 Task: Add a timeline in the project Celerity for the epic 'Disaster Recovery Planning' from 2024/04/06 to 2024/08/07. Add a timeline in the project Celerity for the epic 'IT Service Management' from 2023/04/13 to 2024/10/16. Add a timeline in the project Celerity for the epic 'Artificial Intelligence Integration' from 2024/05/11 to 2024/12/14
Action: Mouse moved to (172, 55)
Screenshot: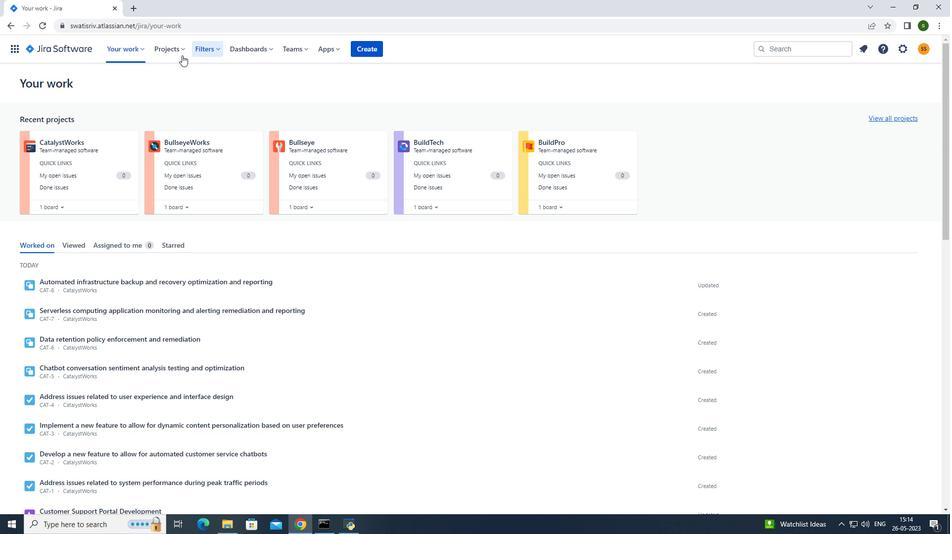 
Action: Mouse pressed left at (172, 55)
Screenshot: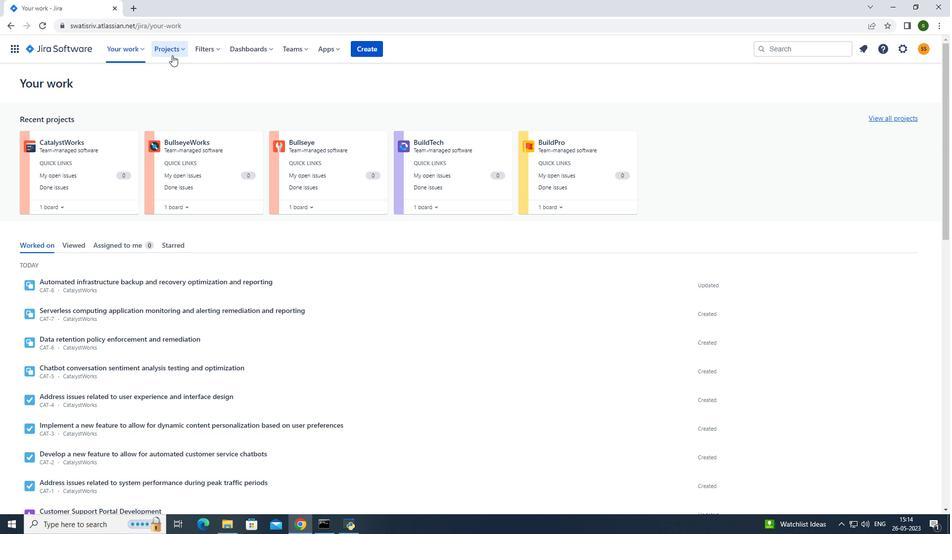 
Action: Mouse moved to (198, 92)
Screenshot: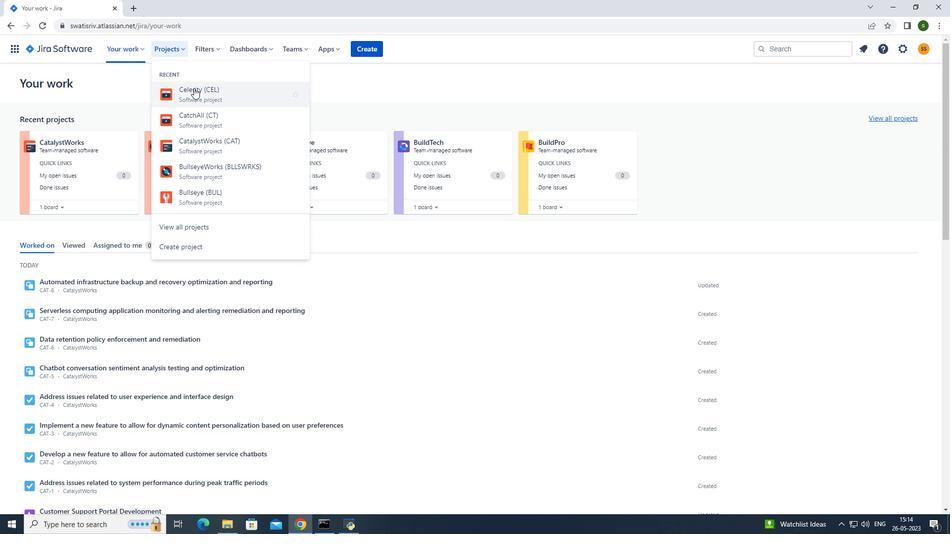 
Action: Mouse pressed left at (198, 92)
Screenshot: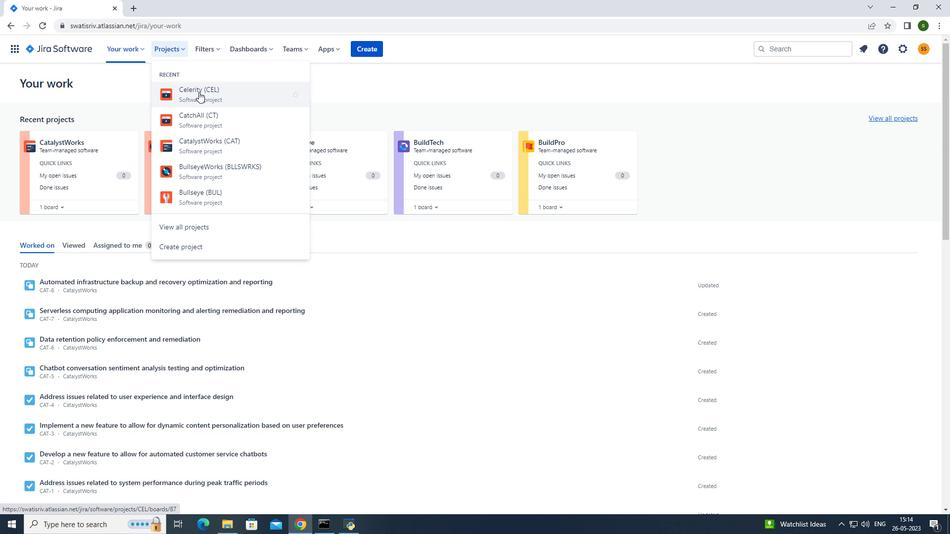 
Action: Mouse moved to (63, 147)
Screenshot: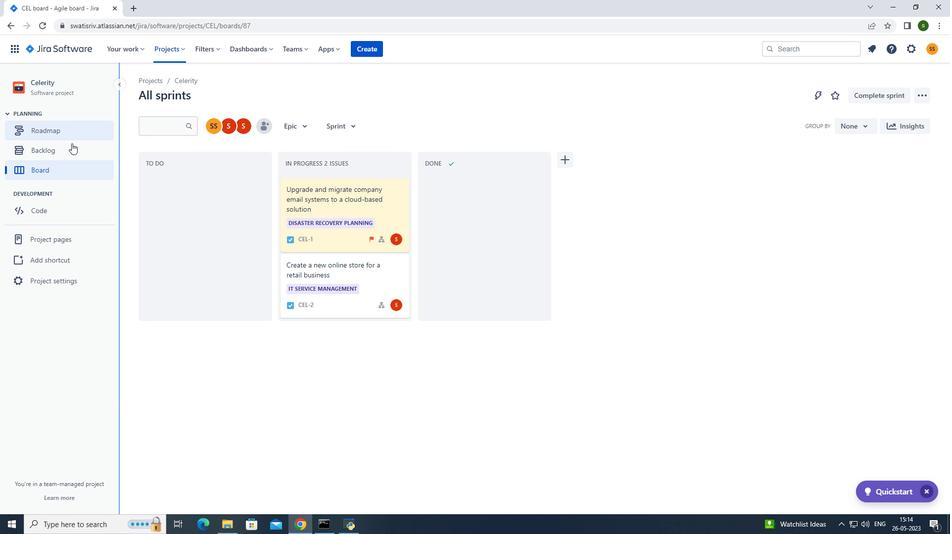 
Action: Mouse pressed left at (63, 147)
Screenshot: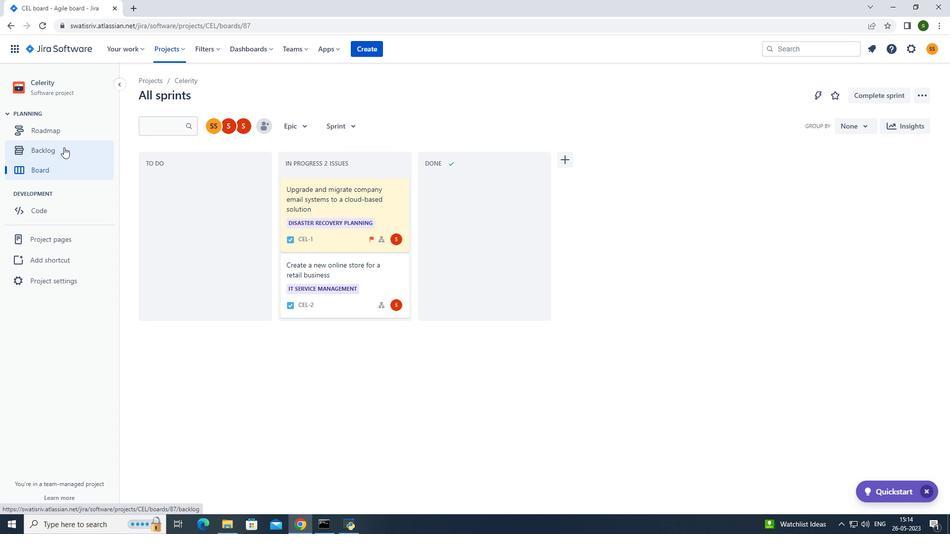 
Action: Mouse moved to (149, 199)
Screenshot: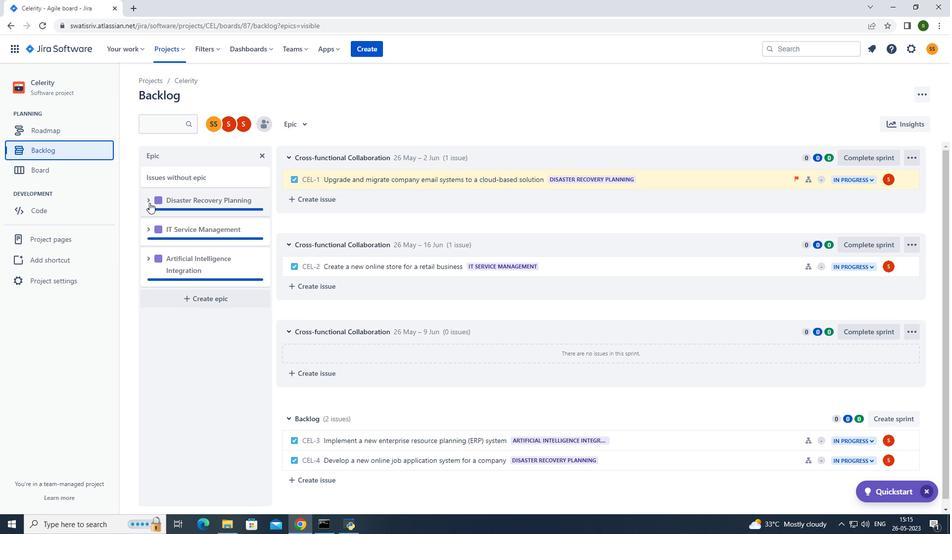 
Action: Mouse pressed left at (149, 199)
Screenshot: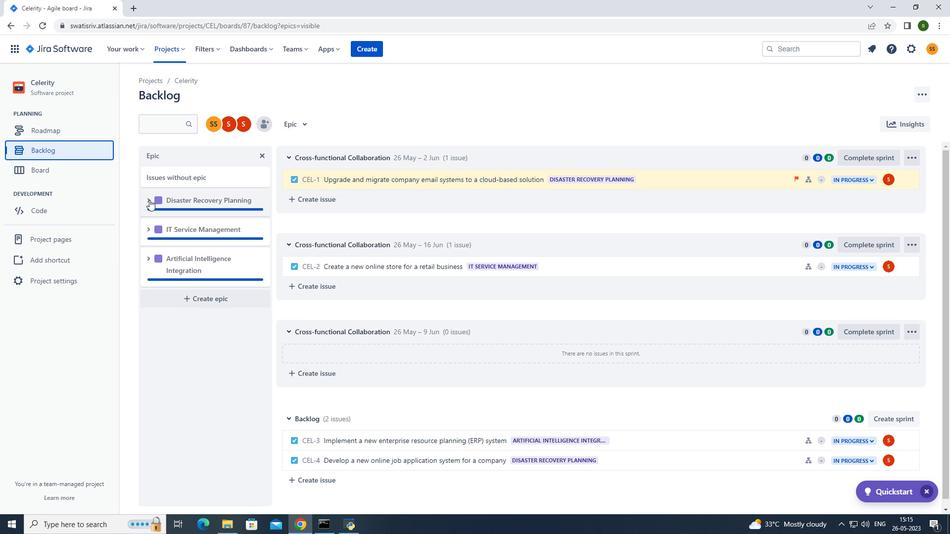 
Action: Mouse moved to (198, 268)
Screenshot: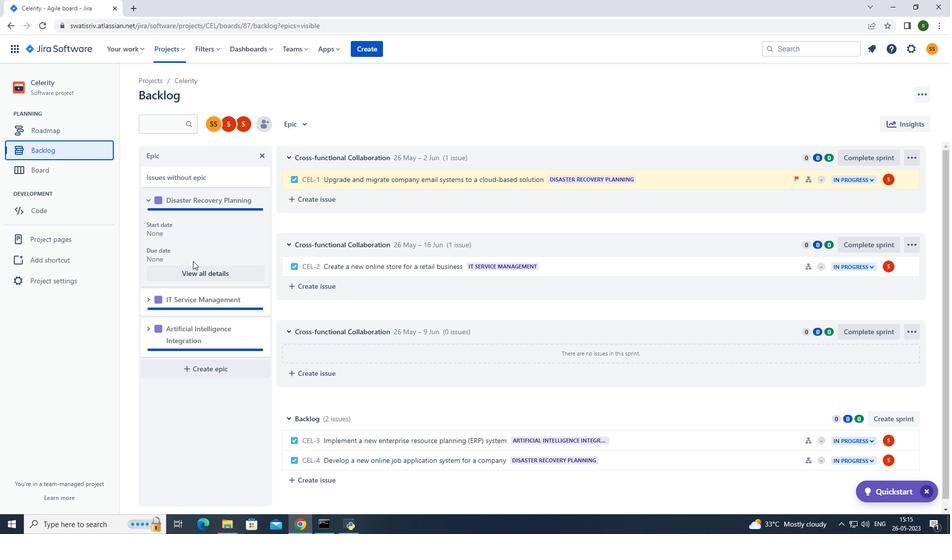 
Action: Mouse pressed left at (198, 268)
Screenshot: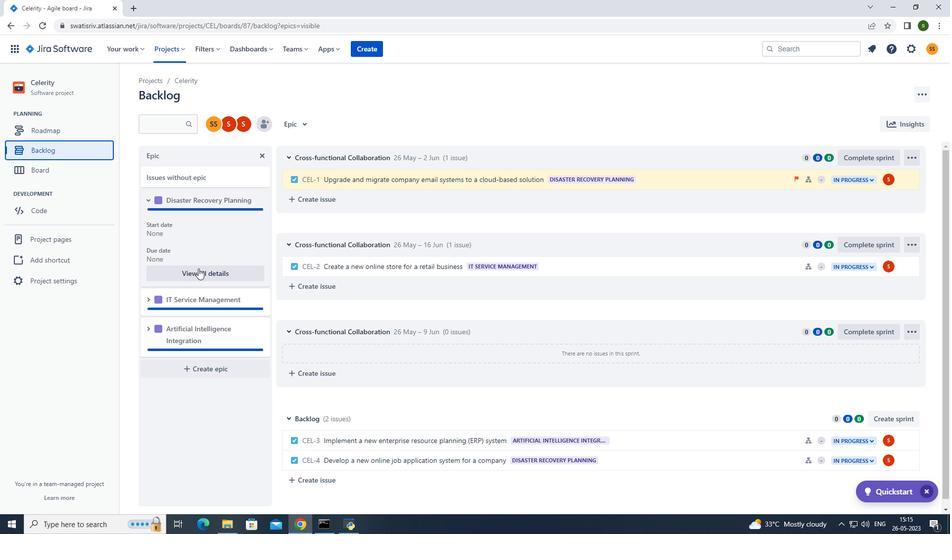
Action: Mouse moved to (822, 346)
Screenshot: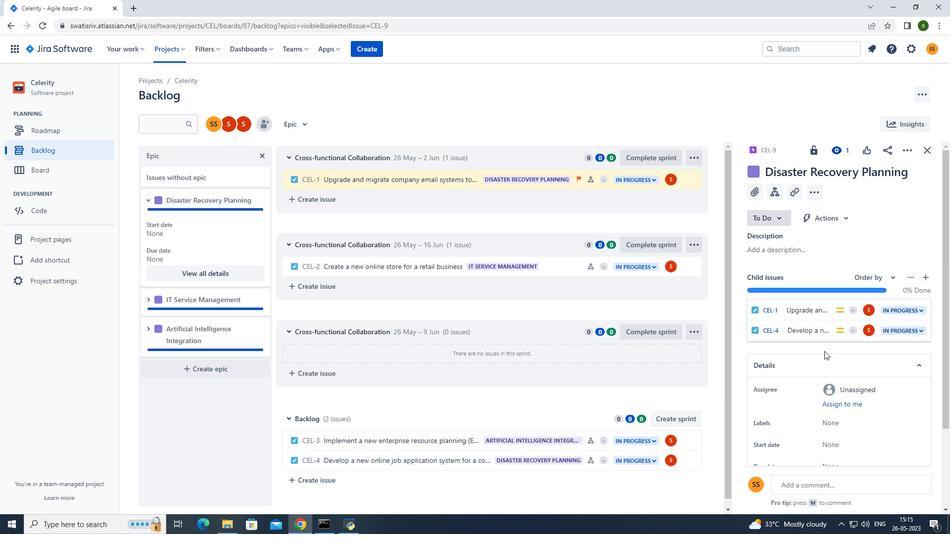 
Action: Mouse scrolled (822, 345) with delta (0, 0)
Screenshot: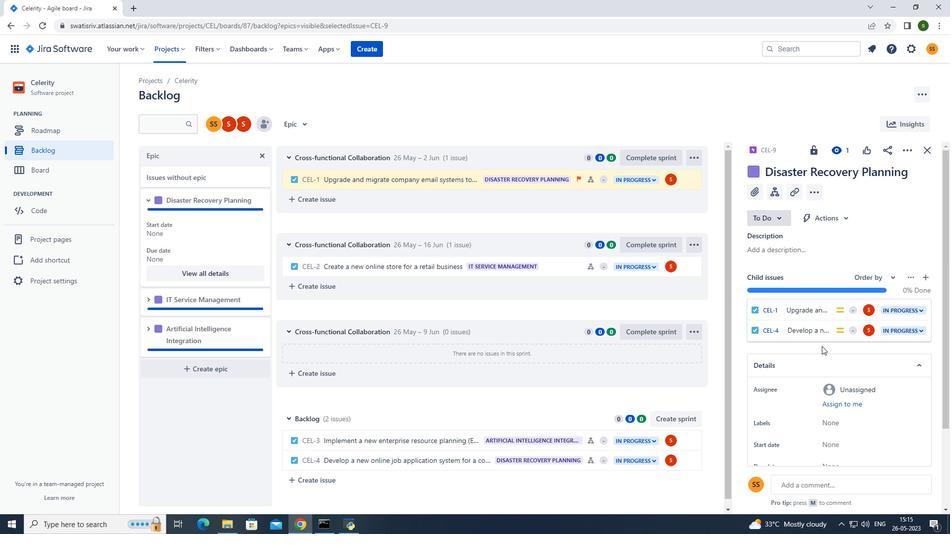 
Action: Mouse scrolled (822, 345) with delta (0, 0)
Screenshot: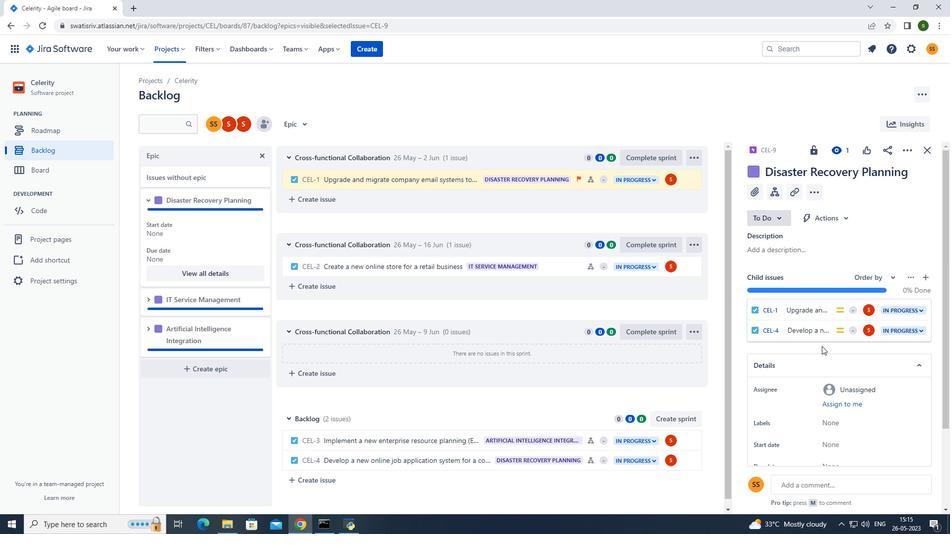 
Action: Mouse moved to (840, 345)
Screenshot: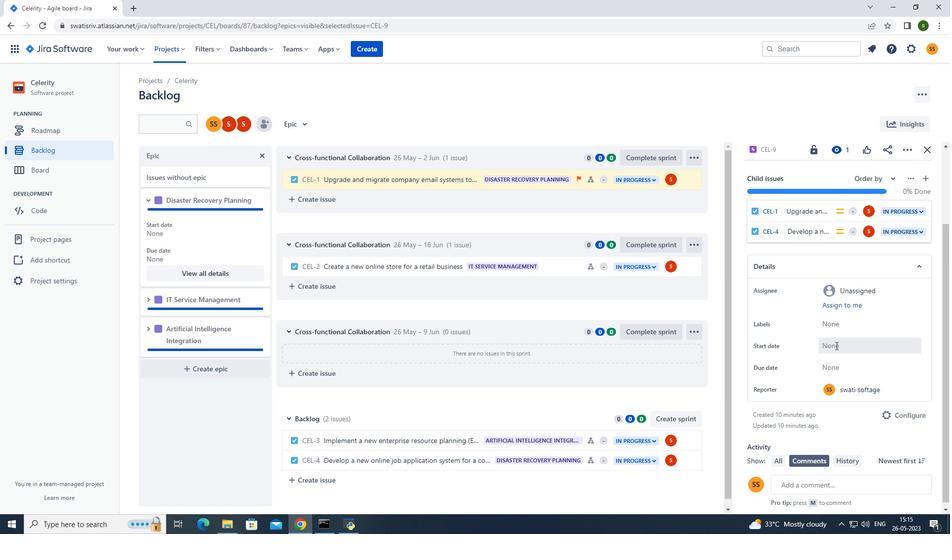 
Action: Mouse pressed left at (840, 345)
Screenshot: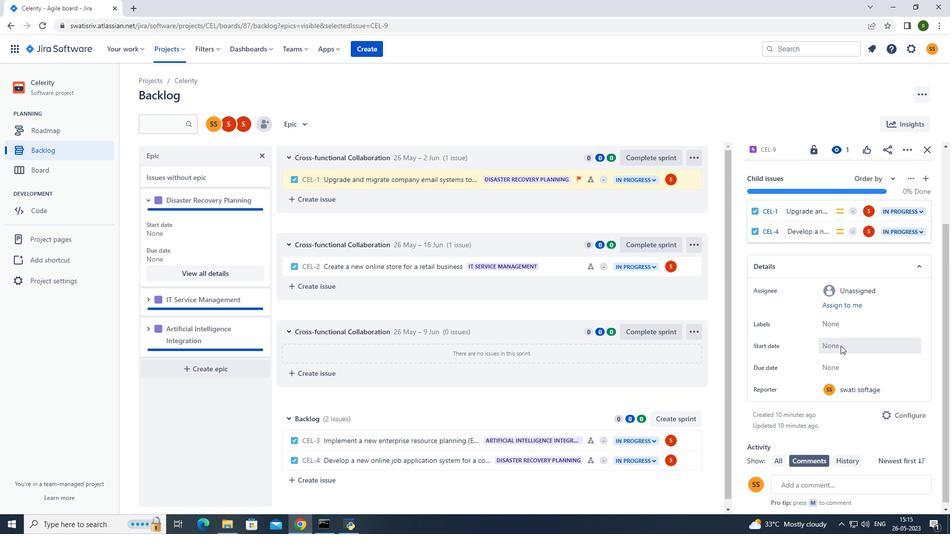 
Action: Mouse moved to (929, 375)
Screenshot: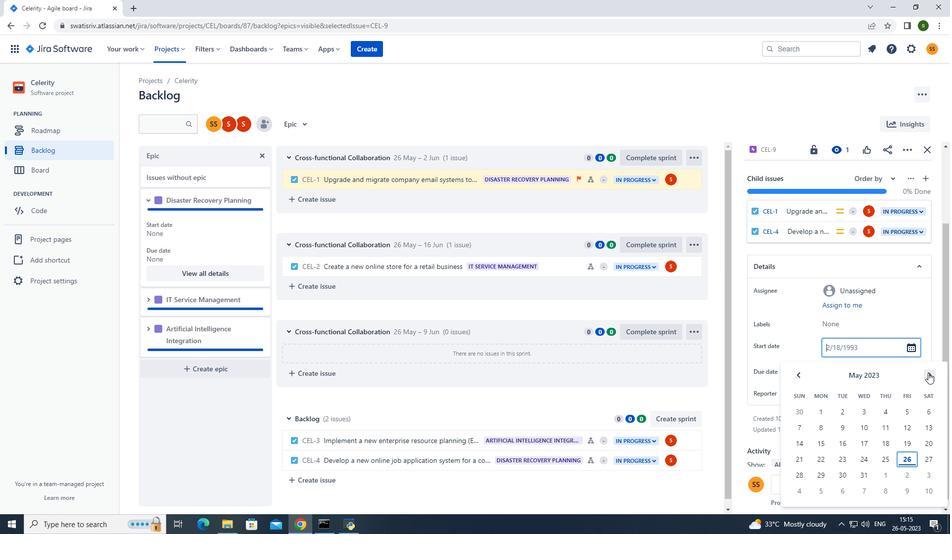 
Action: Mouse pressed left at (929, 375)
Screenshot: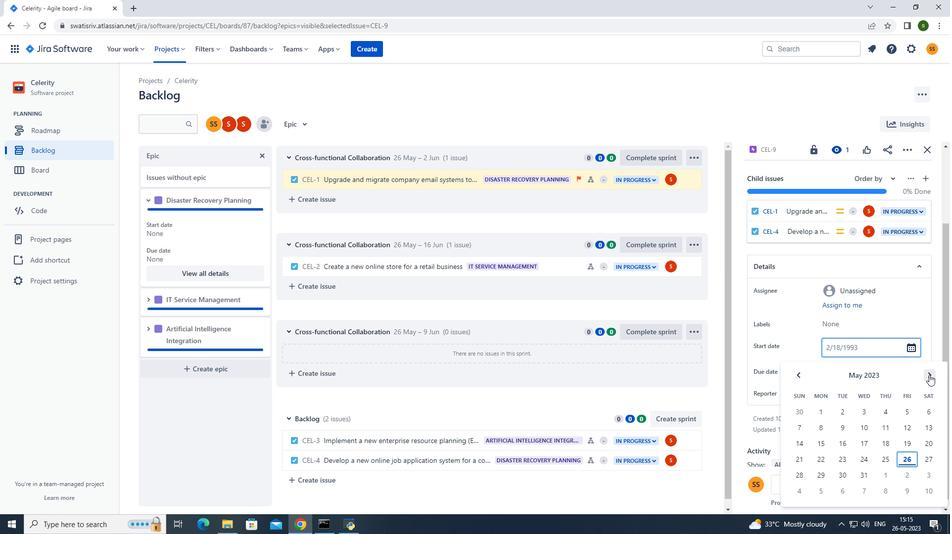 
Action: Mouse pressed left at (929, 375)
Screenshot: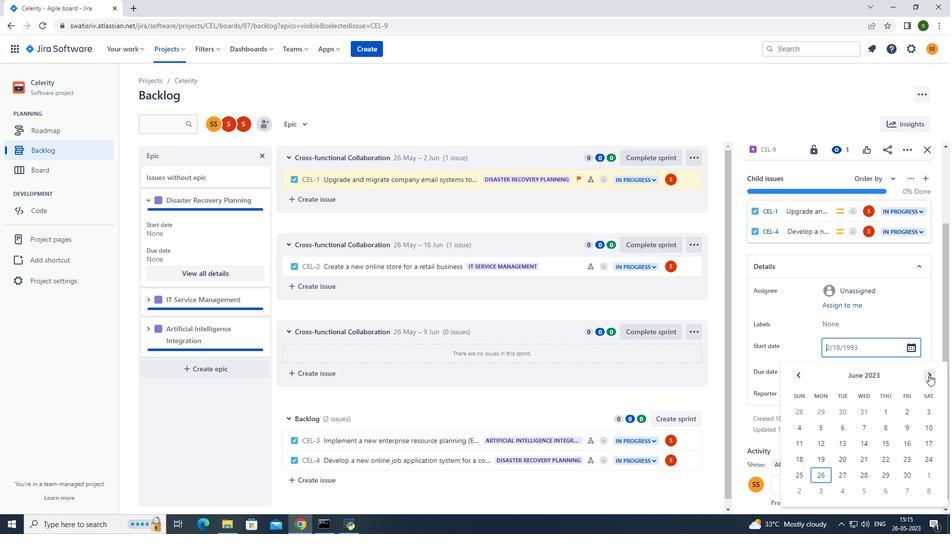 
Action: Mouse pressed left at (929, 375)
Screenshot: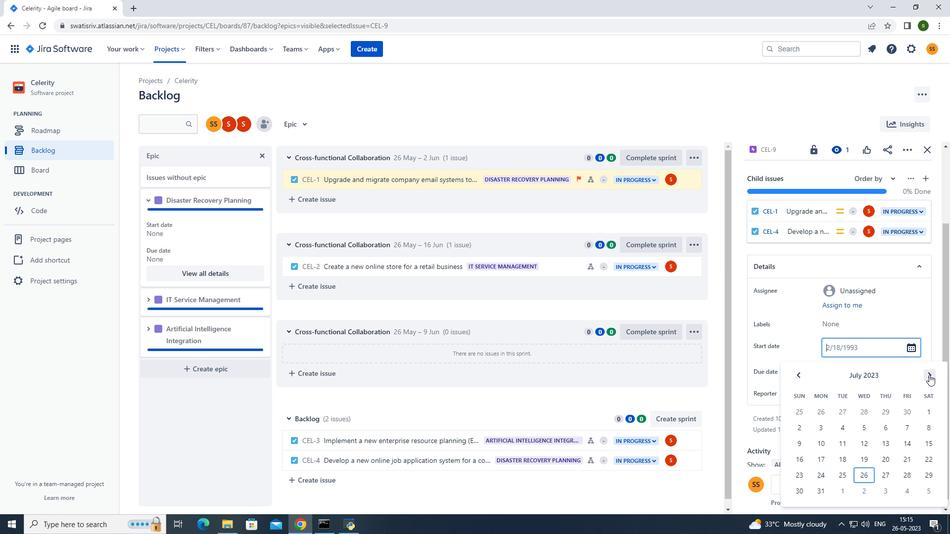 
Action: Mouse pressed left at (929, 375)
Screenshot: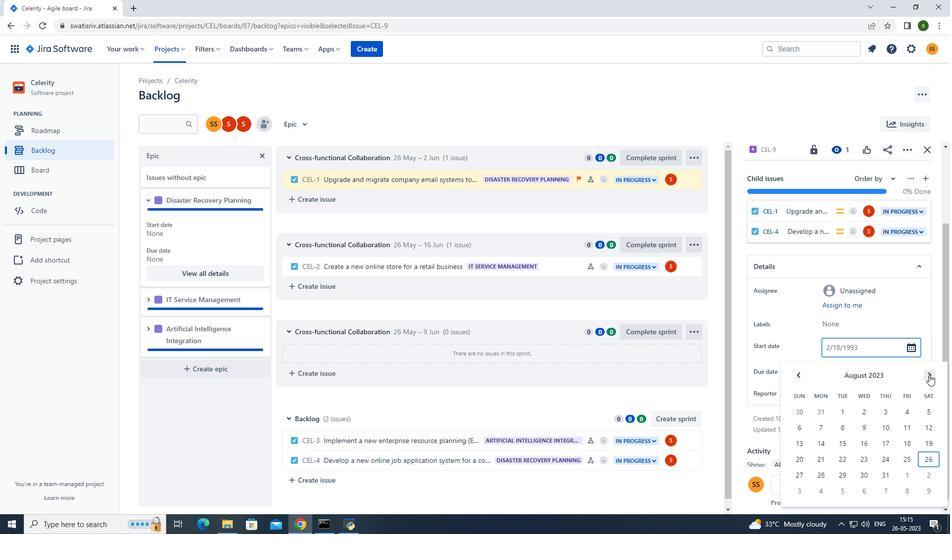 
Action: Mouse pressed left at (929, 375)
Screenshot: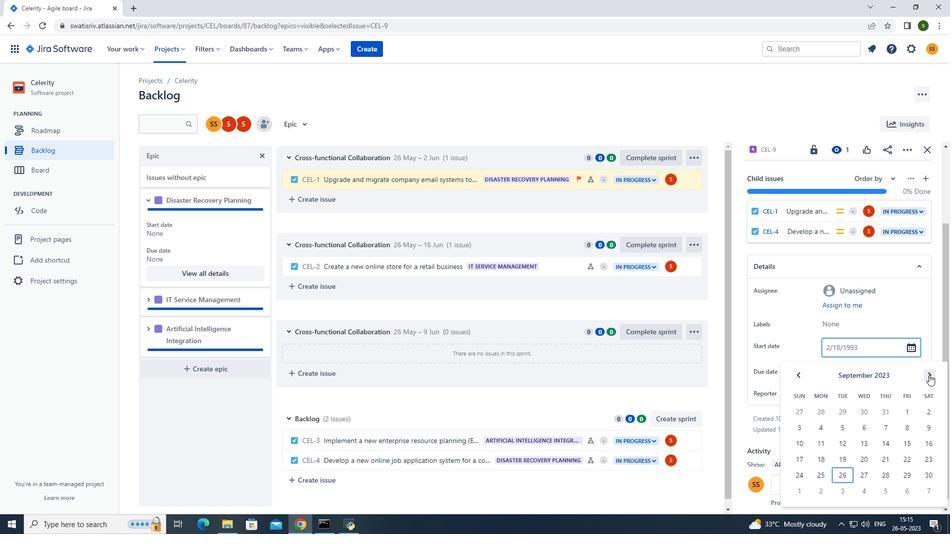 
Action: Mouse moved to (929, 375)
Screenshot: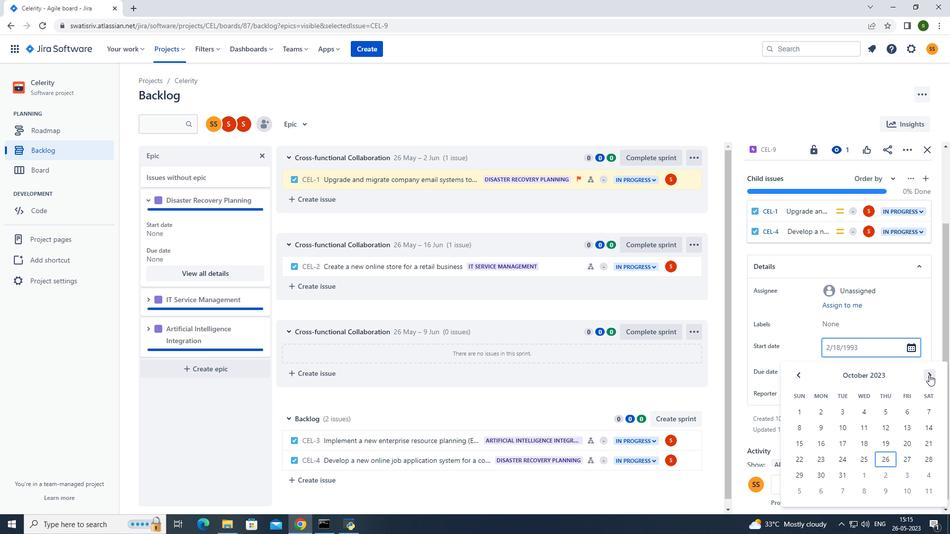 
Action: Mouse pressed left at (929, 375)
Screenshot: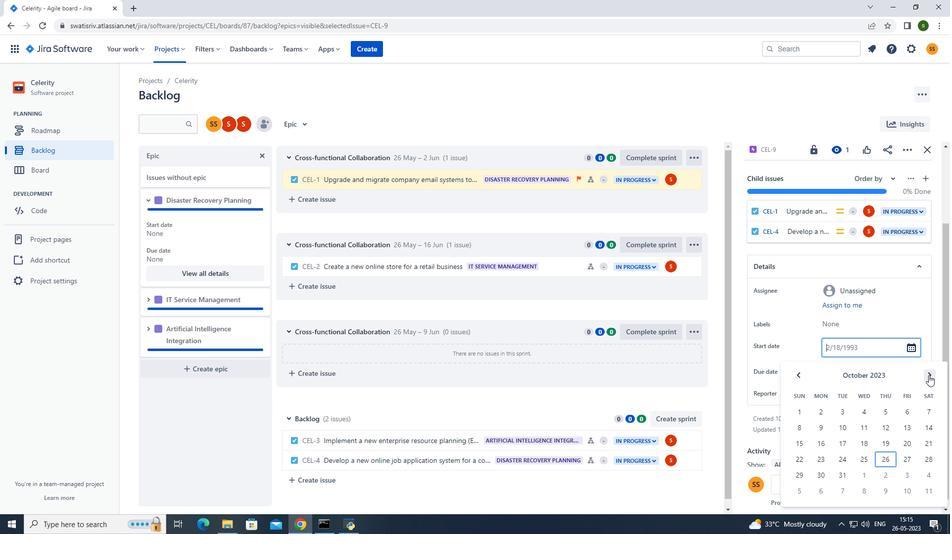 
Action: Mouse pressed left at (929, 375)
Screenshot: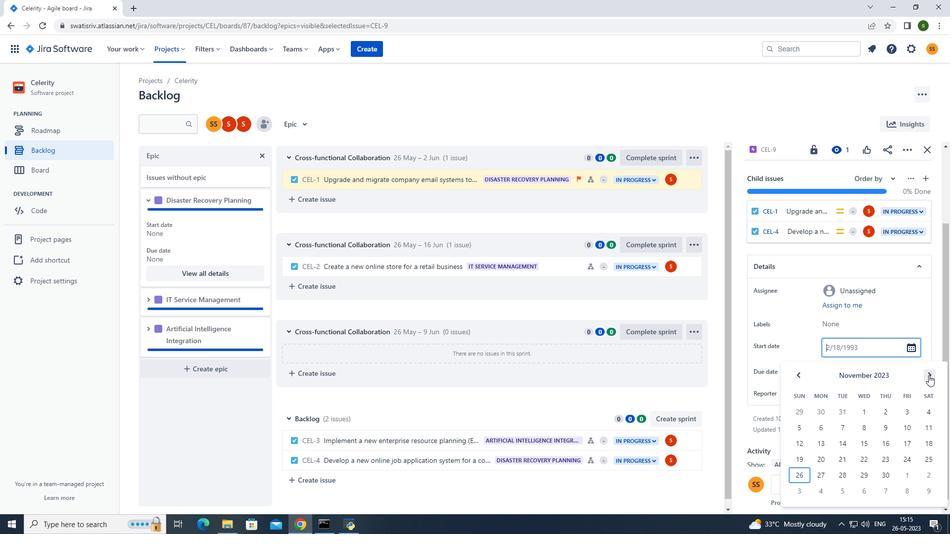 
Action: Mouse pressed left at (929, 375)
Screenshot: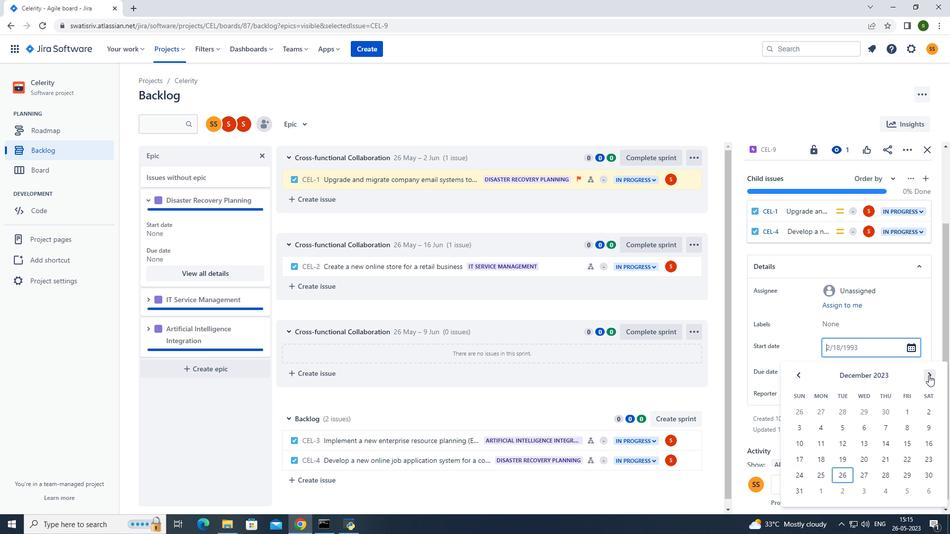 
Action: Mouse pressed left at (929, 375)
Screenshot: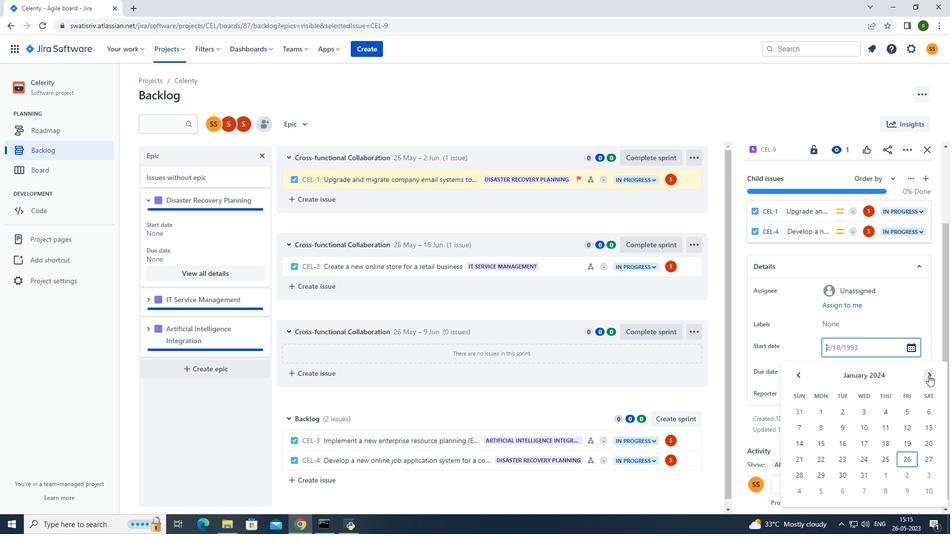
Action: Mouse pressed left at (929, 375)
Screenshot: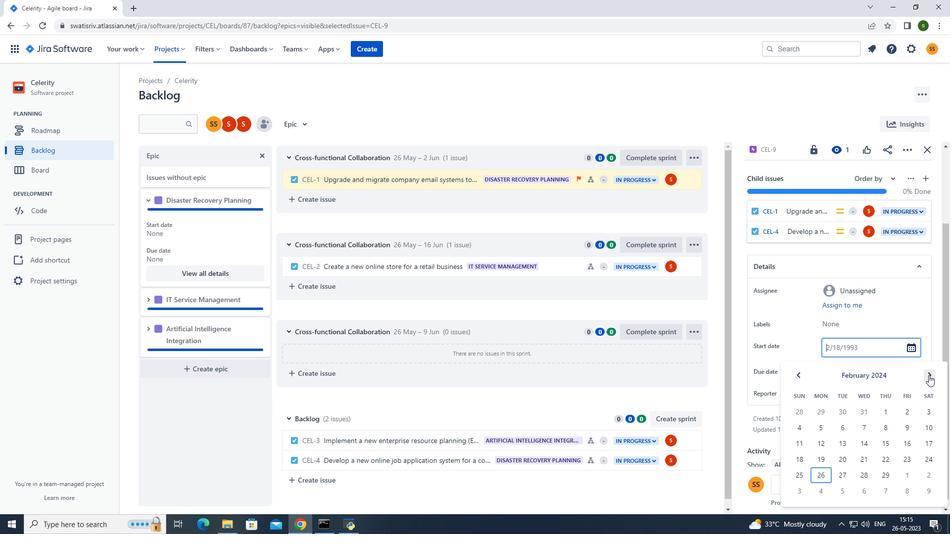 
Action: Mouse moved to (927, 376)
Screenshot: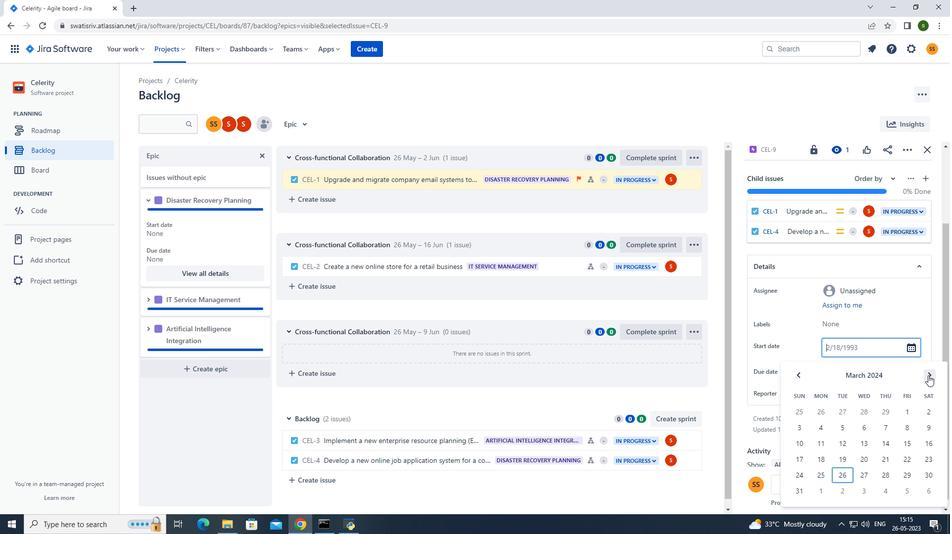 
Action: Mouse pressed left at (927, 376)
Screenshot: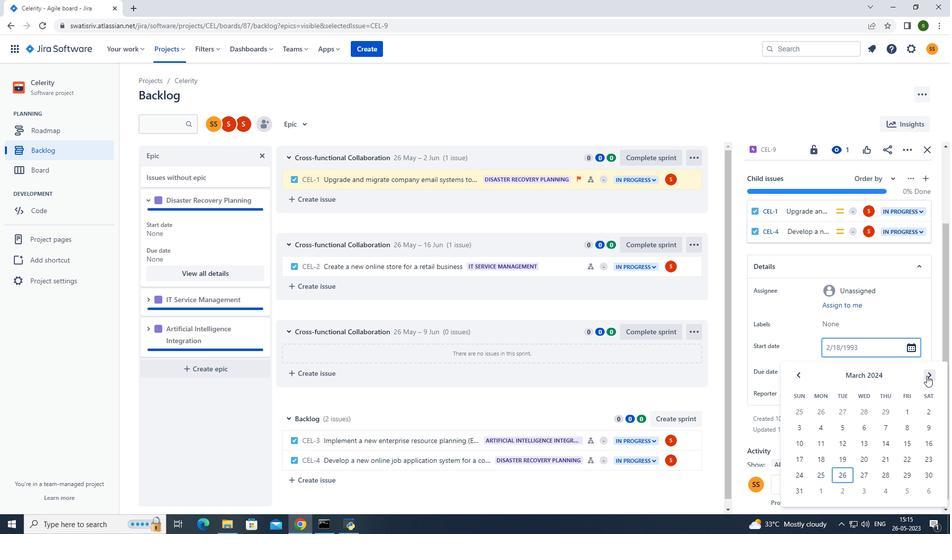 
Action: Mouse moved to (925, 407)
Screenshot: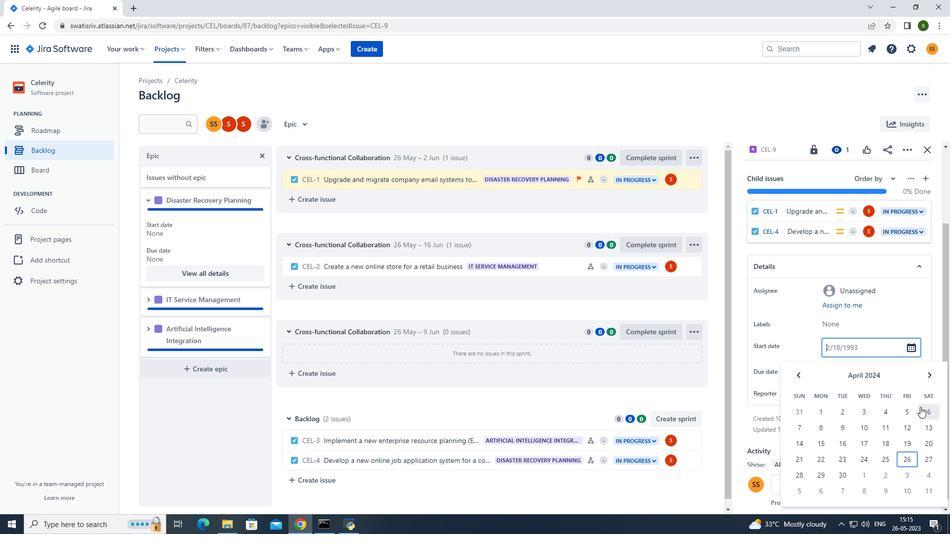 
Action: Mouse pressed left at (925, 407)
Screenshot: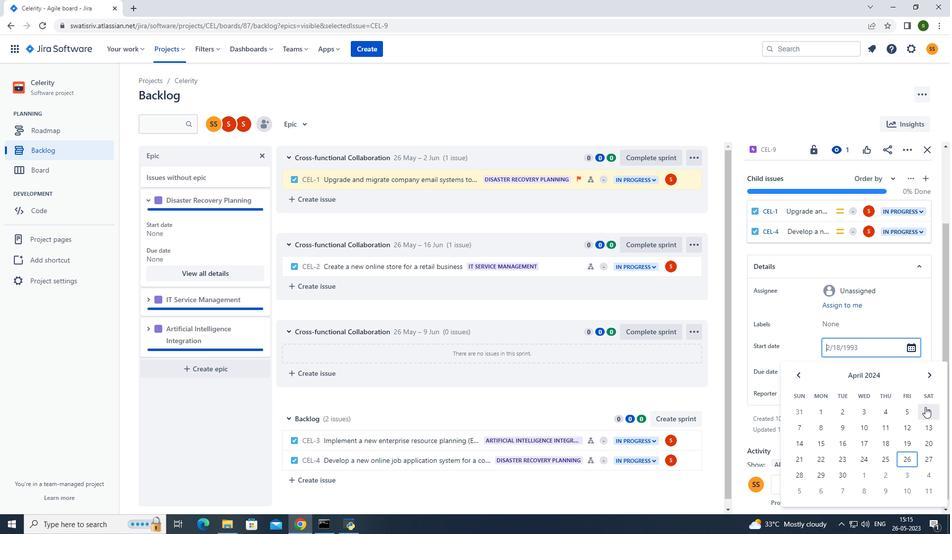 
Action: Mouse moved to (834, 373)
Screenshot: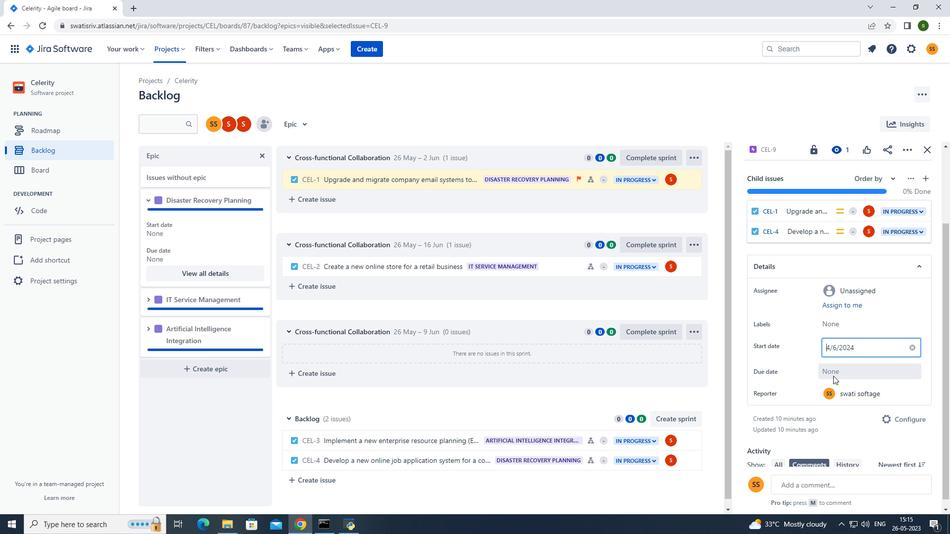 
Action: Mouse pressed left at (834, 373)
Screenshot: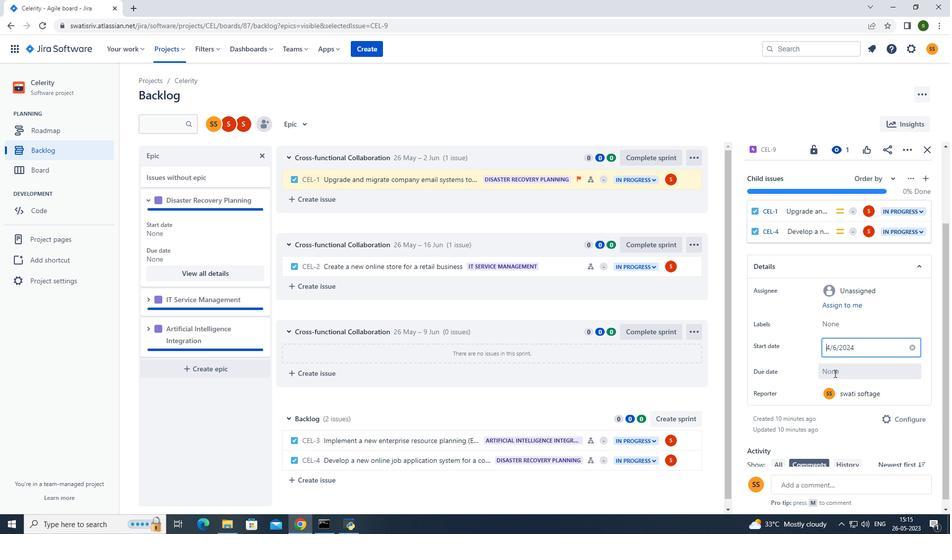 
Action: Mouse moved to (924, 225)
Screenshot: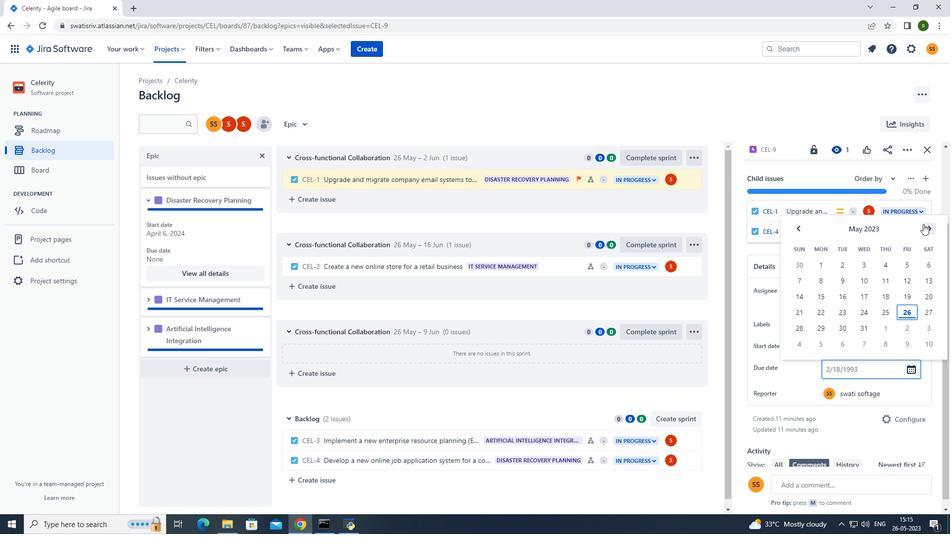 
Action: Mouse pressed left at (924, 225)
Screenshot: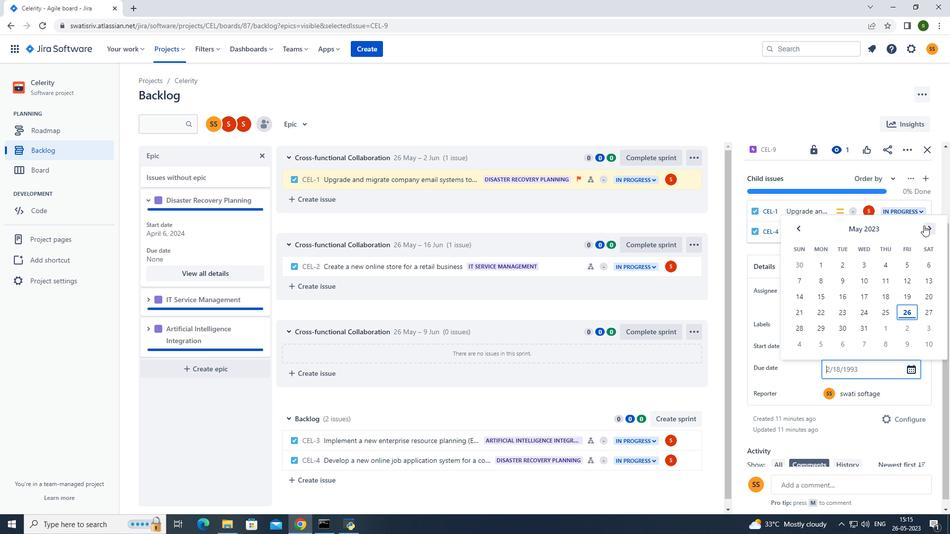 
Action: Mouse pressed left at (924, 225)
Screenshot: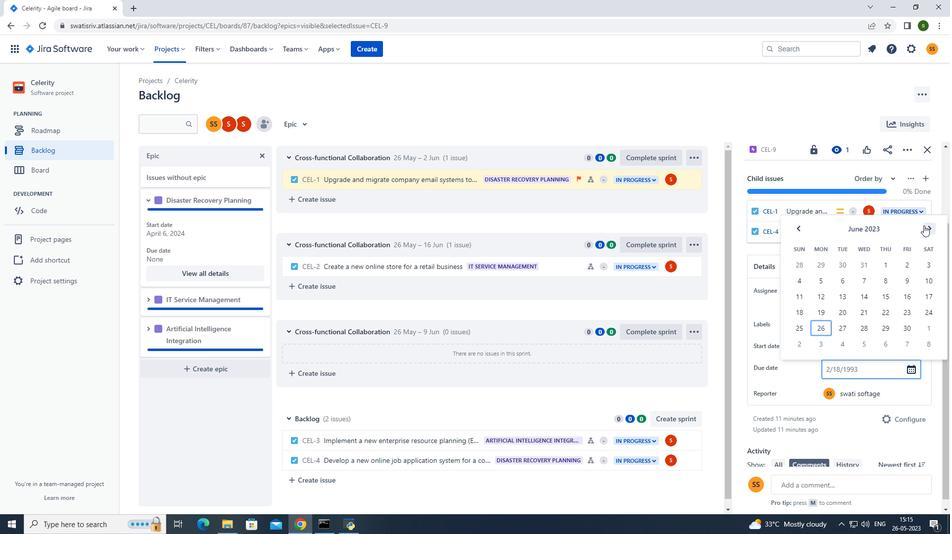 
Action: Mouse moved to (930, 227)
Screenshot: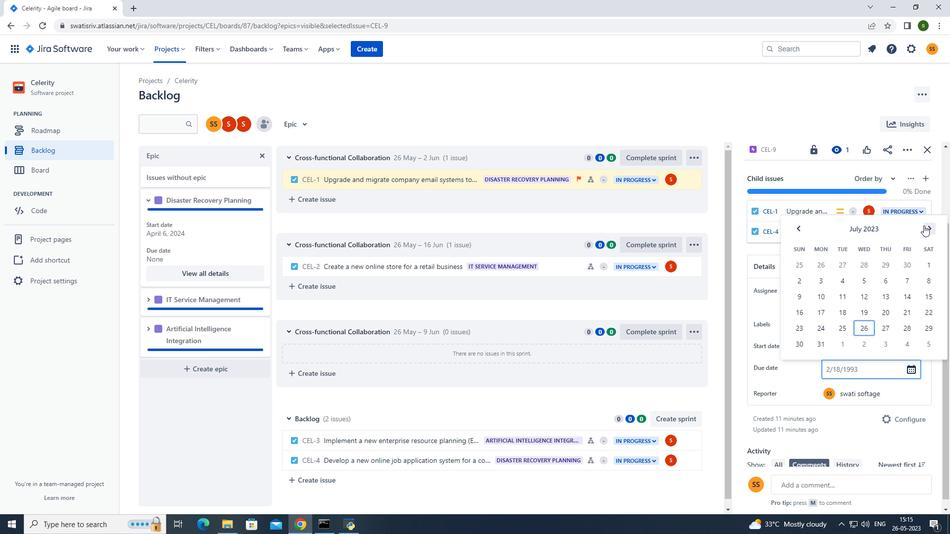 
Action: Mouse pressed left at (930, 227)
Screenshot: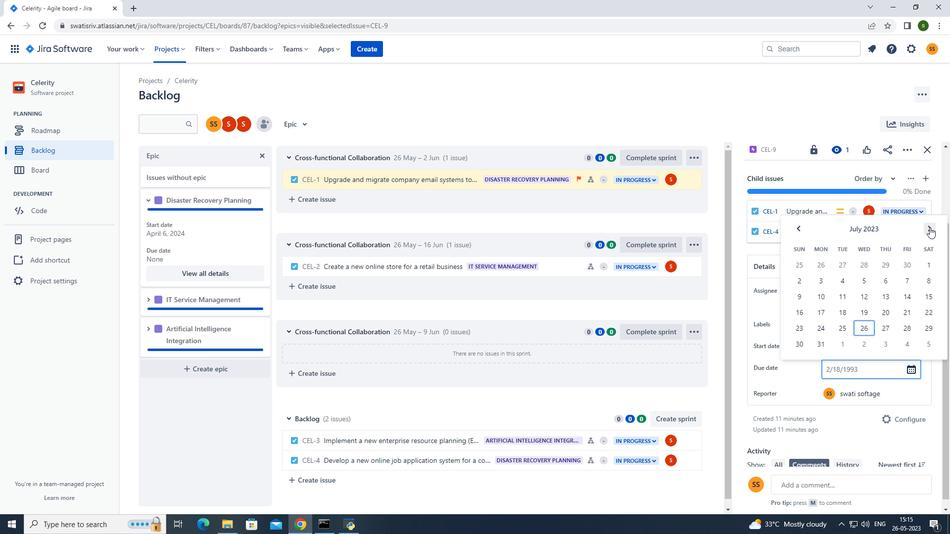 
Action: Mouse pressed left at (930, 227)
Screenshot: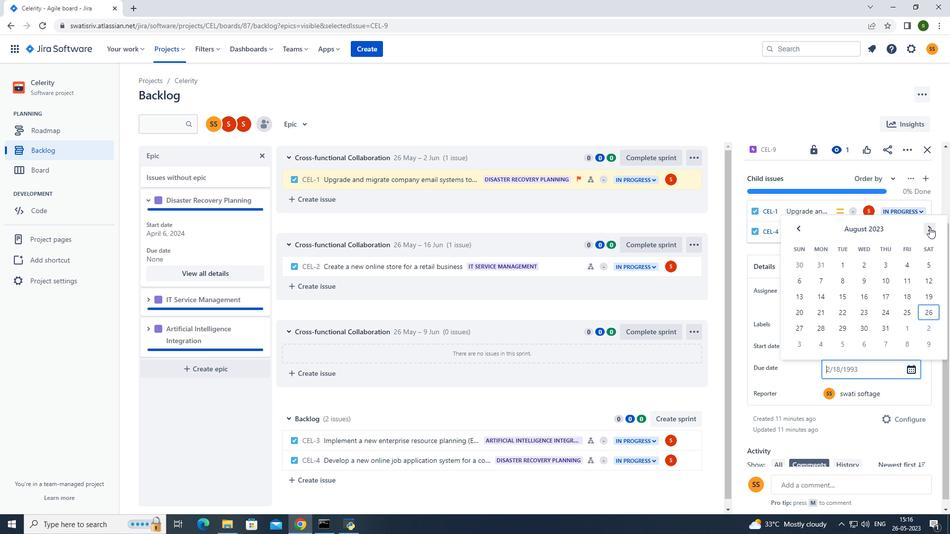 
Action: Mouse pressed left at (930, 227)
Screenshot: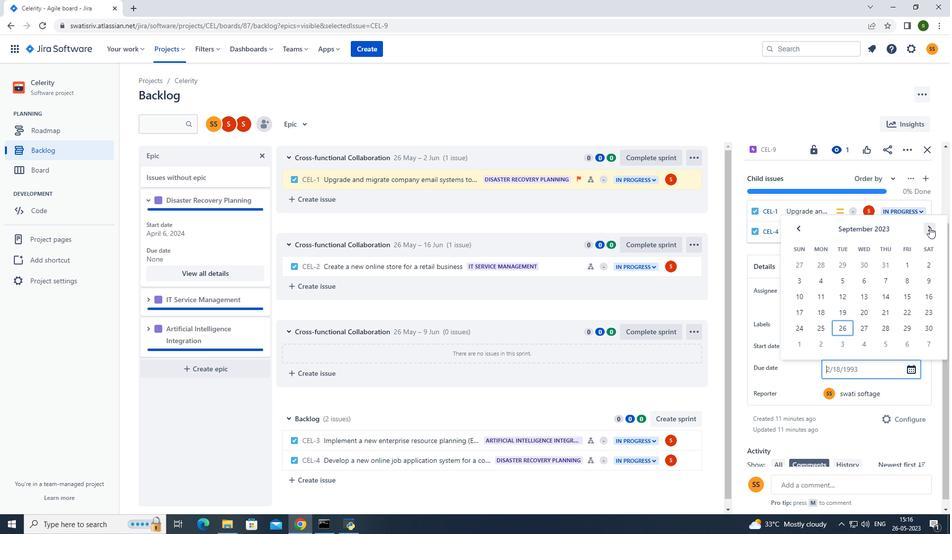 
Action: Mouse pressed left at (930, 227)
Screenshot: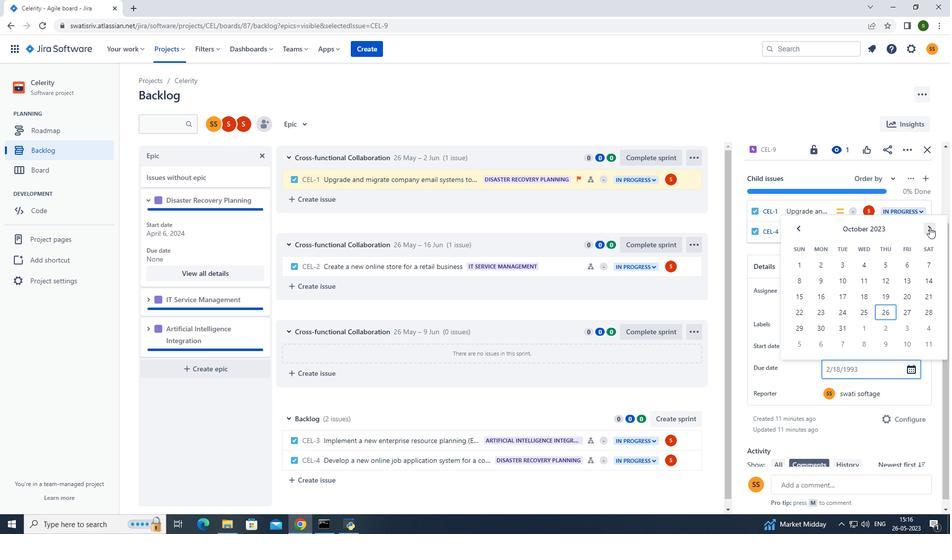 
Action: Mouse pressed left at (930, 227)
Screenshot: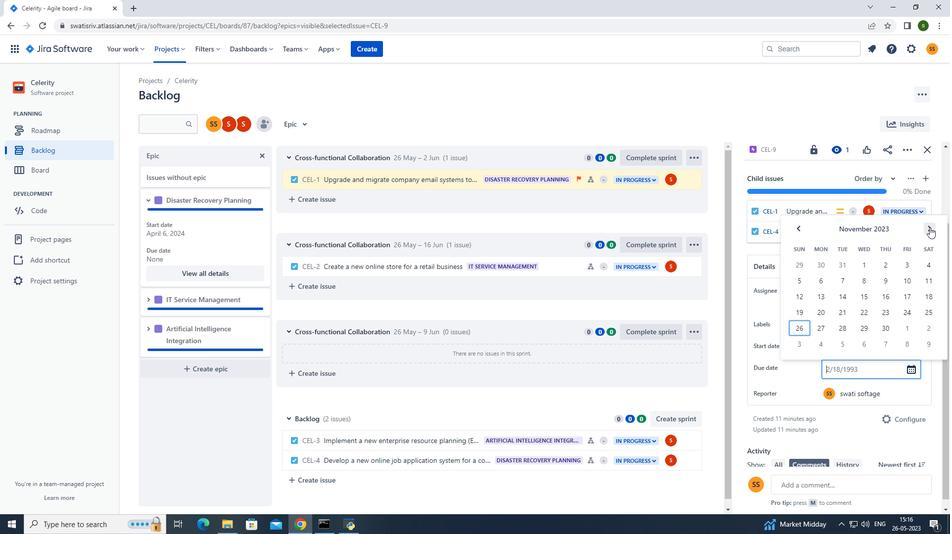
Action: Mouse pressed left at (930, 227)
Screenshot: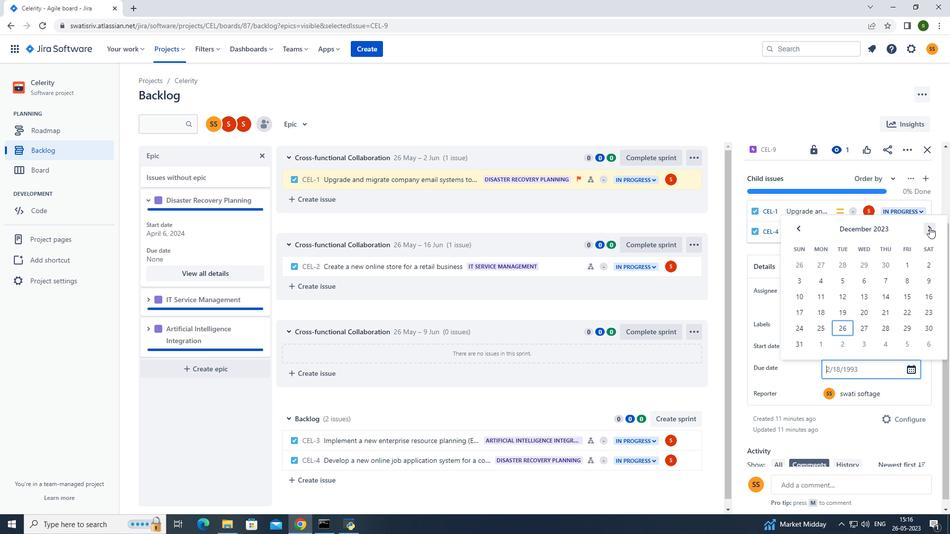 
Action: Mouse pressed left at (930, 227)
Screenshot: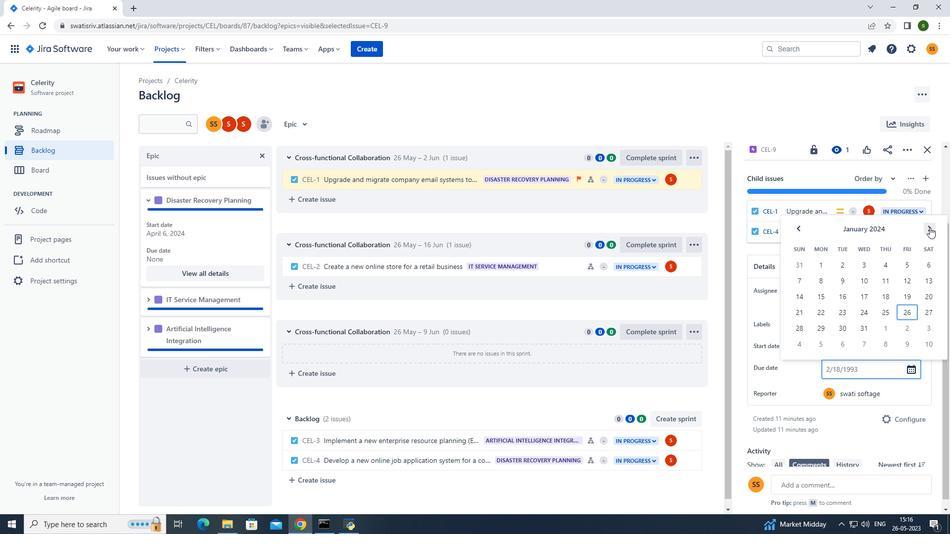 
Action: Mouse pressed left at (930, 227)
Screenshot: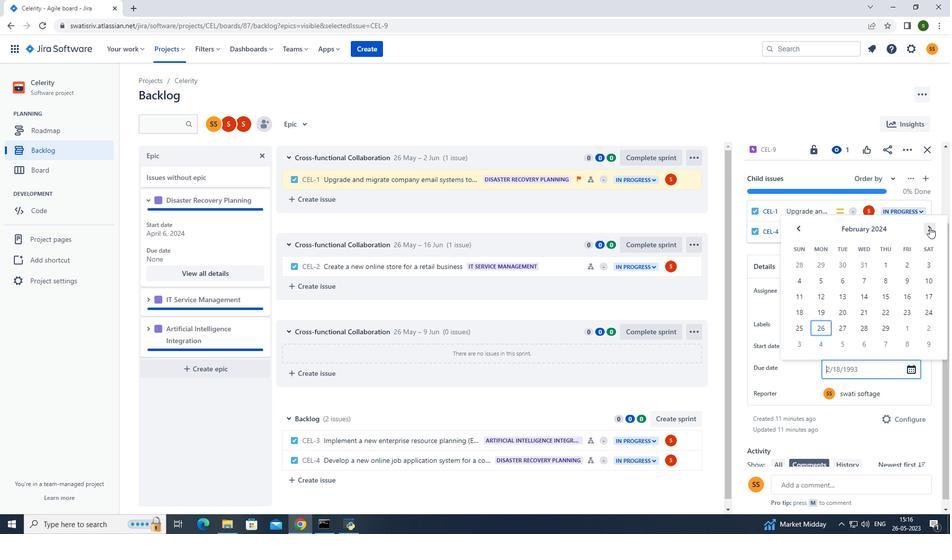 
Action: Mouse pressed left at (930, 227)
Screenshot: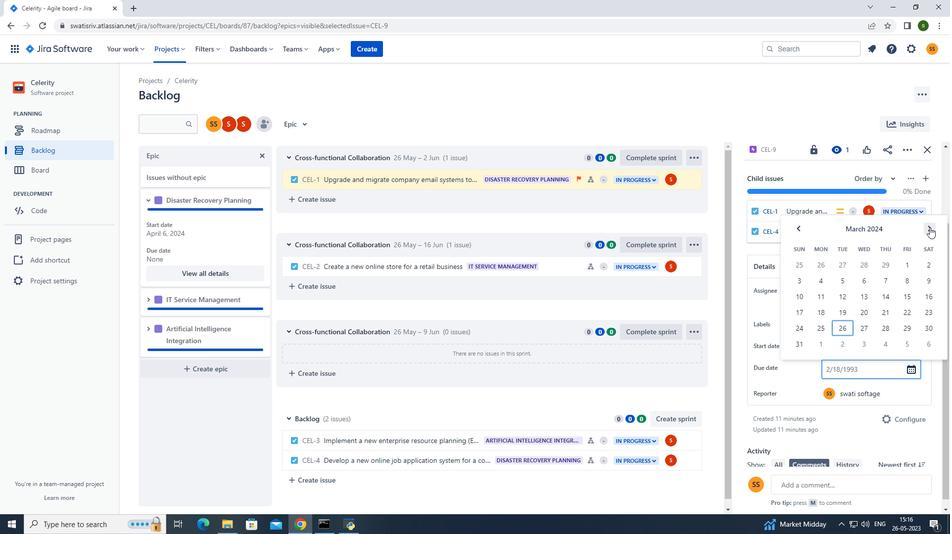 
Action: Mouse pressed left at (930, 227)
Screenshot: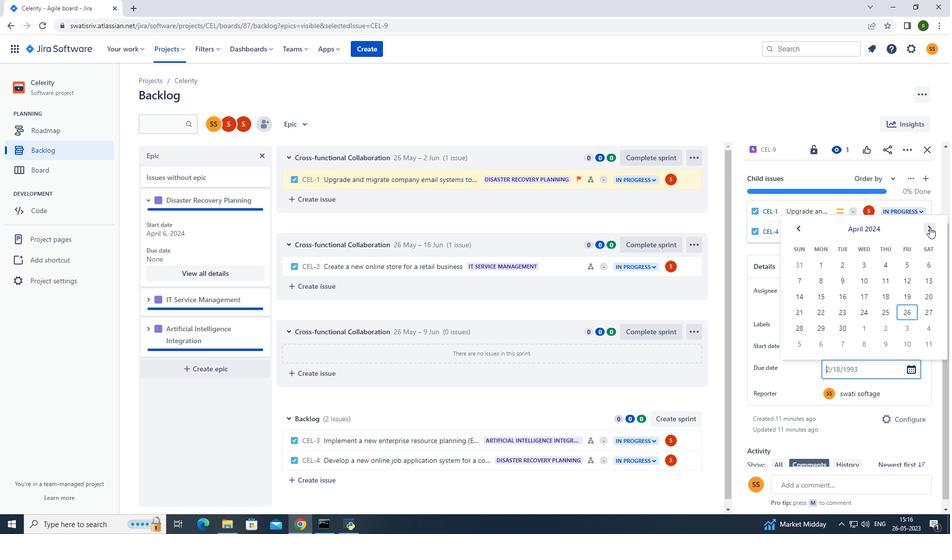 
Action: Mouse pressed left at (930, 227)
Screenshot: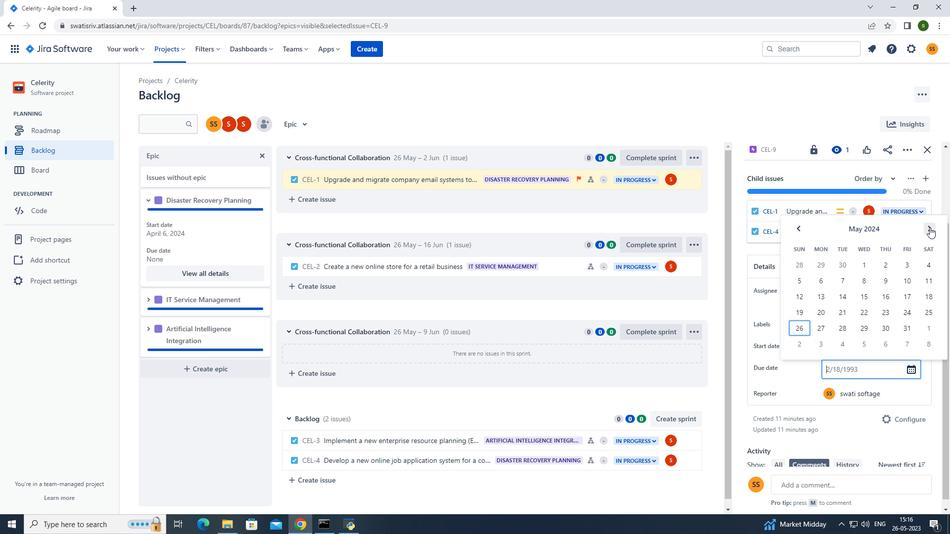 
Action: Mouse pressed left at (930, 227)
Screenshot: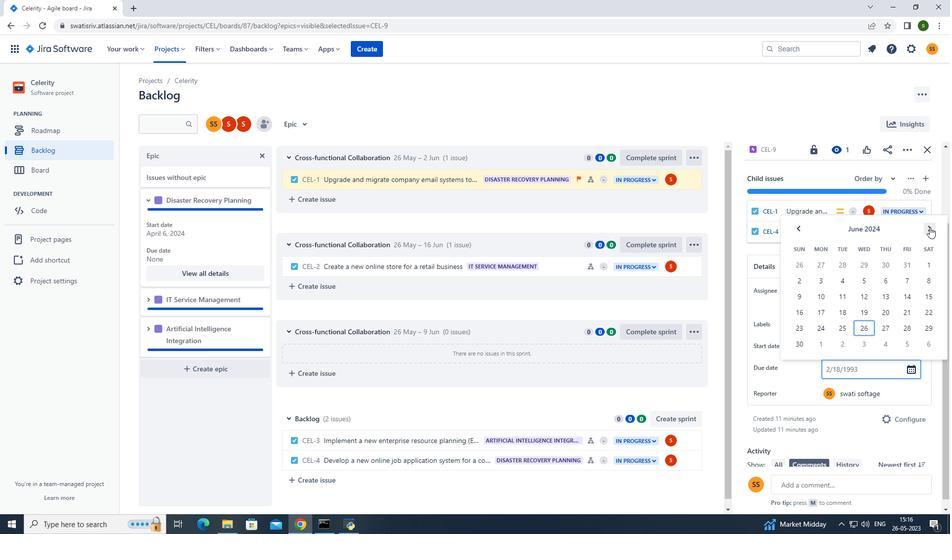 
Action: Mouse pressed left at (930, 227)
Screenshot: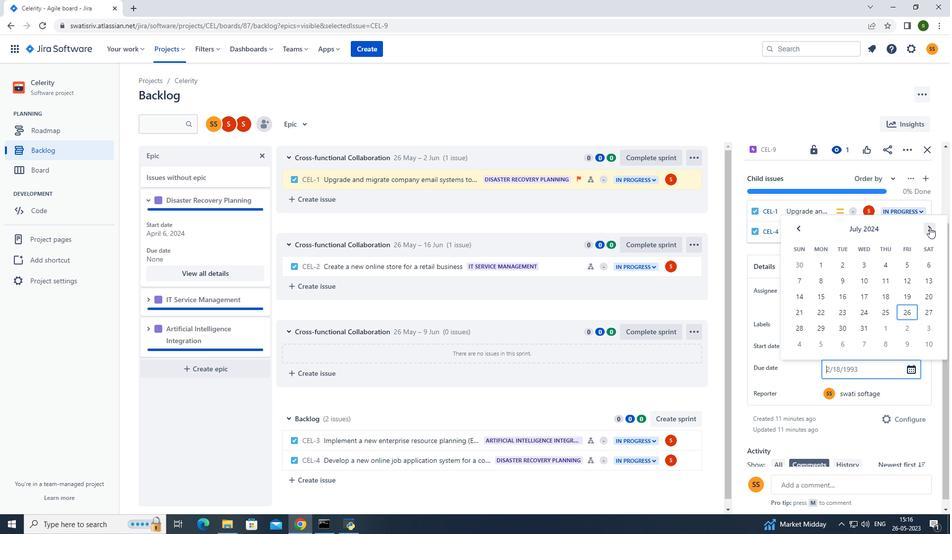 
Action: Mouse moved to (865, 280)
Screenshot: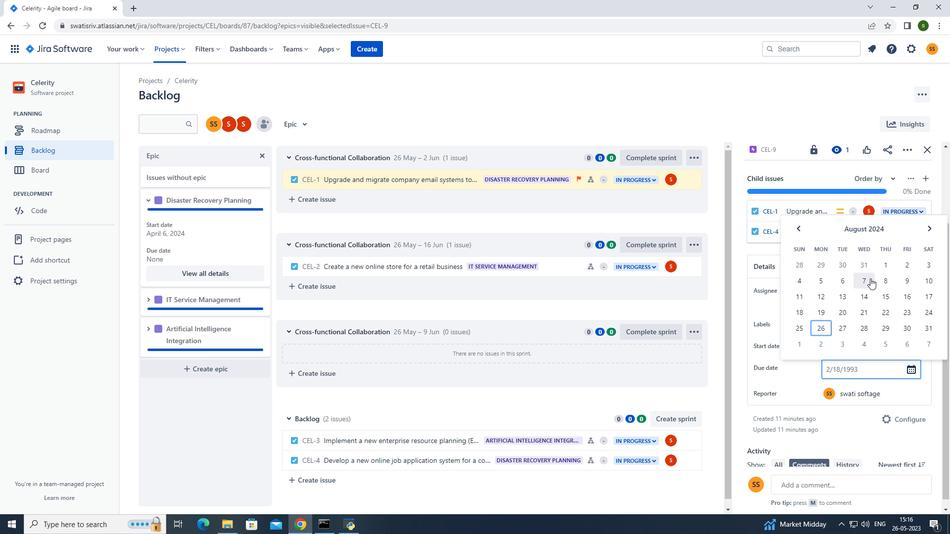 
Action: Mouse pressed left at (865, 280)
Screenshot: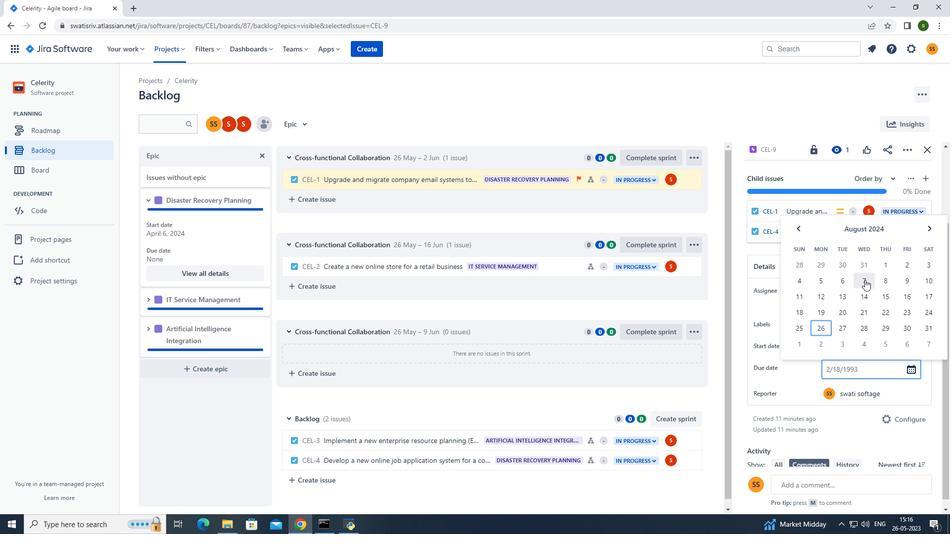 
Action: Mouse moved to (465, 93)
Screenshot: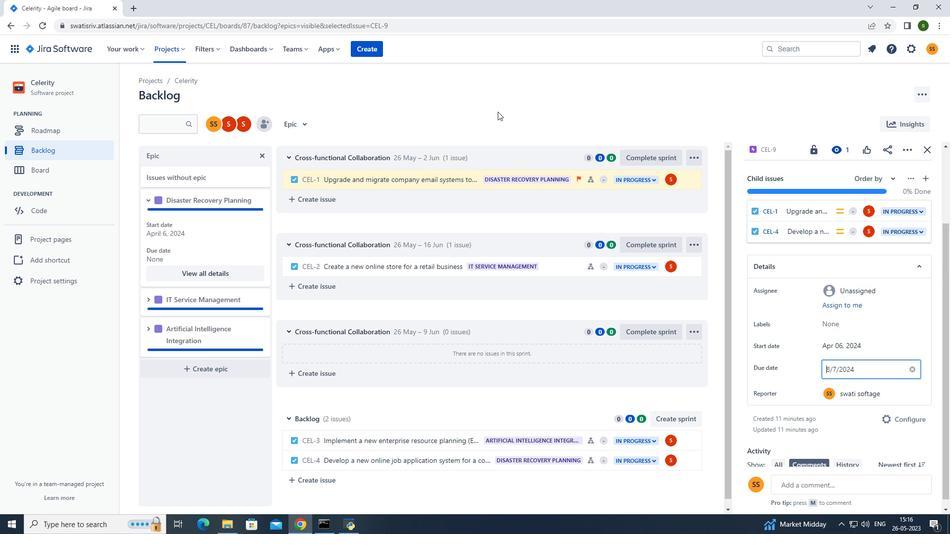 
Action: Mouse pressed left at (465, 93)
Screenshot: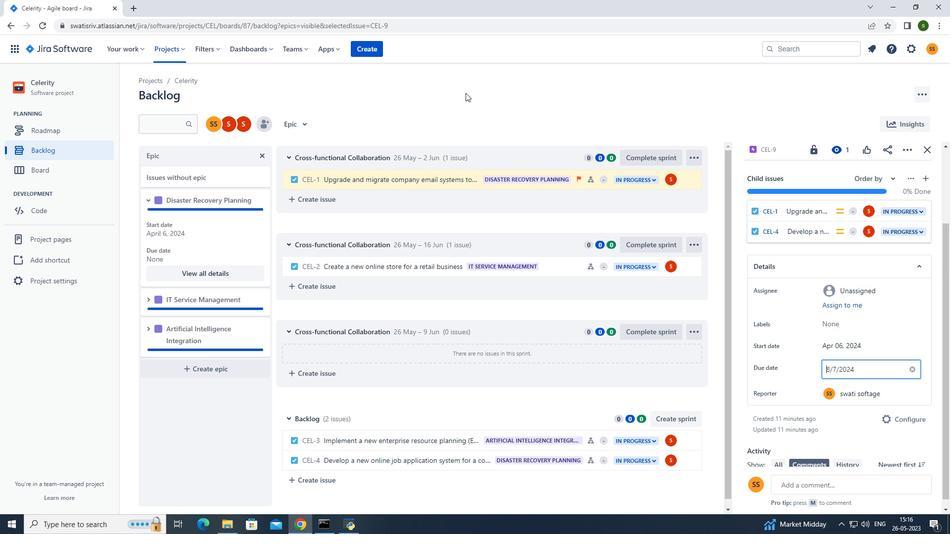 
Action: Mouse moved to (177, 52)
Screenshot: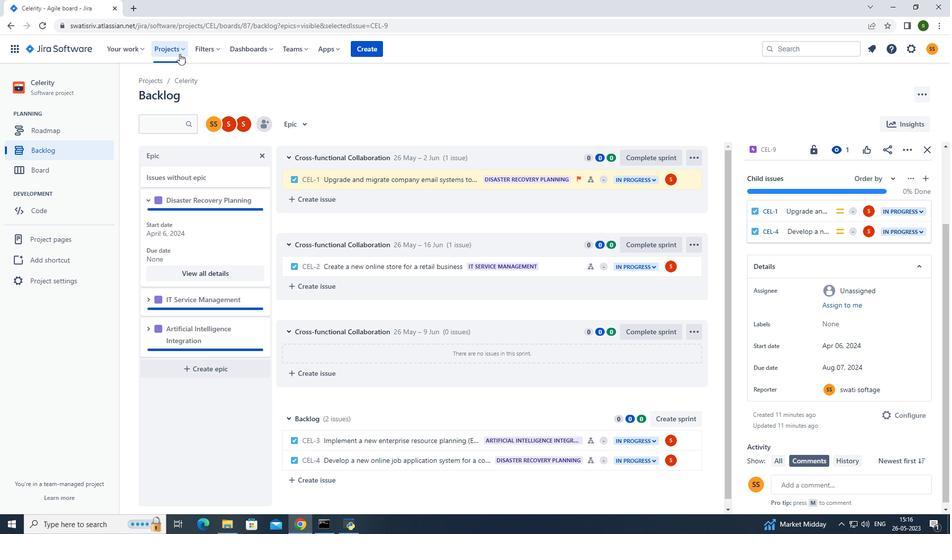 
Action: Mouse pressed left at (177, 52)
Screenshot: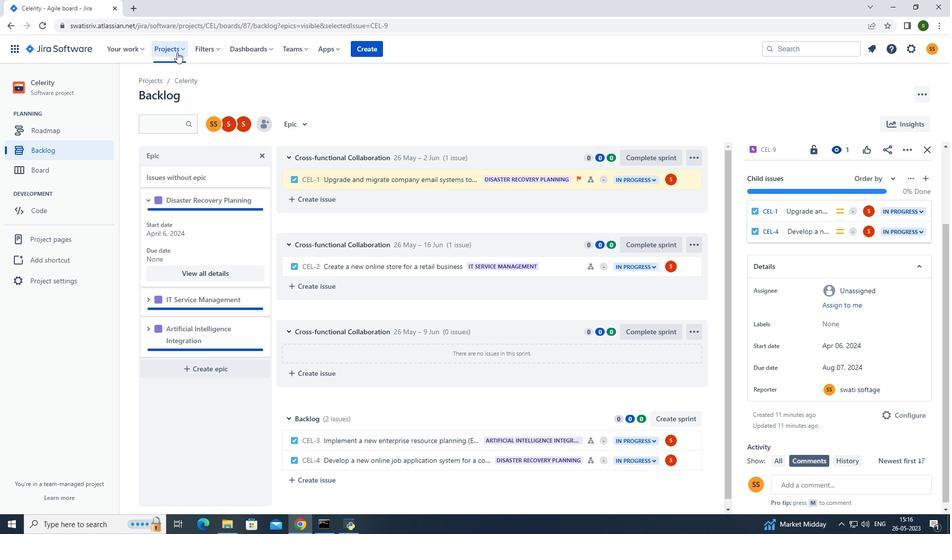 
Action: Mouse moved to (199, 93)
Screenshot: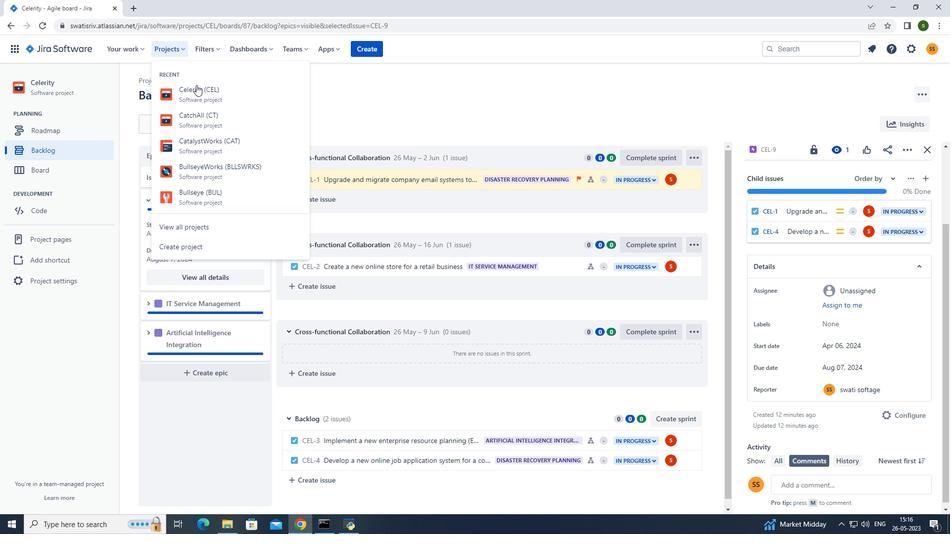
Action: Mouse pressed left at (199, 93)
Screenshot: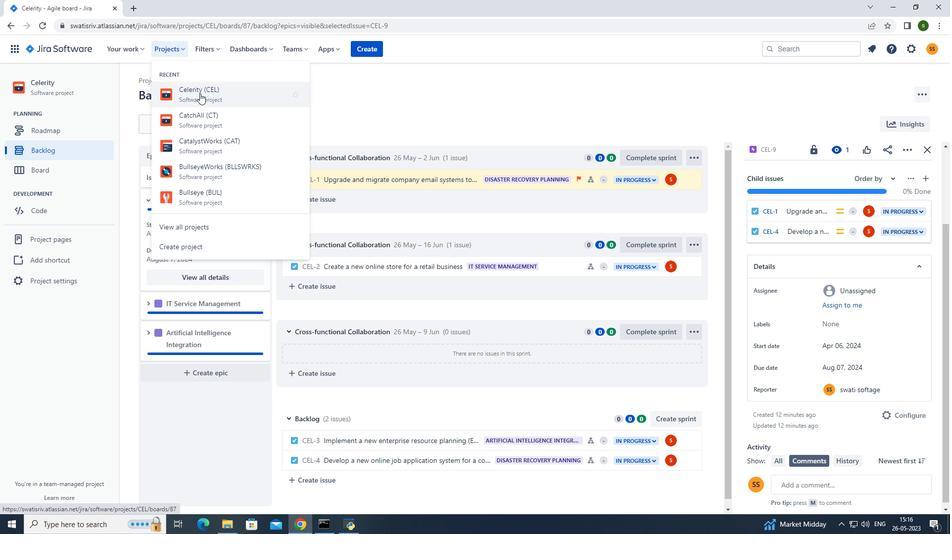
Action: Mouse moved to (87, 145)
Screenshot: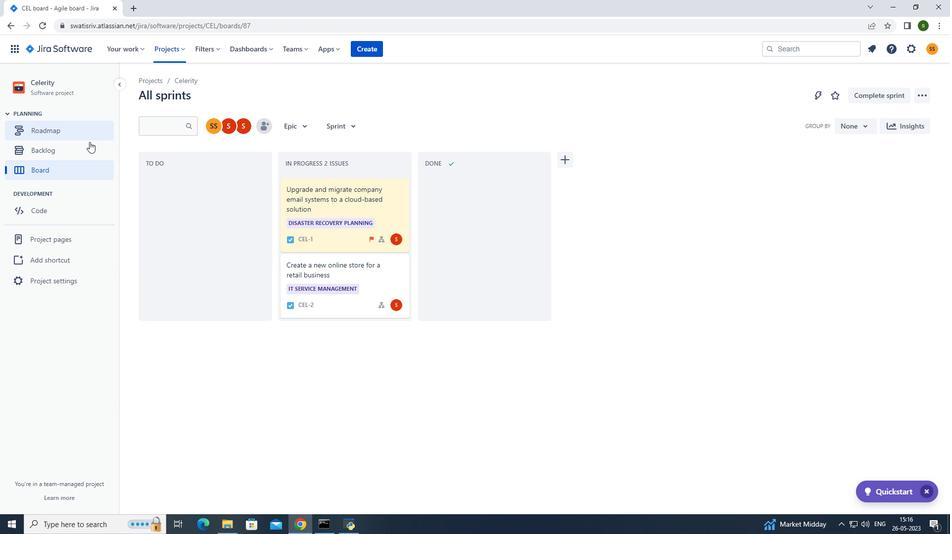 
Action: Mouse pressed left at (87, 145)
Screenshot: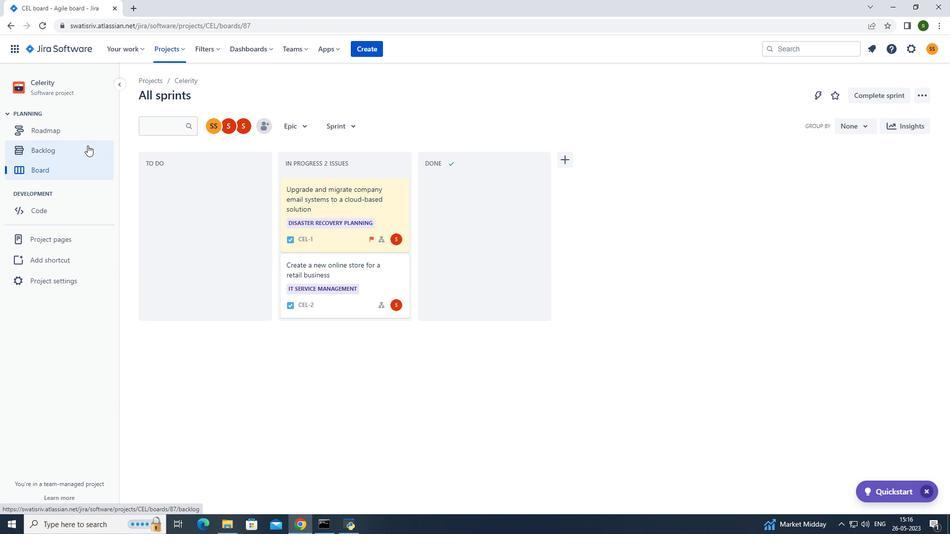 
Action: Mouse moved to (148, 229)
Screenshot: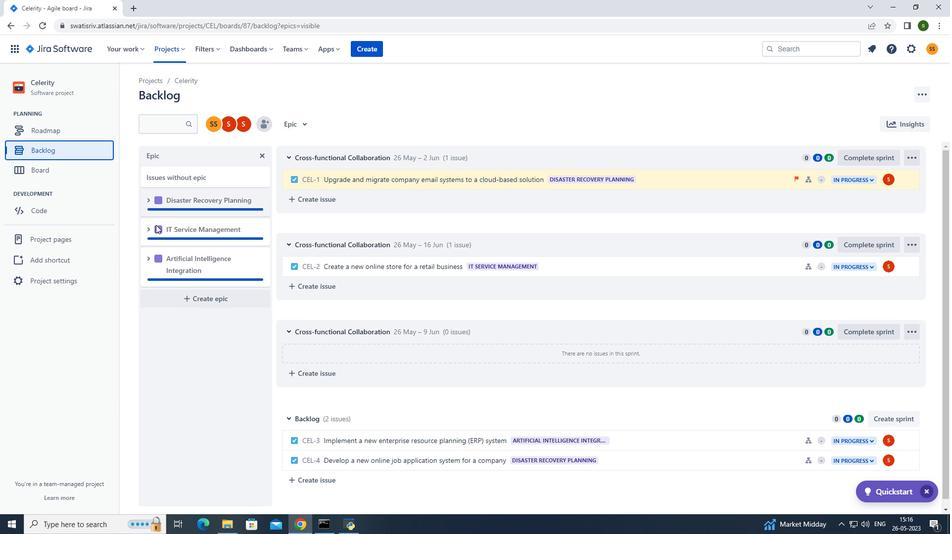 
Action: Mouse pressed left at (148, 229)
Screenshot: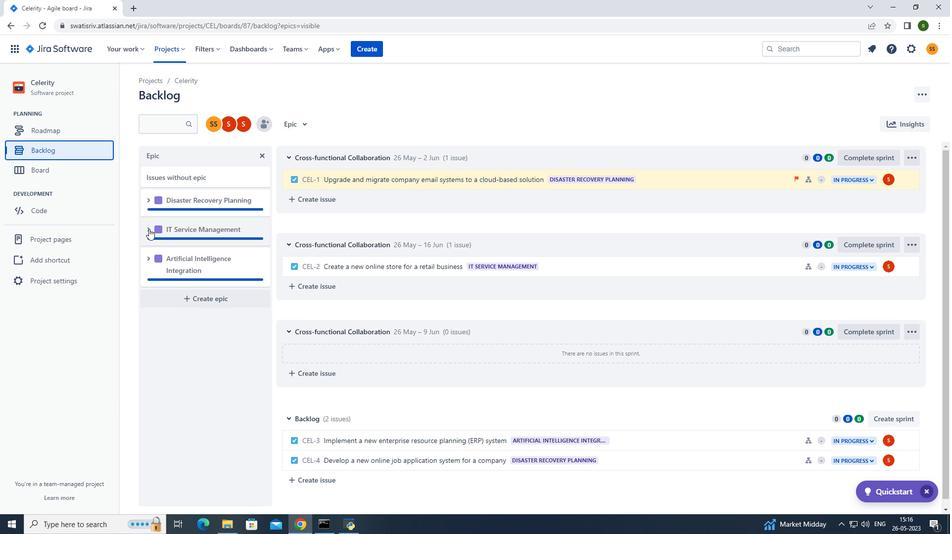 
Action: Mouse moved to (200, 303)
Screenshot: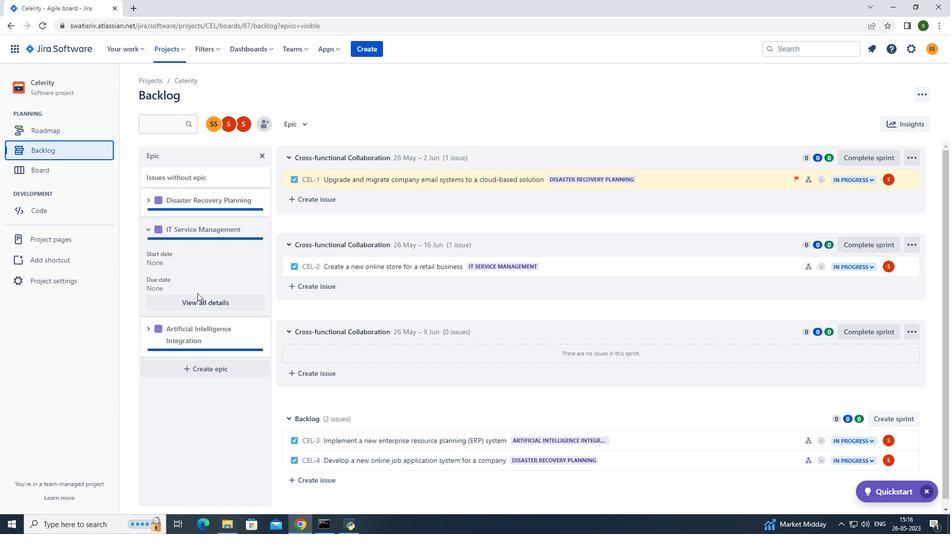 
Action: Mouse pressed left at (200, 303)
Screenshot: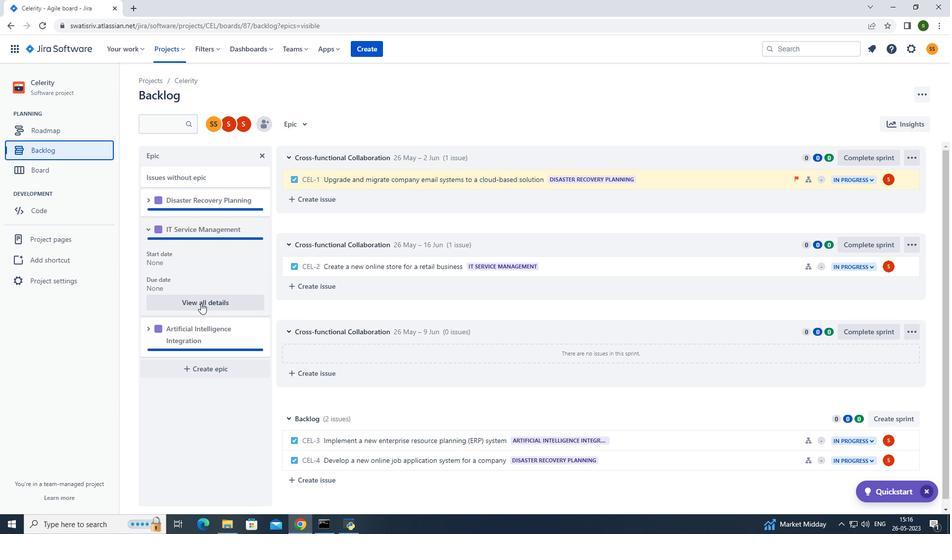 
Action: Mouse moved to (844, 415)
Screenshot: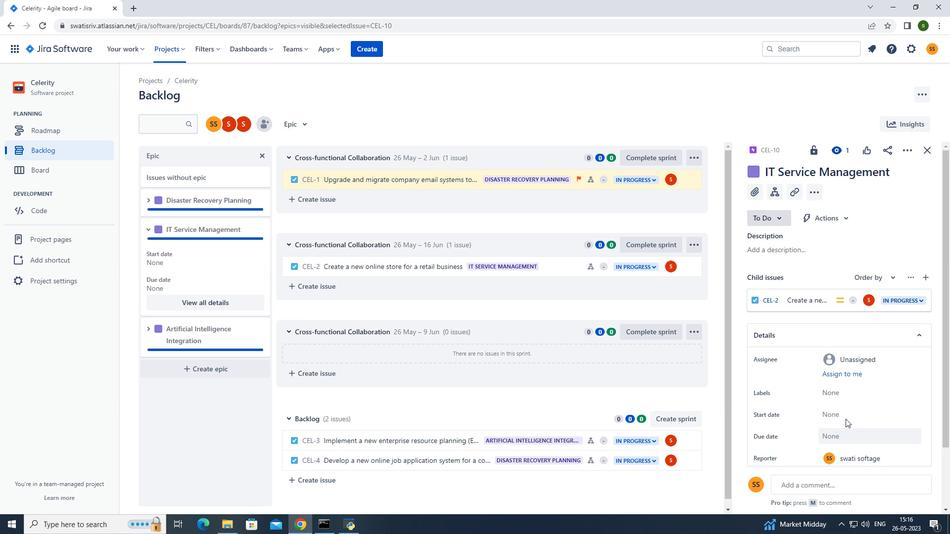 
Action: Mouse pressed left at (844, 415)
Screenshot: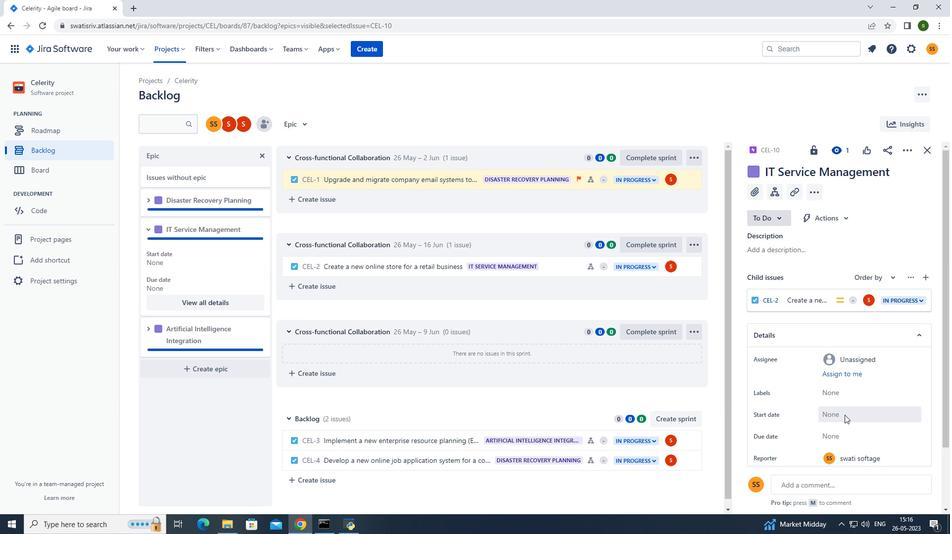 
Action: Mouse moved to (795, 269)
Screenshot: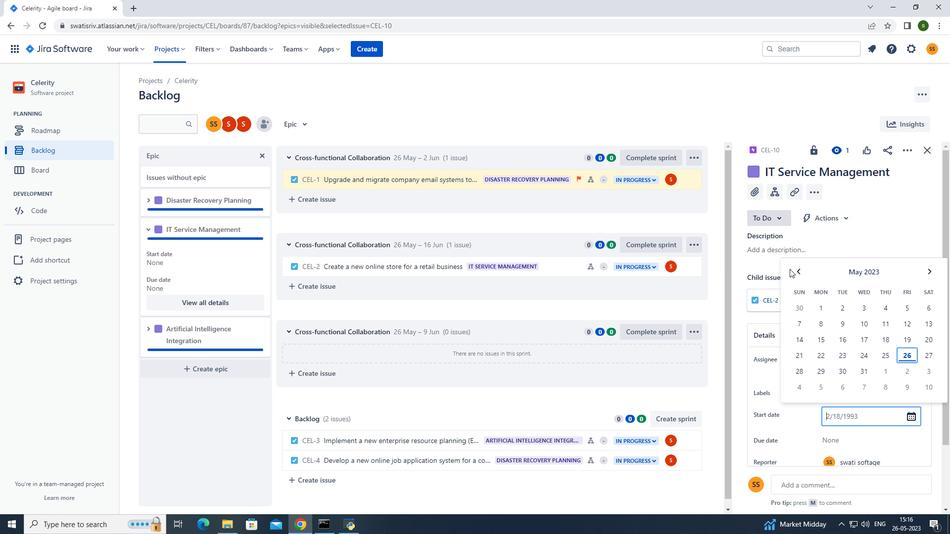
Action: Mouse pressed left at (795, 269)
Screenshot: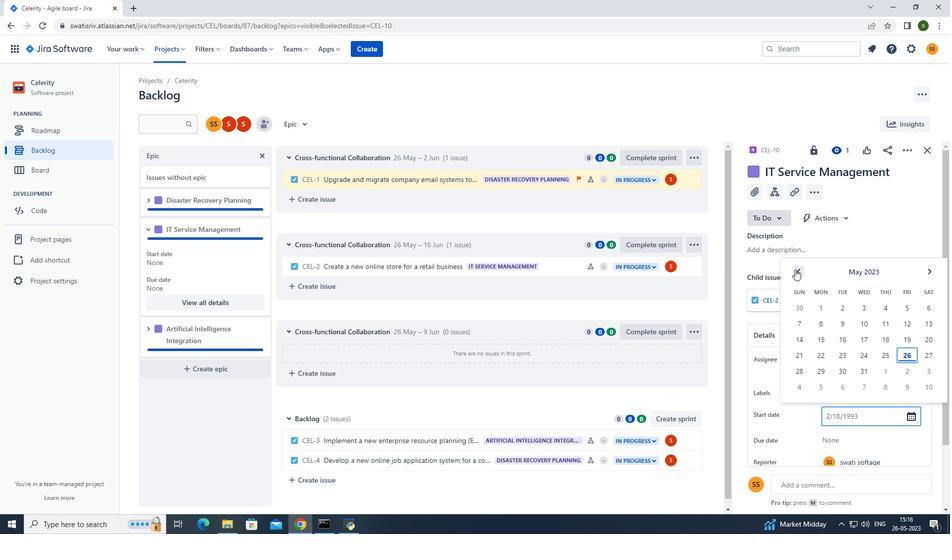 
Action: Mouse moved to (881, 336)
Screenshot: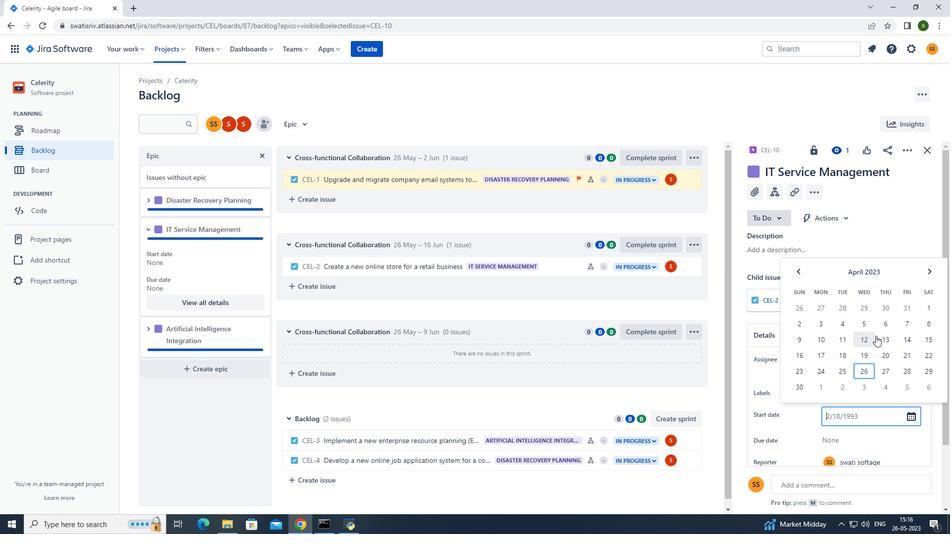 
Action: Mouse pressed left at (881, 336)
Screenshot: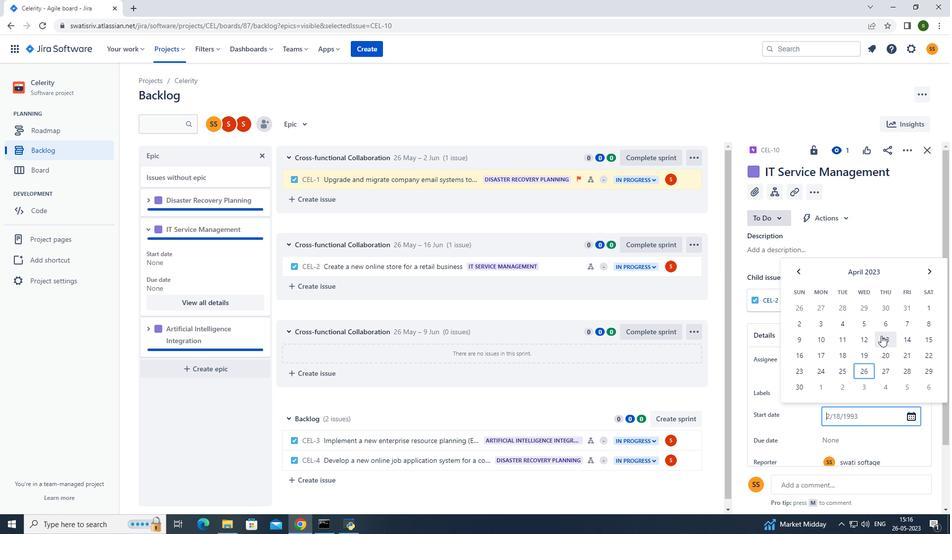 
Action: Mouse moved to (848, 439)
Screenshot: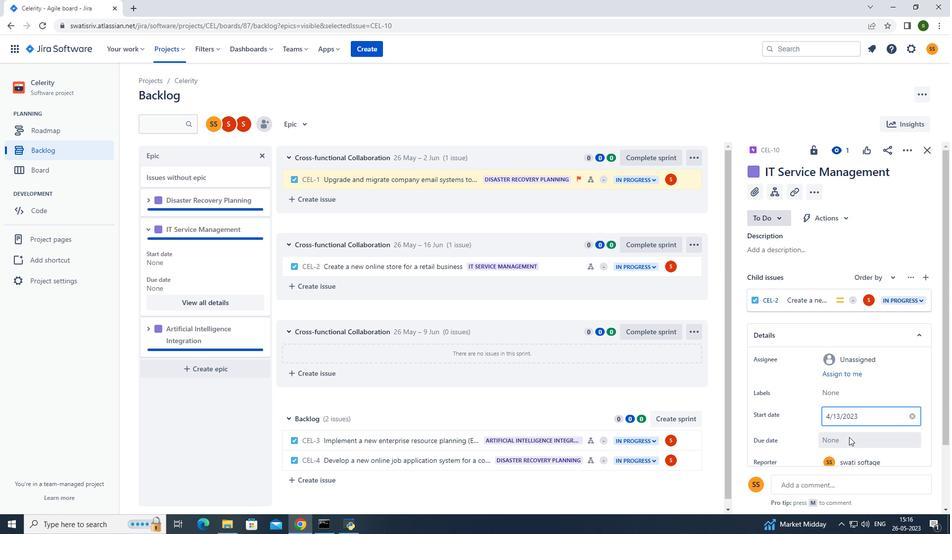 
Action: Mouse pressed left at (848, 439)
Screenshot: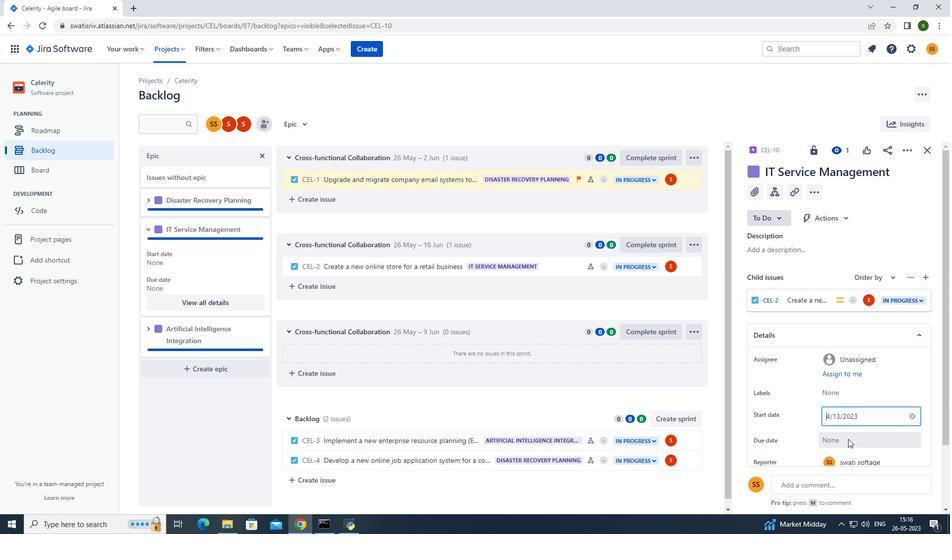 
Action: Mouse moved to (926, 298)
Screenshot: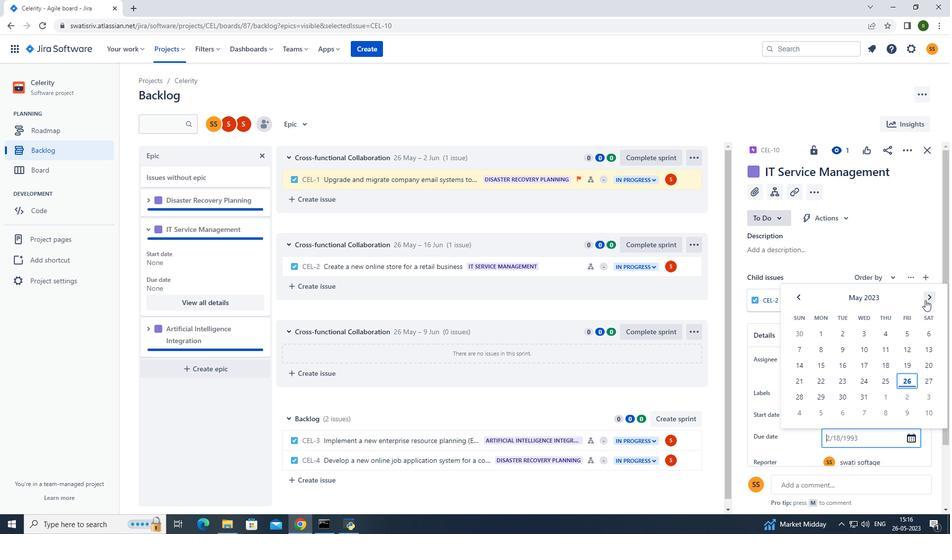 
Action: Mouse pressed left at (926, 298)
Screenshot: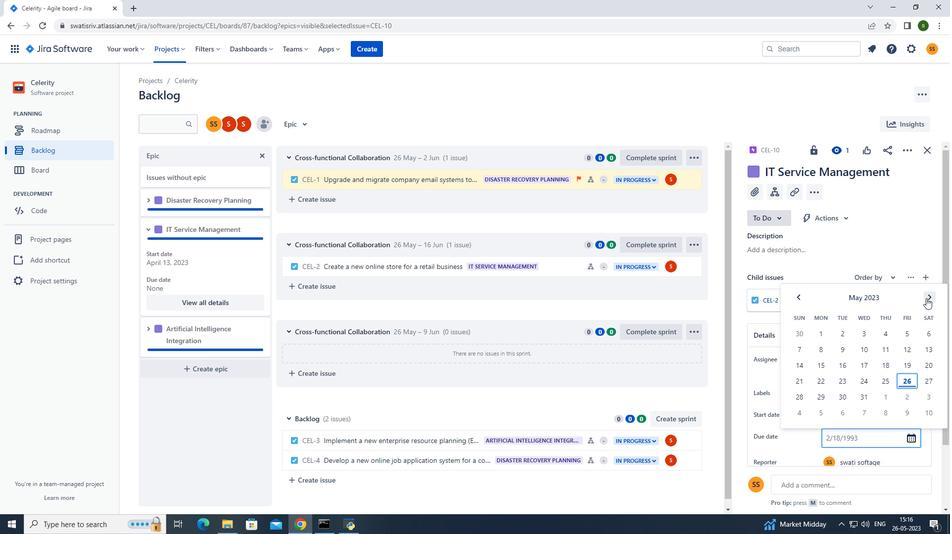 
Action: Mouse pressed left at (926, 298)
Screenshot: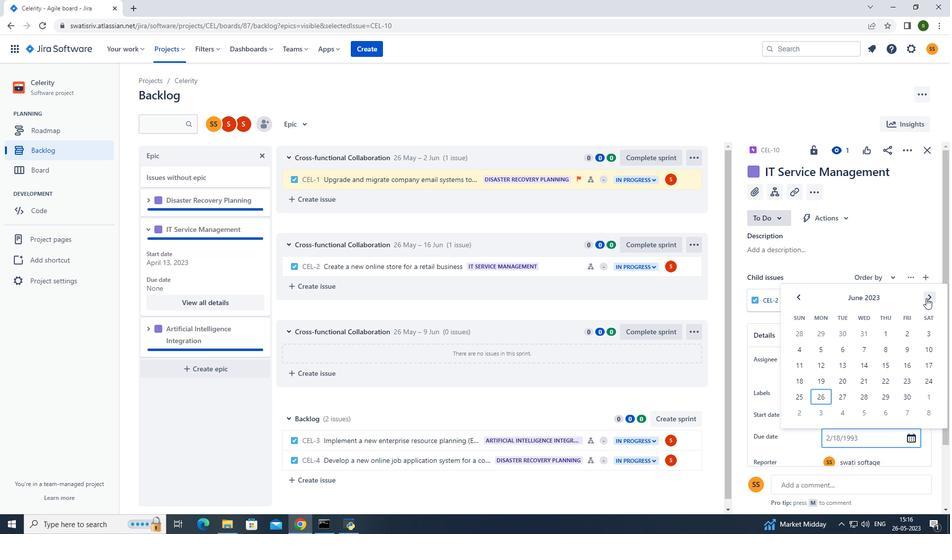 
Action: Mouse pressed left at (926, 298)
Screenshot: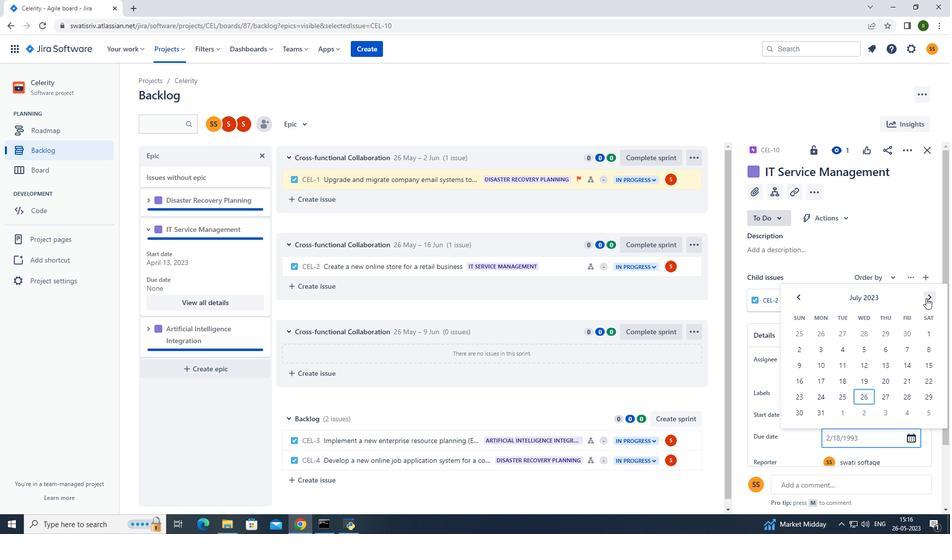 
Action: Mouse pressed left at (926, 298)
Screenshot: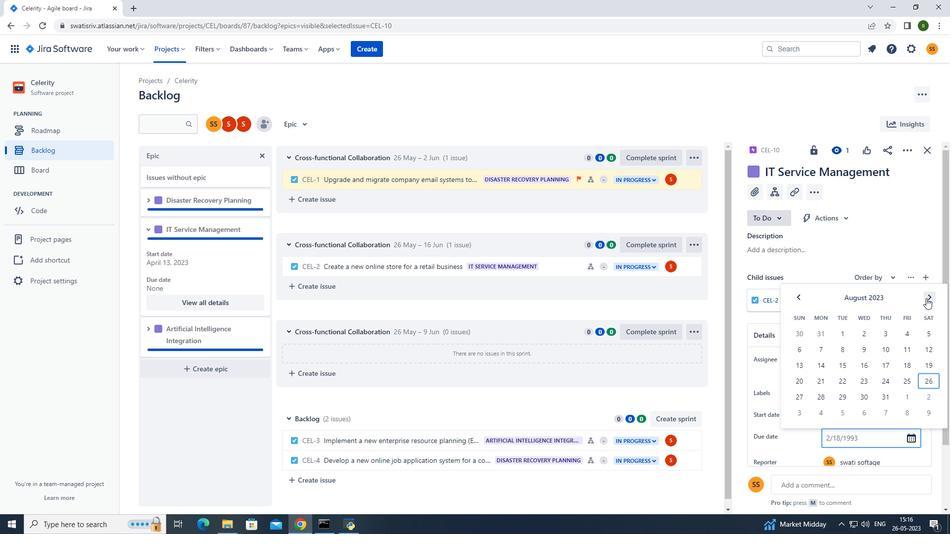 
Action: Mouse pressed left at (926, 298)
Screenshot: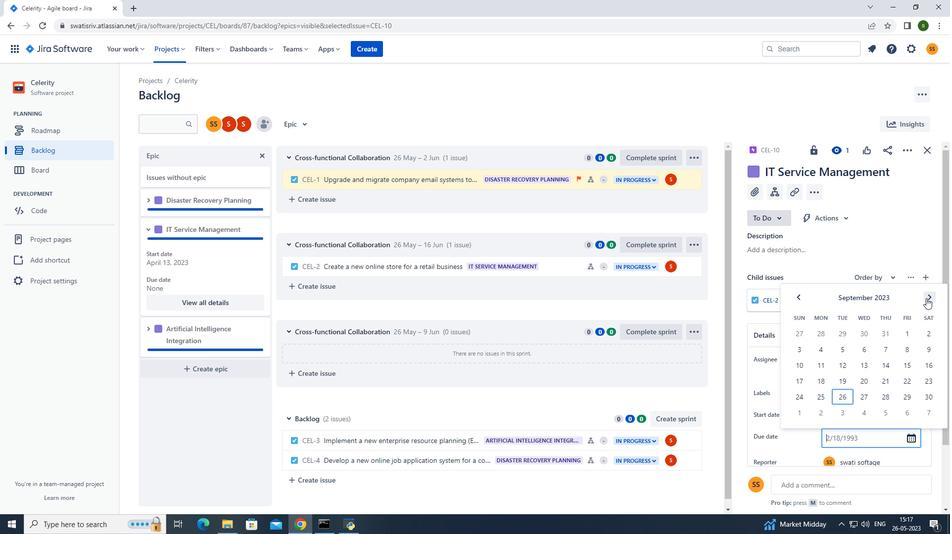 
Action: Mouse pressed left at (926, 298)
Screenshot: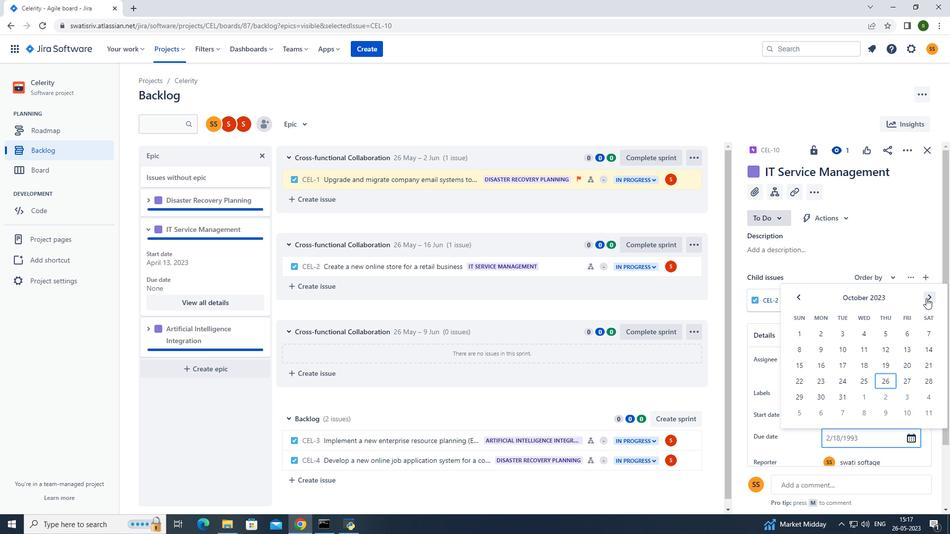 
Action: Mouse pressed left at (926, 298)
Screenshot: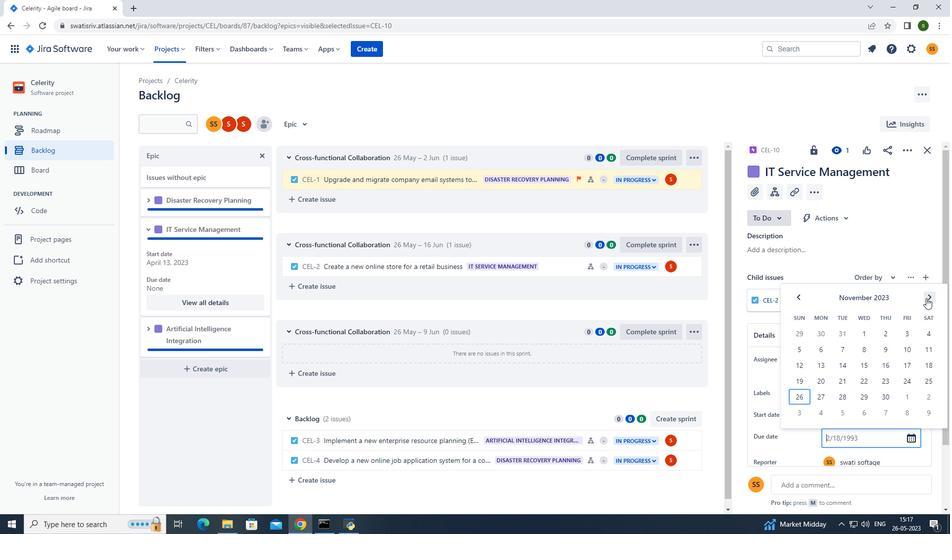 
Action: Mouse pressed left at (926, 298)
Screenshot: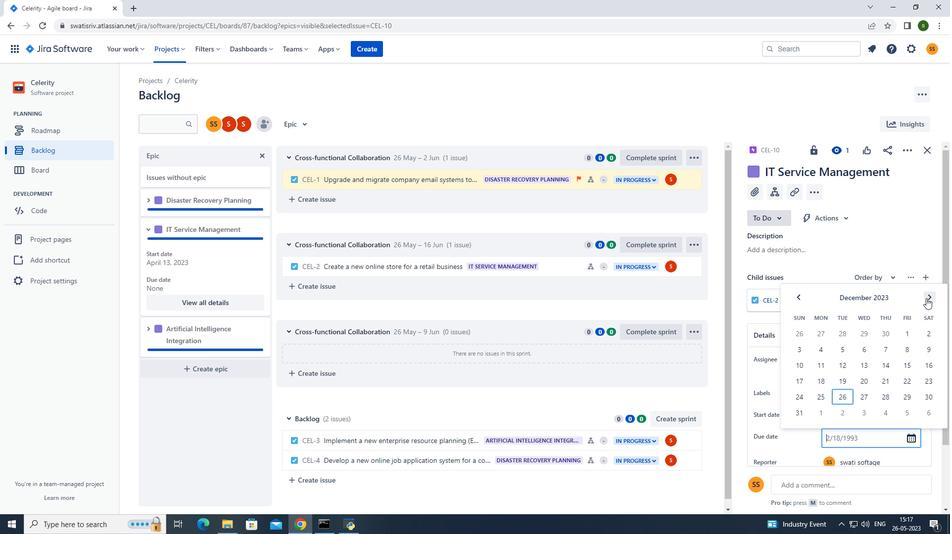
Action: Mouse pressed left at (926, 298)
Screenshot: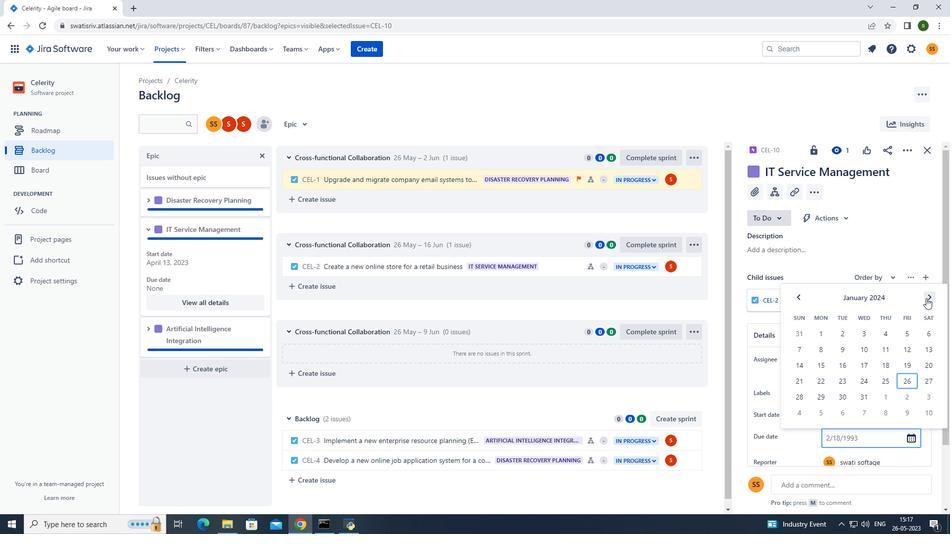 
Action: Mouse pressed left at (926, 298)
Screenshot: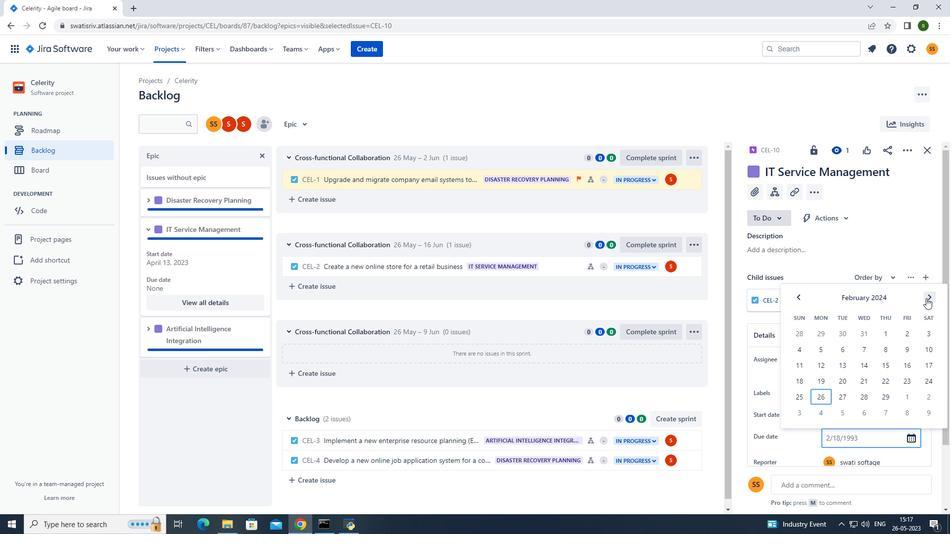 
Action: Mouse pressed left at (926, 298)
Screenshot: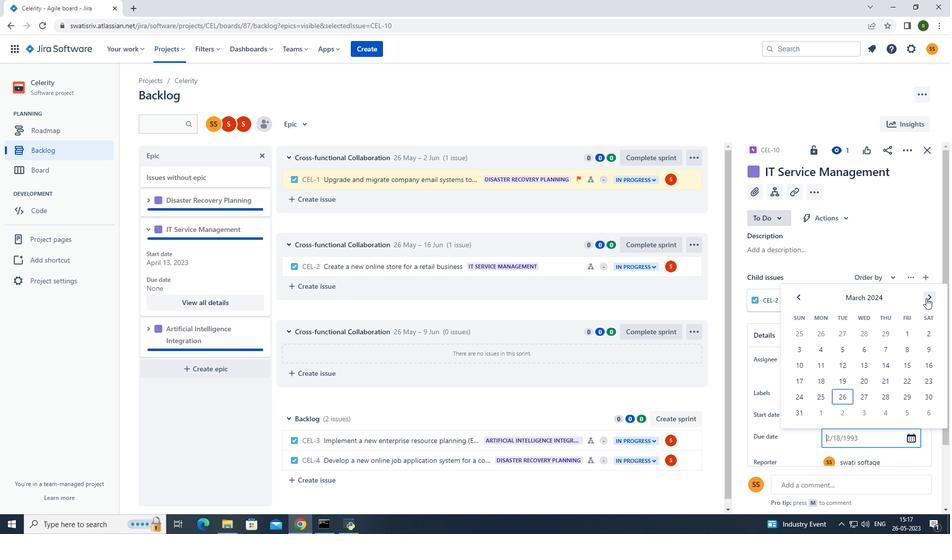 
Action: Mouse pressed left at (926, 298)
Screenshot: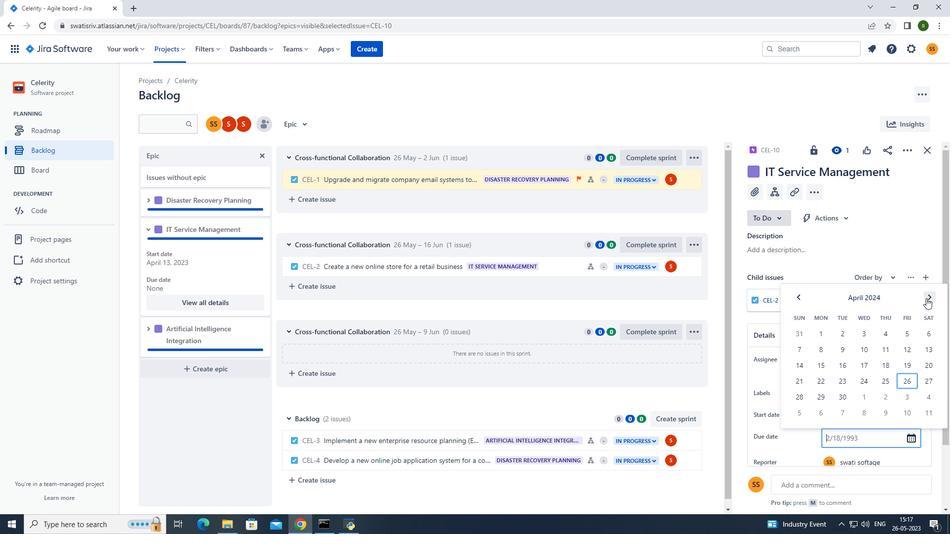 
Action: Mouse pressed left at (926, 298)
Screenshot: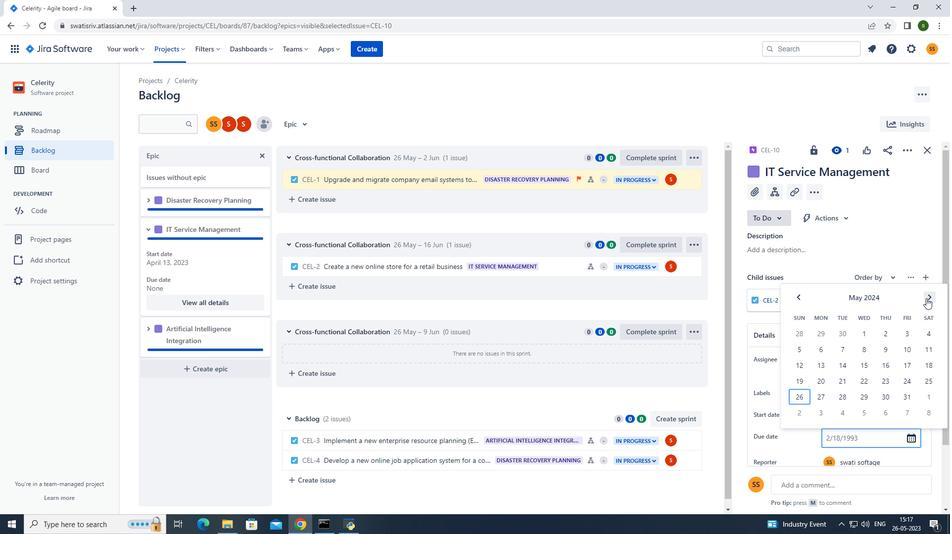 
Action: Mouse pressed left at (926, 298)
Screenshot: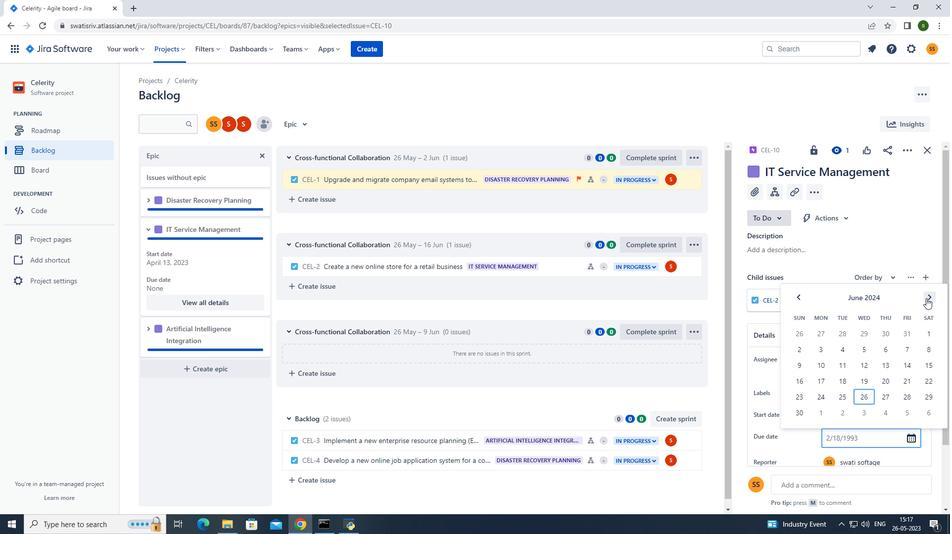 
Action: Mouse pressed left at (926, 298)
Screenshot: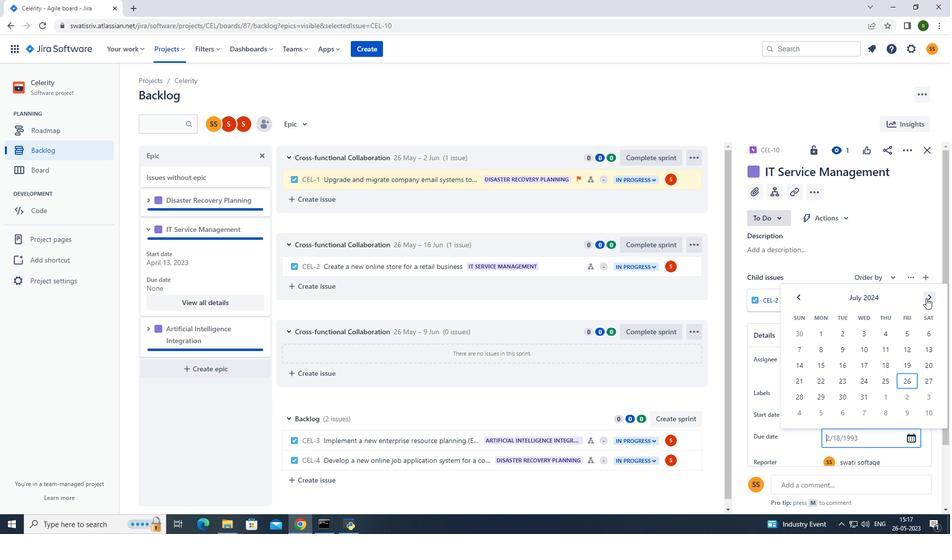 
Action: Mouse pressed left at (926, 298)
Screenshot: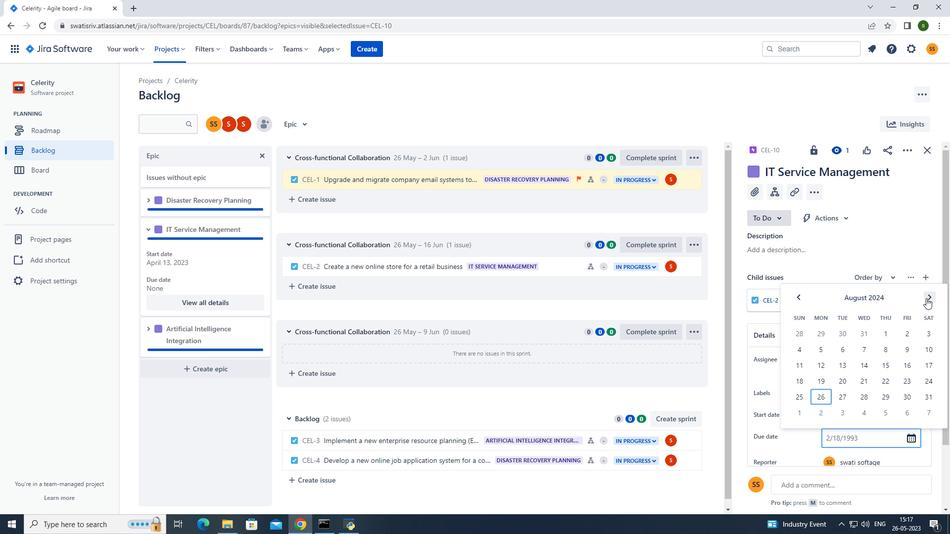 
Action: Mouse pressed left at (926, 298)
Screenshot: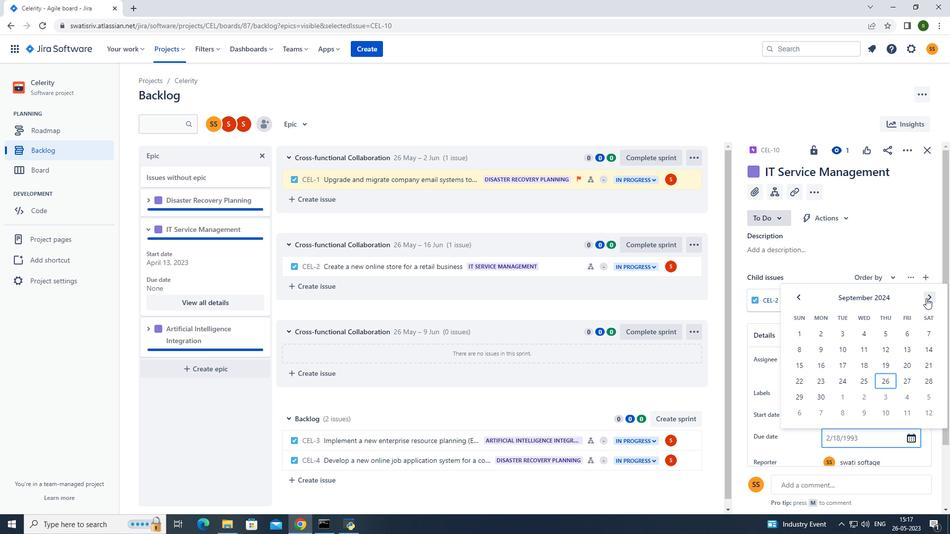 
Action: Mouse moved to (866, 363)
Screenshot: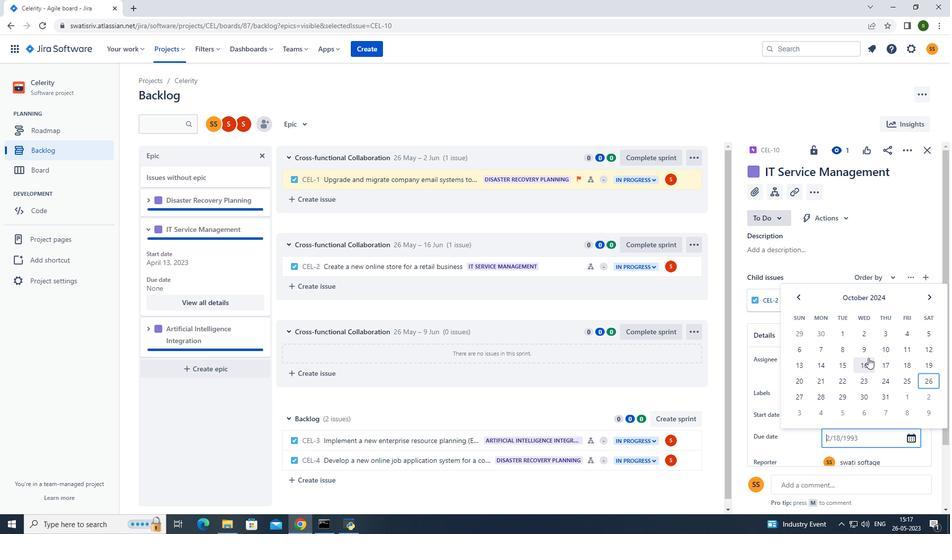 
Action: Mouse pressed left at (866, 363)
Screenshot: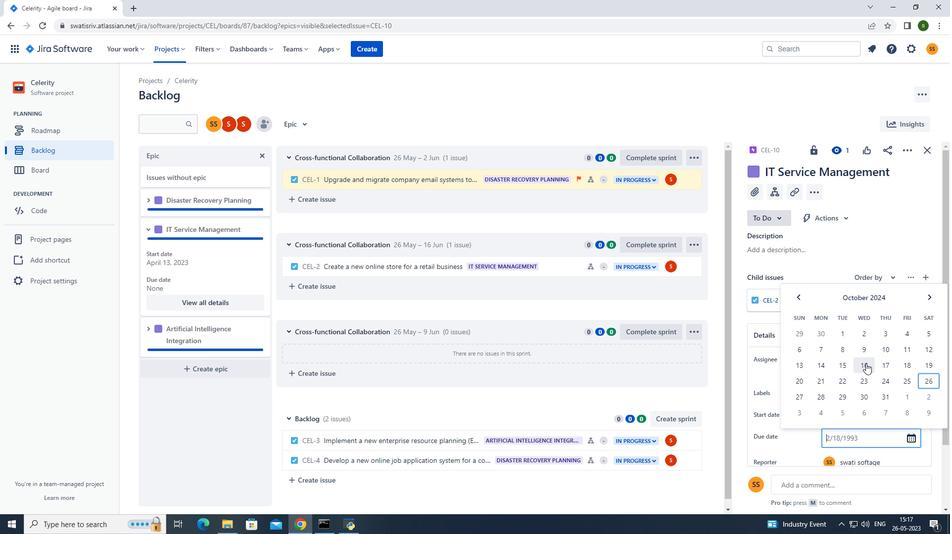
Action: Mouse moved to (558, 104)
Screenshot: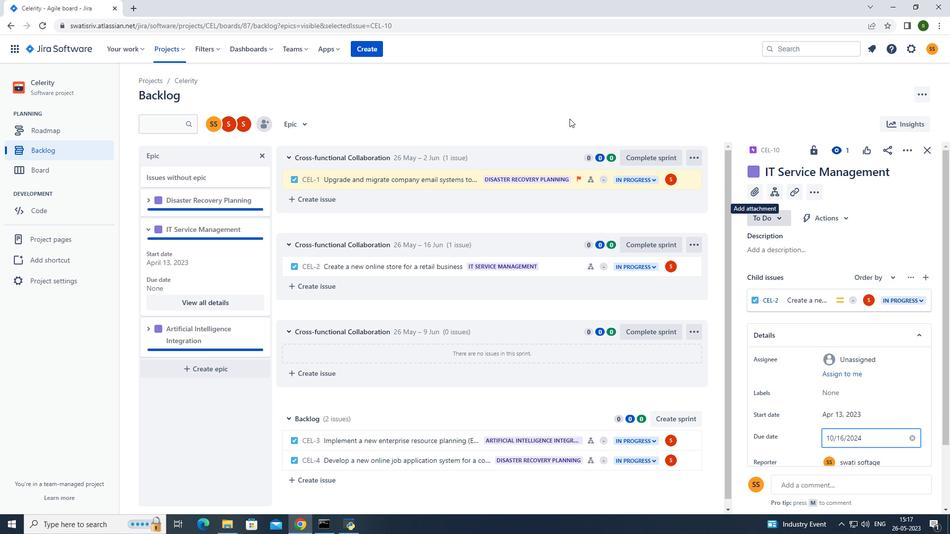 
Action: Mouse pressed left at (558, 104)
Screenshot: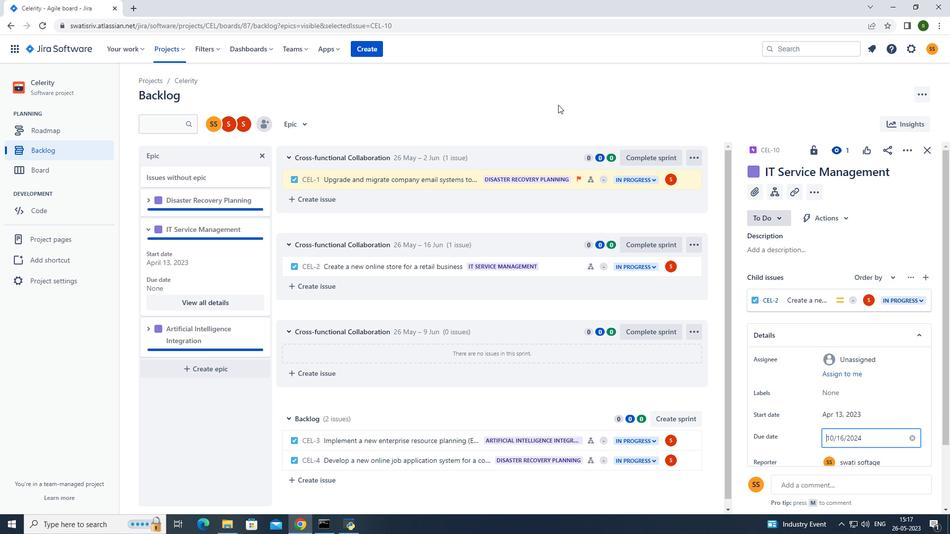 
Action: Mouse moved to (176, 52)
Screenshot: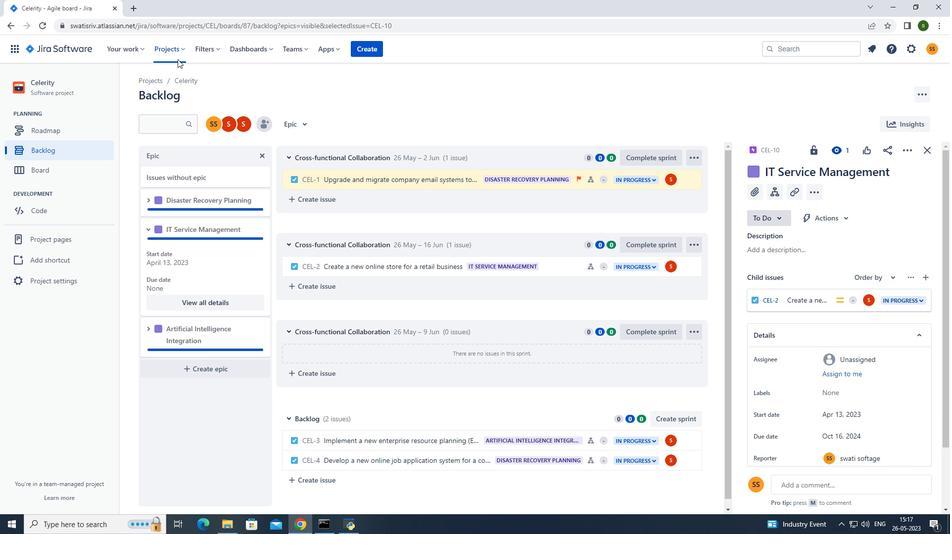
Action: Mouse pressed left at (176, 52)
Screenshot: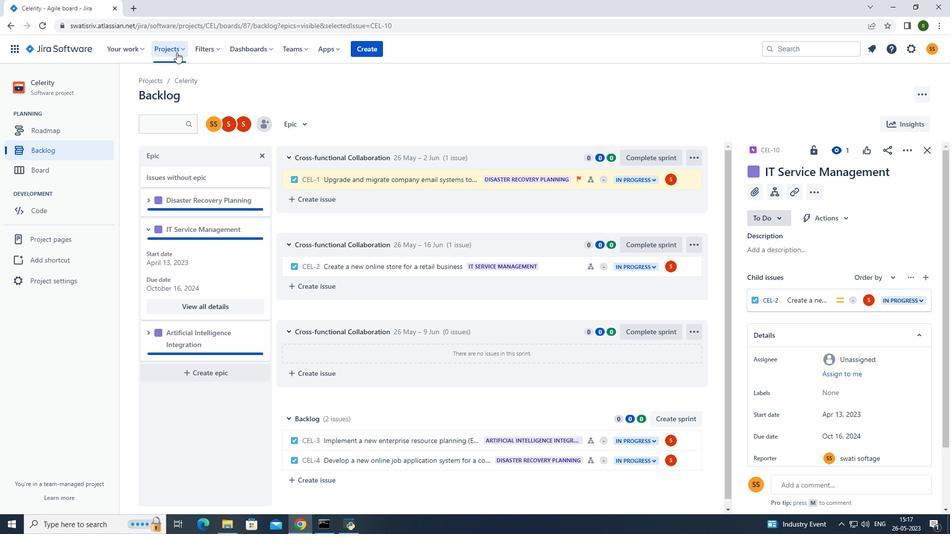 
Action: Mouse moved to (186, 89)
Screenshot: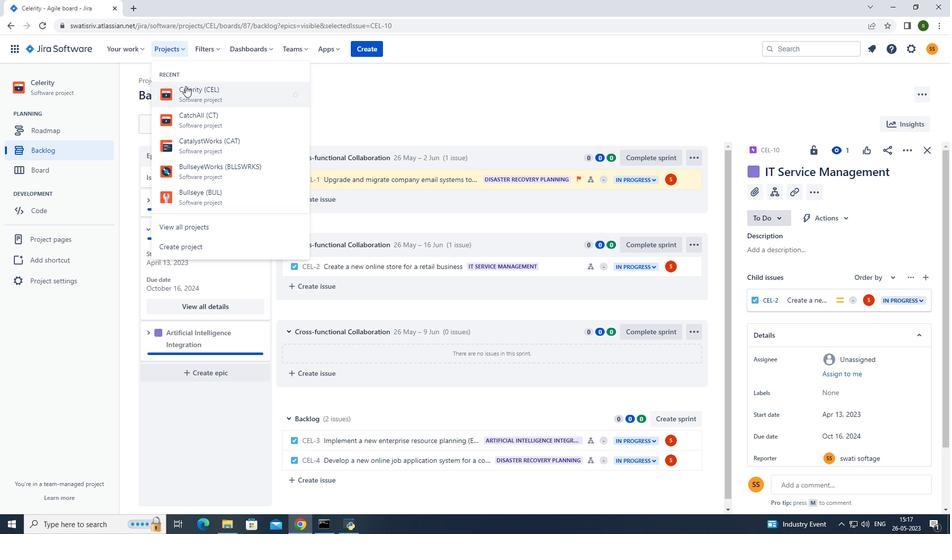 
Action: Mouse pressed left at (186, 89)
Screenshot: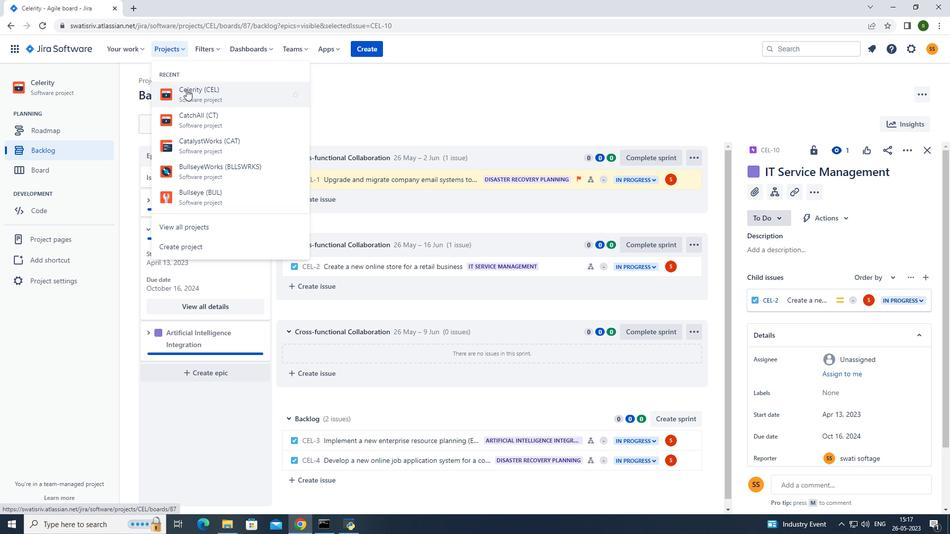 
Action: Mouse moved to (89, 149)
Screenshot: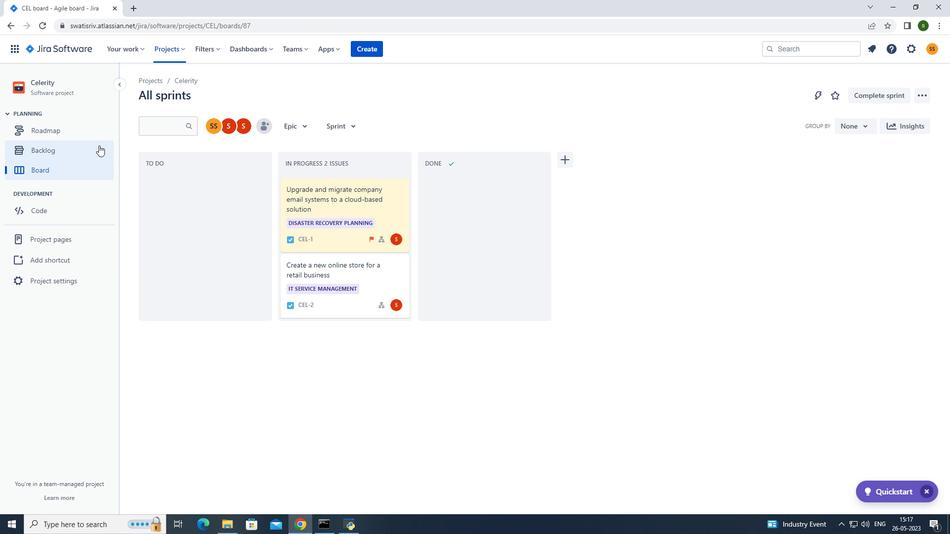 
Action: Mouse pressed left at (89, 149)
Screenshot: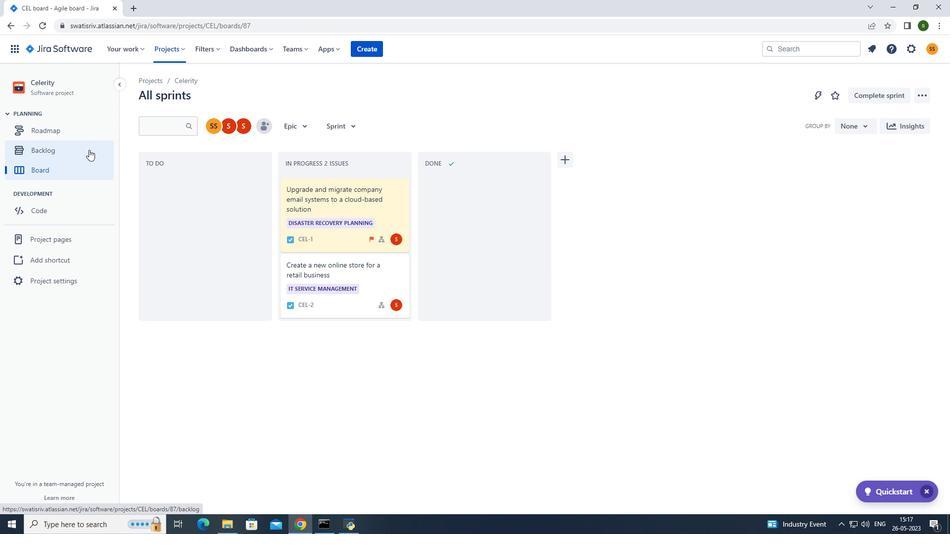 
Action: Mouse moved to (148, 257)
Screenshot: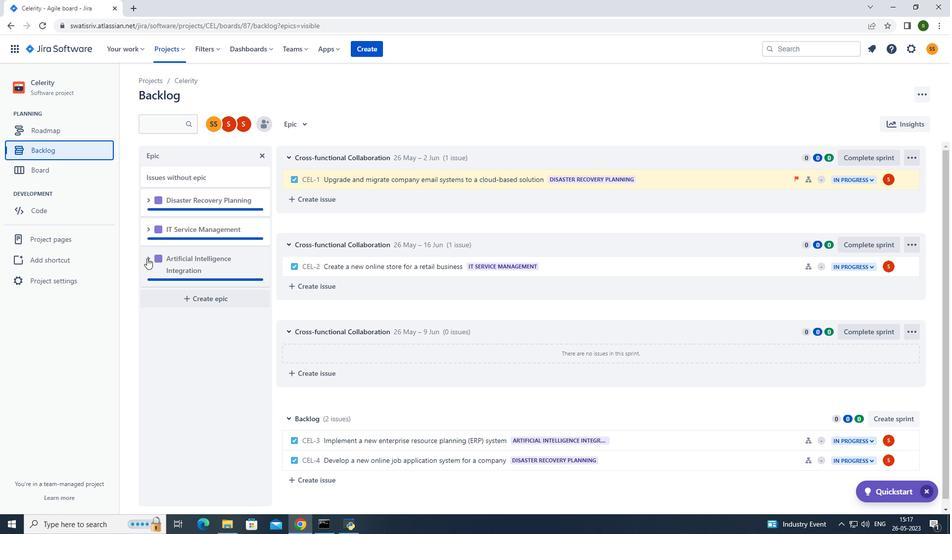 
Action: Mouse pressed left at (148, 257)
Screenshot: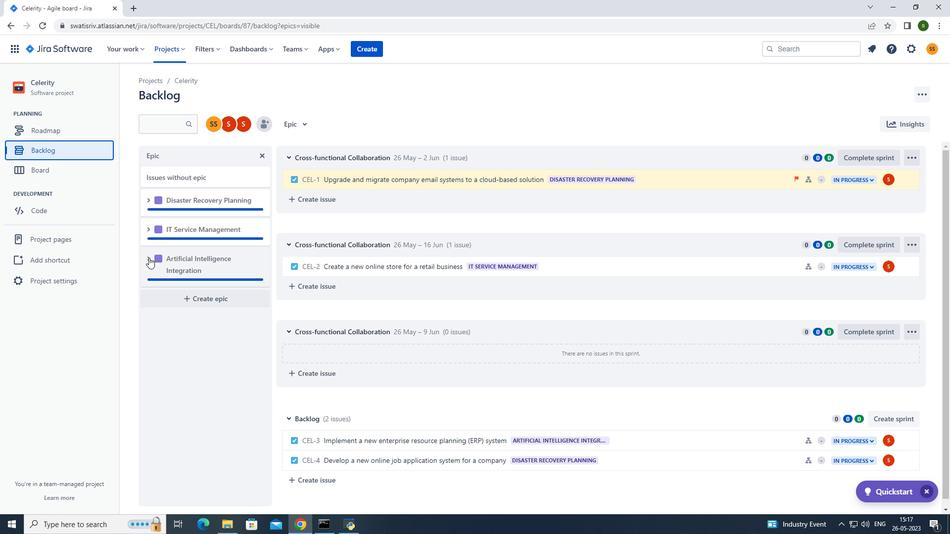 
Action: Mouse moved to (232, 342)
Screenshot: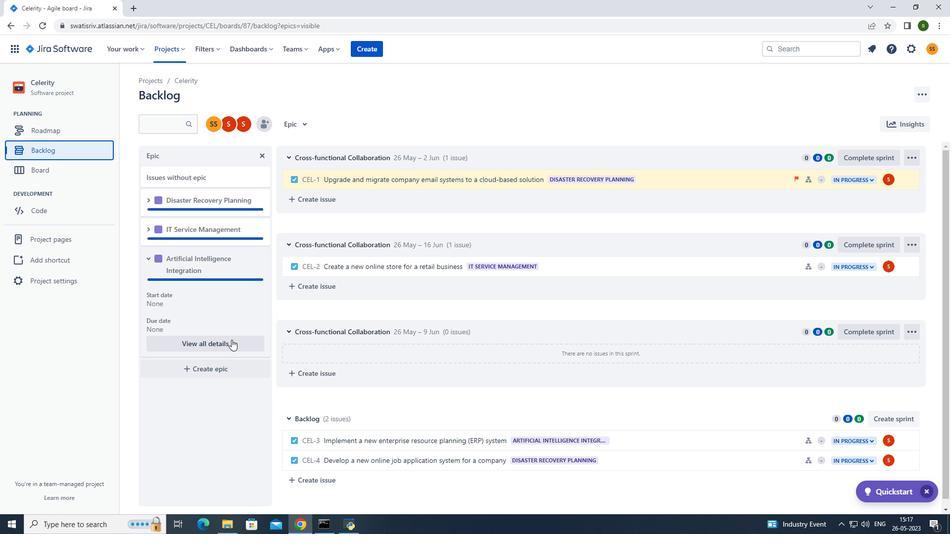 
Action: Mouse pressed left at (232, 342)
Screenshot: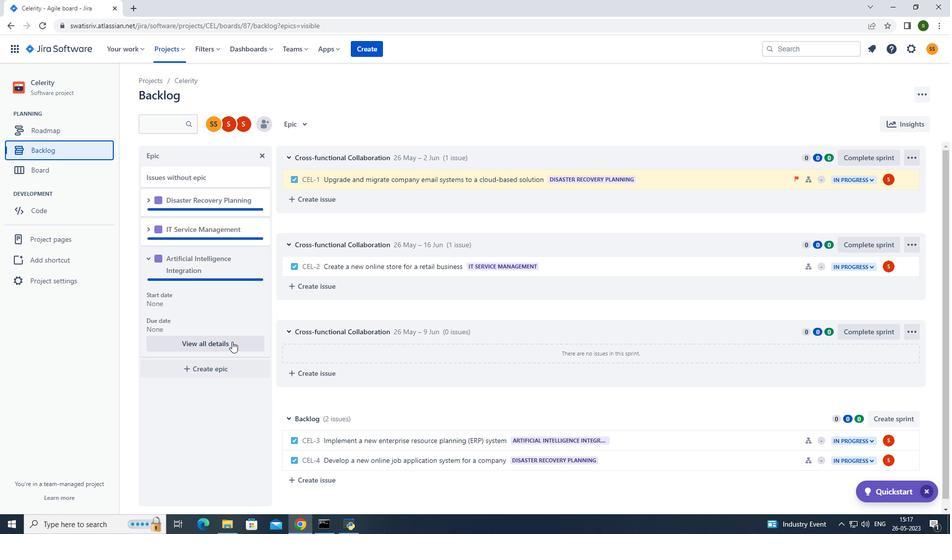 
Action: Mouse moved to (842, 426)
Screenshot: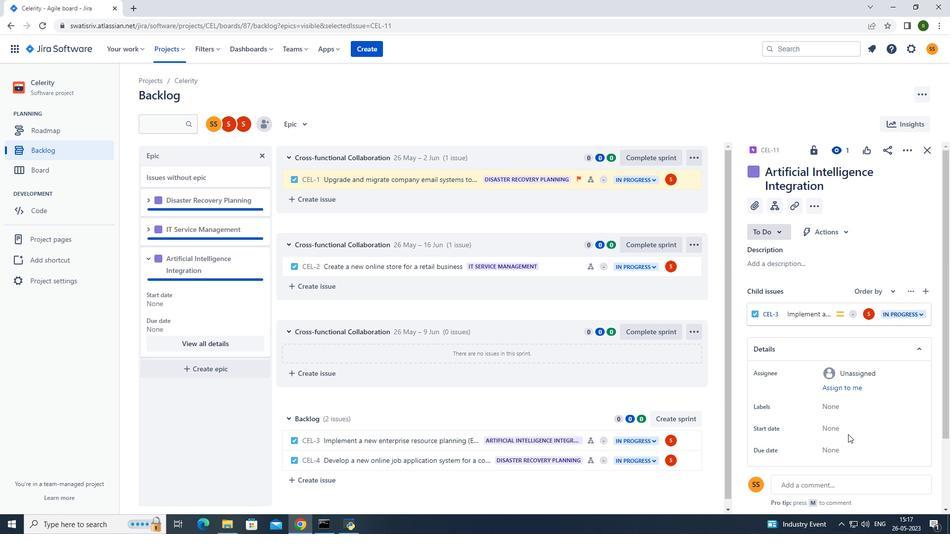 
Action: Mouse pressed left at (842, 426)
Screenshot: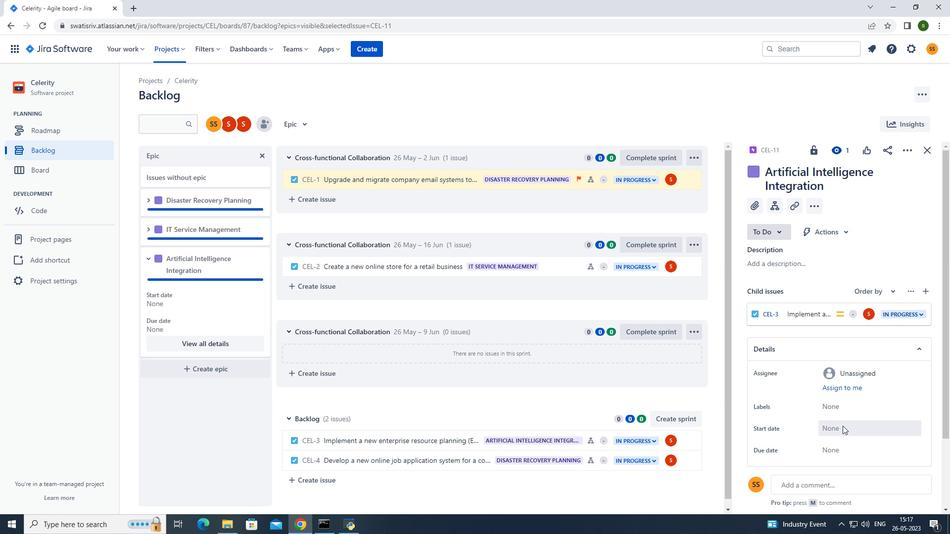 
Action: Mouse moved to (929, 282)
Screenshot: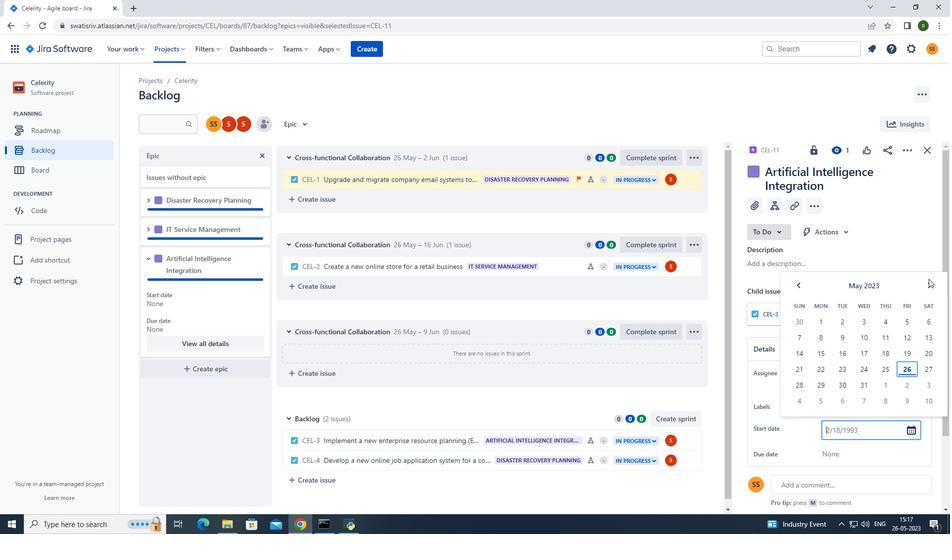 
Action: Mouse pressed left at (929, 282)
Screenshot: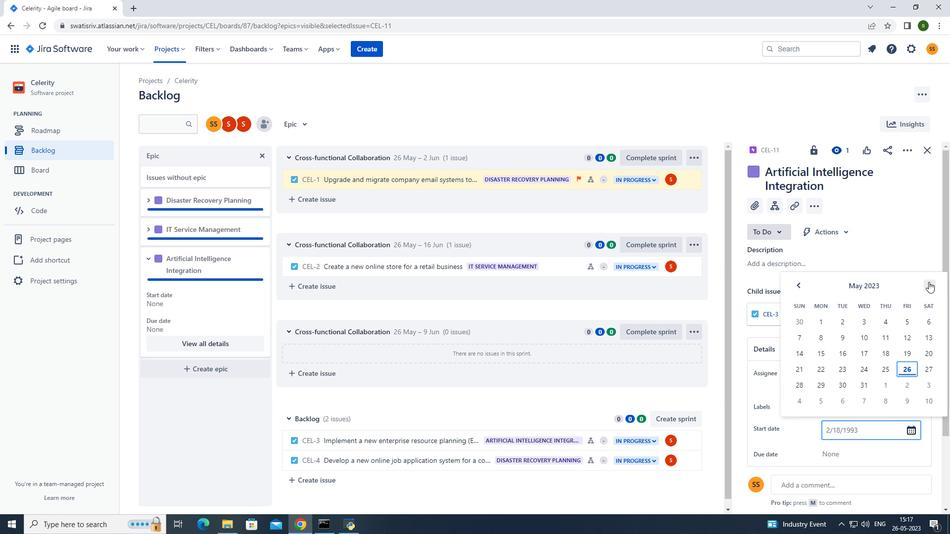 
Action: Mouse moved to (929, 283)
Screenshot: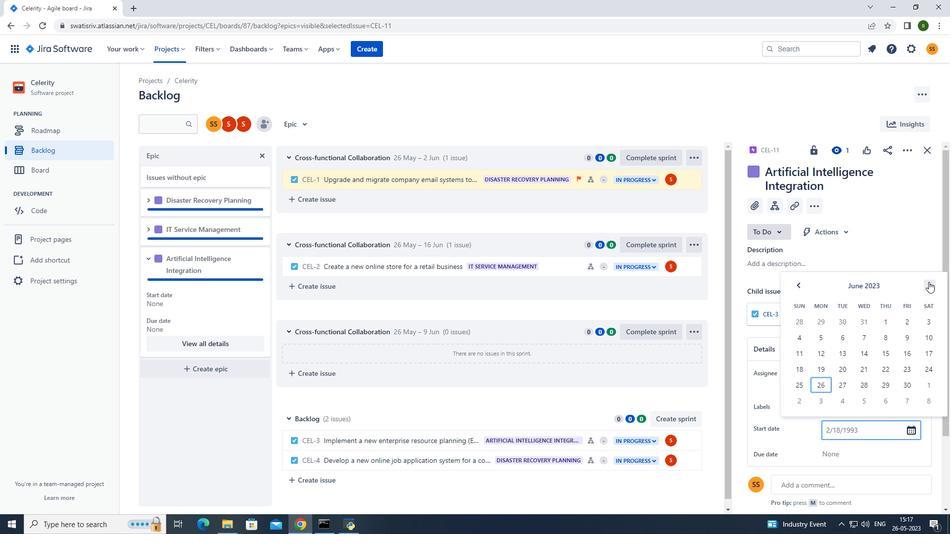 
Action: Mouse pressed left at (929, 283)
Screenshot: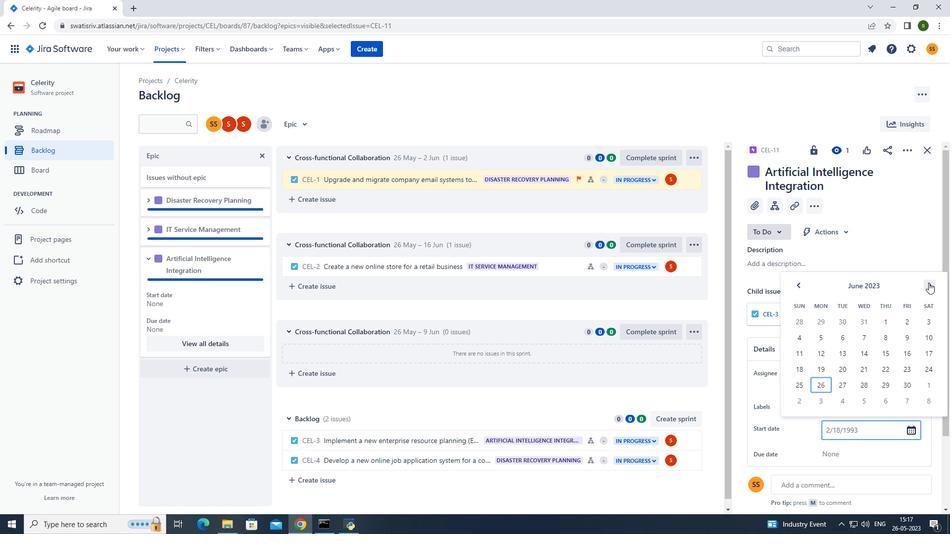 
Action: Mouse pressed left at (929, 283)
Screenshot: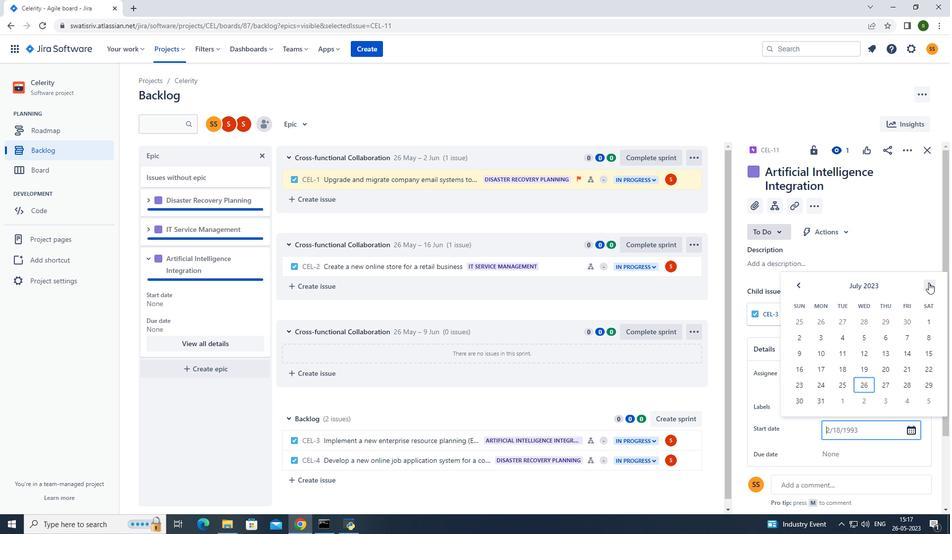 
Action: Mouse pressed left at (929, 283)
Screenshot: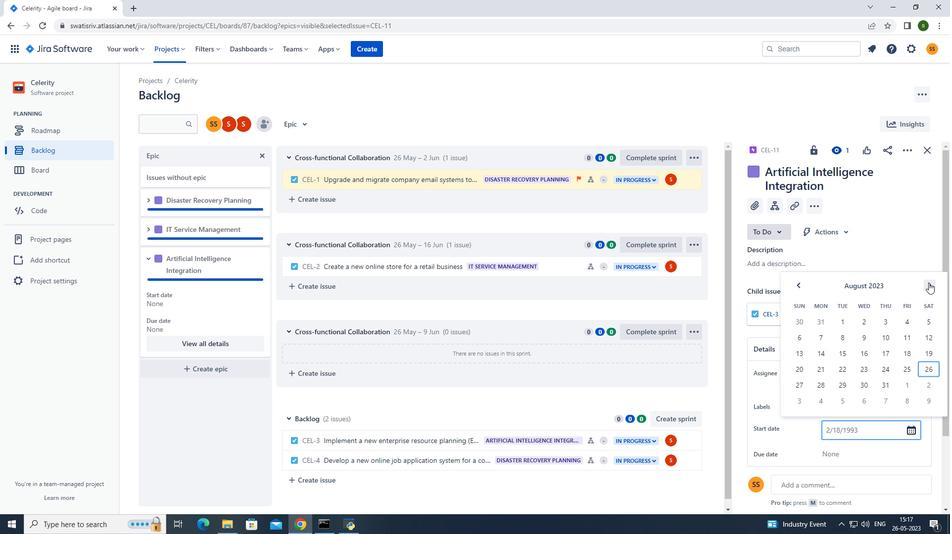 
Action: Mouse pressed left at (929, 283)
Screenshot: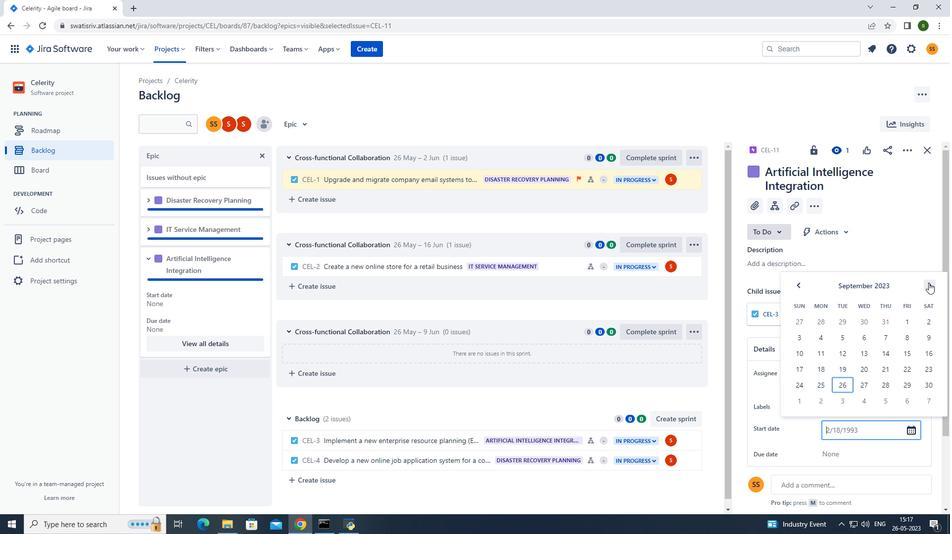 
Action: Mouse pressed left at (929, 283)
Screenshot: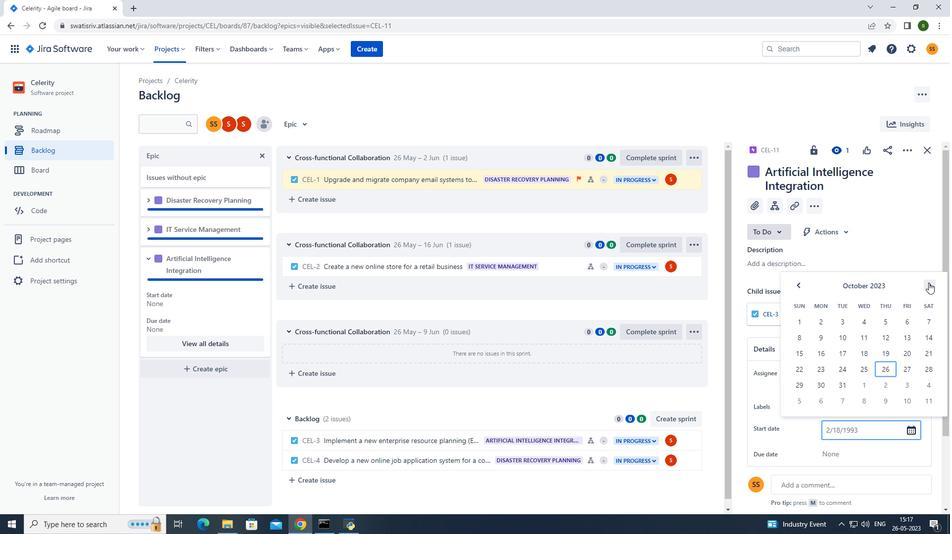 
Action: Mouse pressed left at (929, 283)
Screenshot: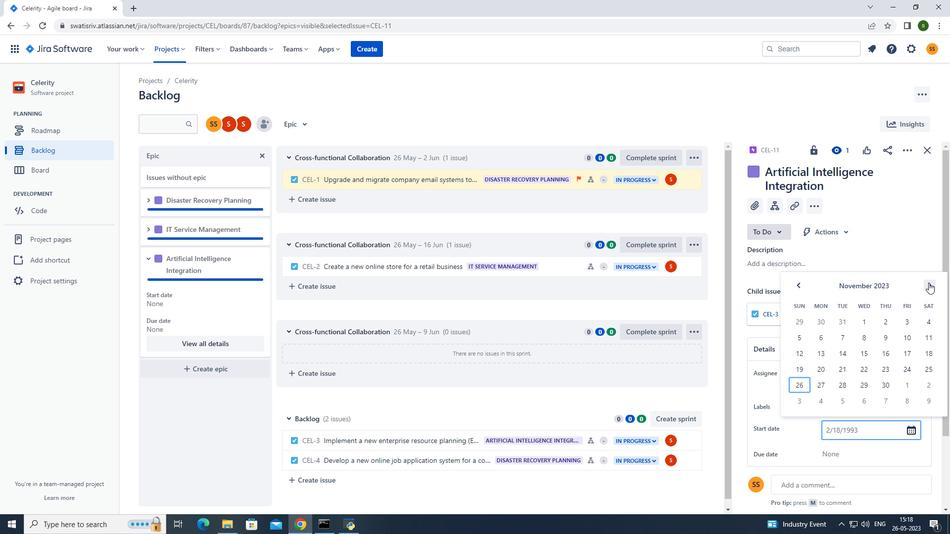 
Action: Mouse pressed left at (929, 283)
Screenshot: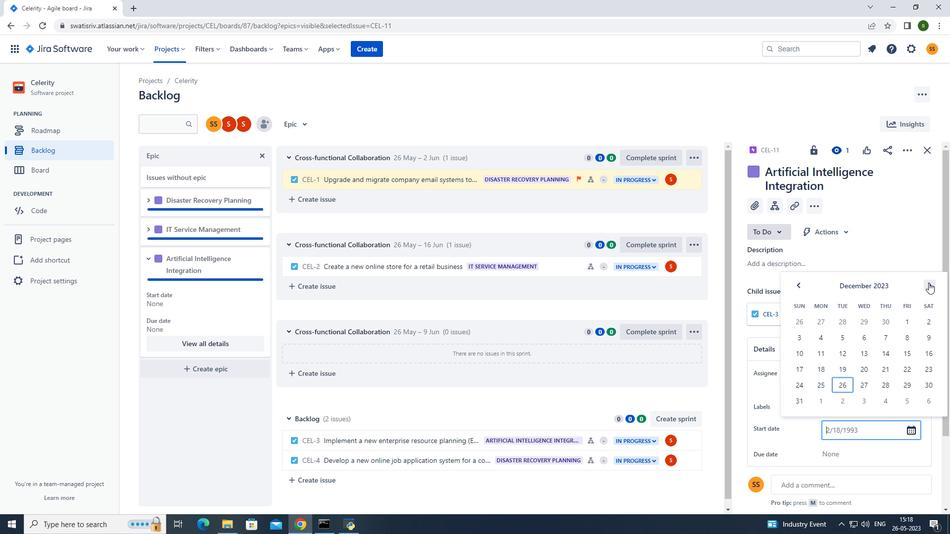 
Action: Mouse pressed left at (929, 283)
Screenshot: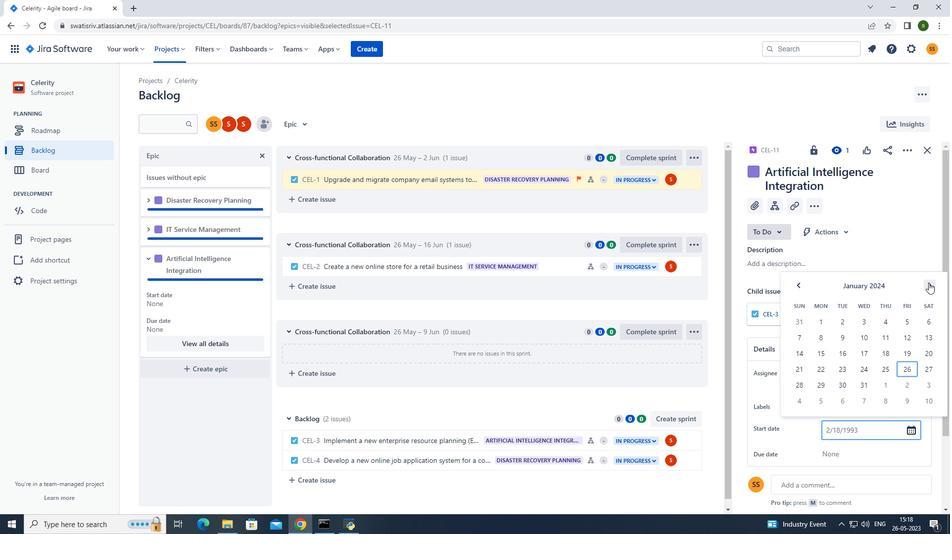 
Action: Mouse pressed left at (929, 283)
Screenshot: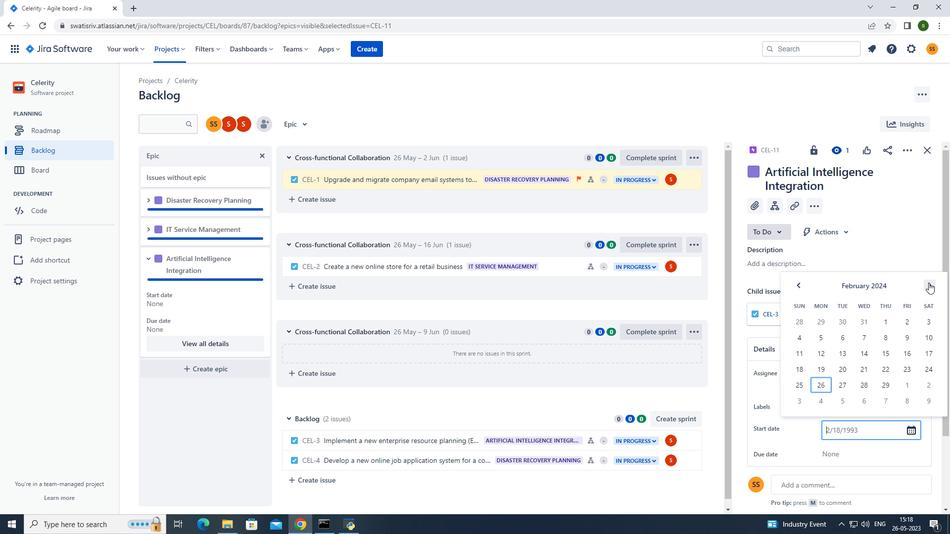 
Action: Mouse pressed left at (929, 283)
Screenshot: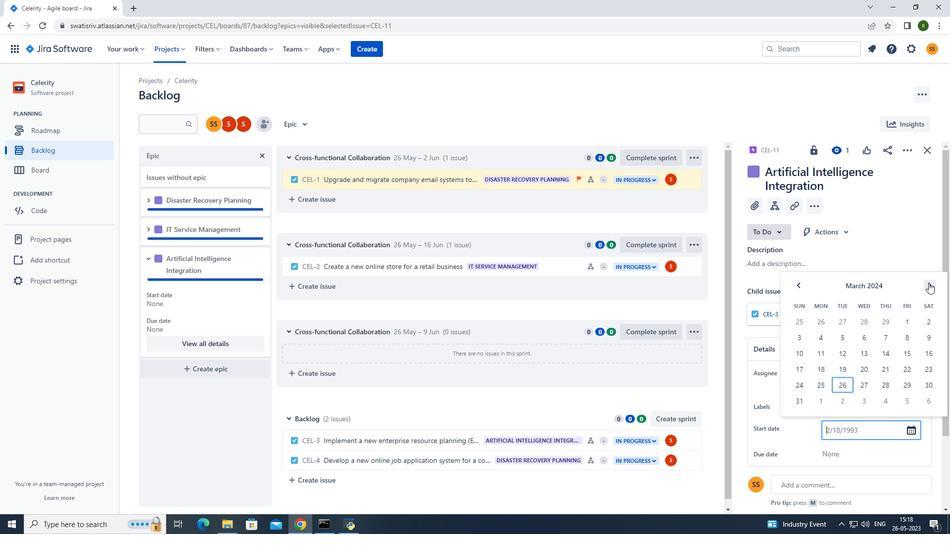 
Action: Mouse pressed left at (929, 283)
Screenshot: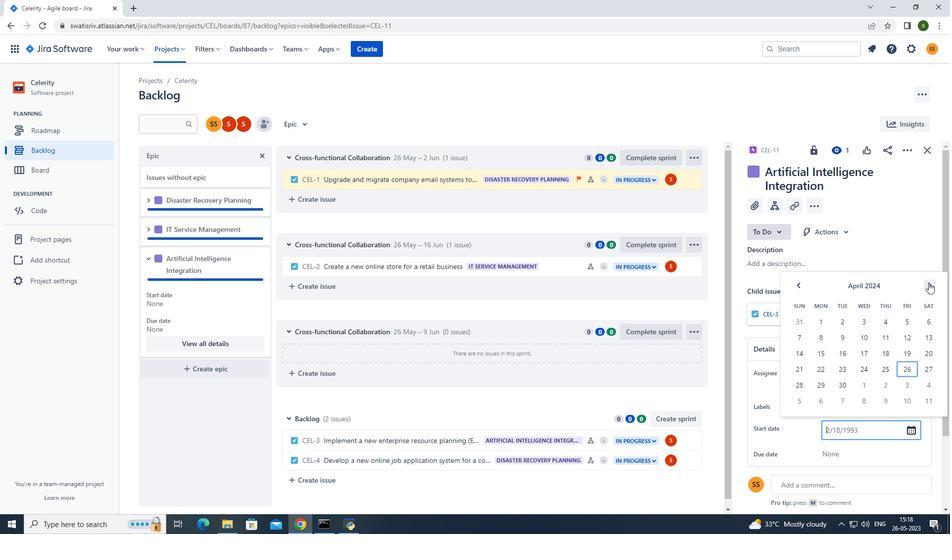 
Action: Mouse moved to (929, 339)
Screenshot: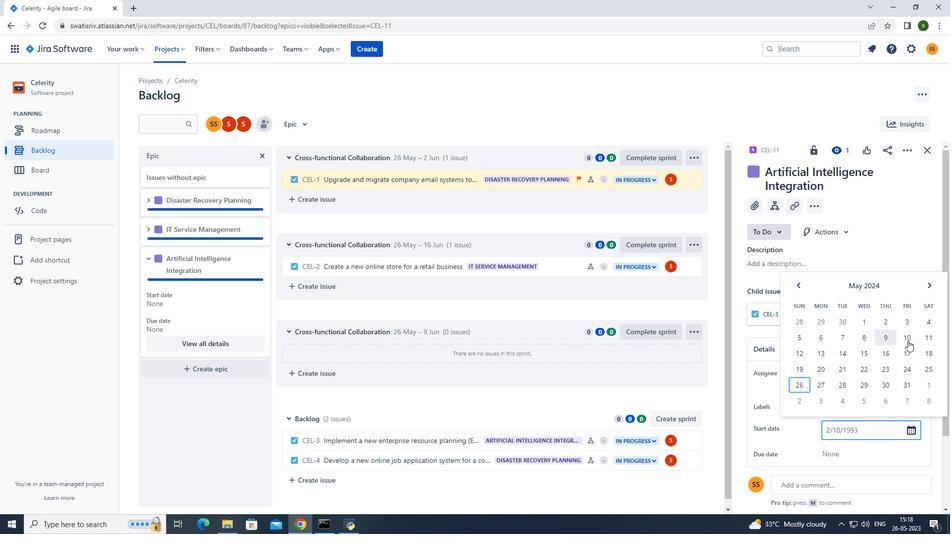 
Action: Mouse pressed left at (929, 339)
Screenshot: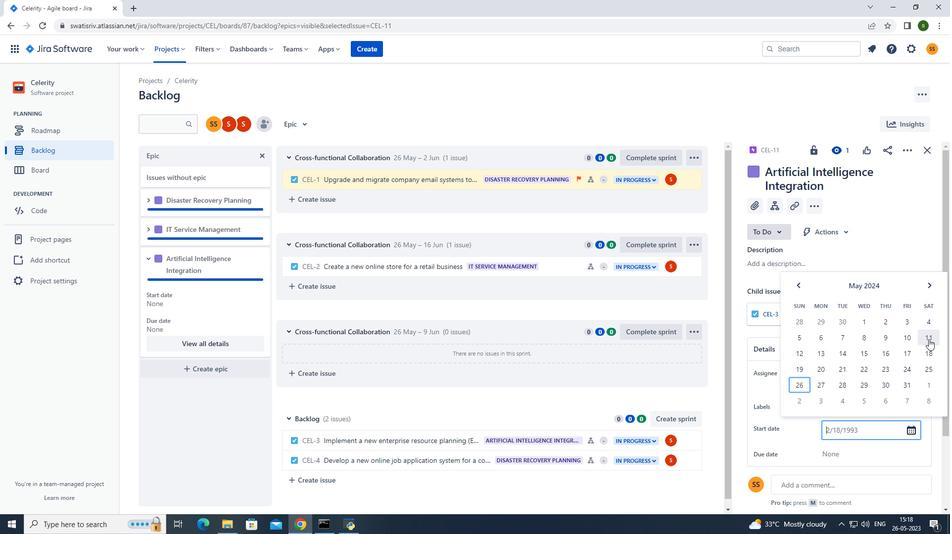 
Action: Mouse moved to (845, 453)
Screenshot: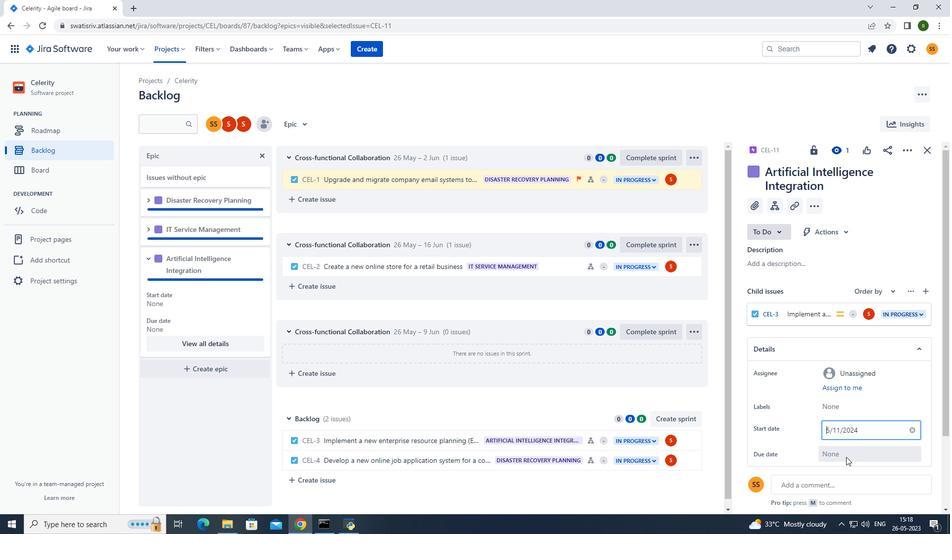 
Action: Mouse pressed left at (845, 453)
Screenshot: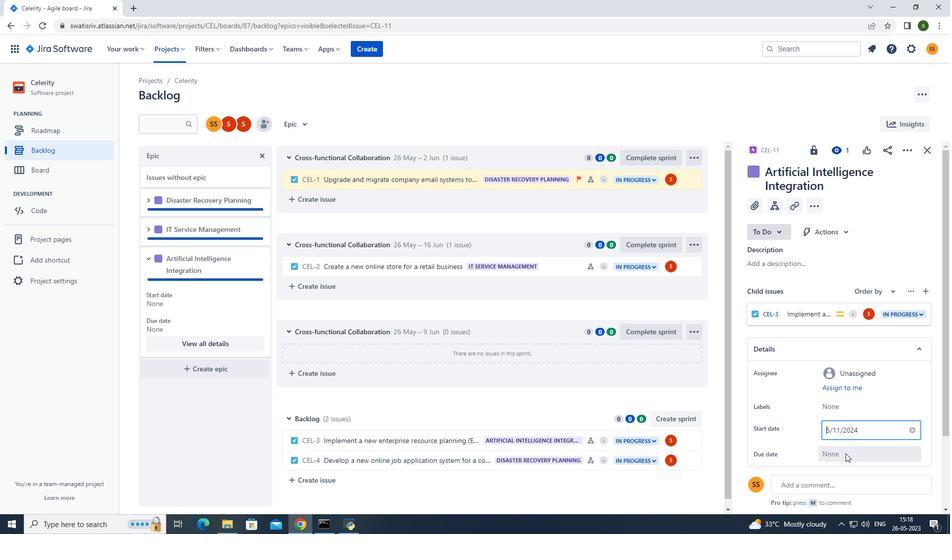 
Action: Mouse moved to (929, 311)
Screenshot: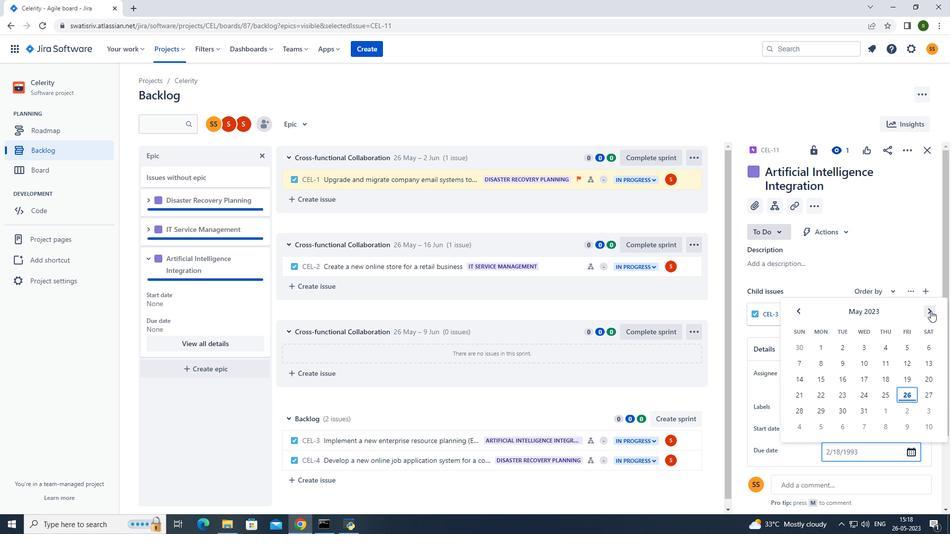 
Action: Mouse pressed left at (929, 311)
Screenshot: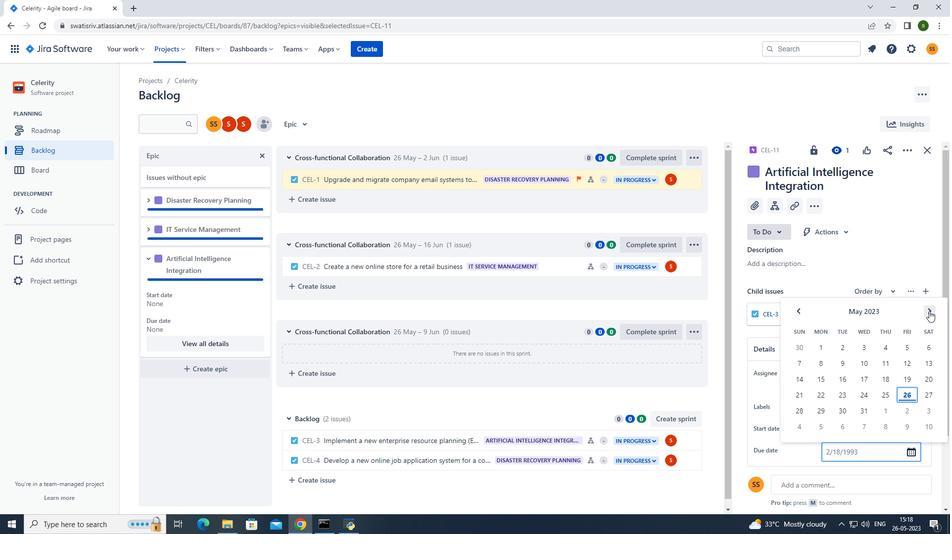 
Action: Mouse pressed left at (929, 311)
Screenshot: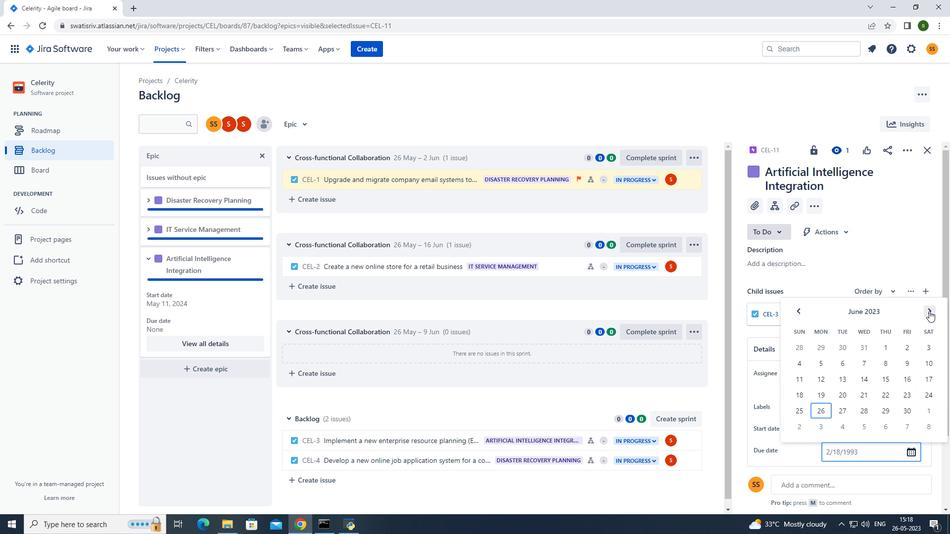 
Action: Mouse pressed left at (929, 311)
Screenshot: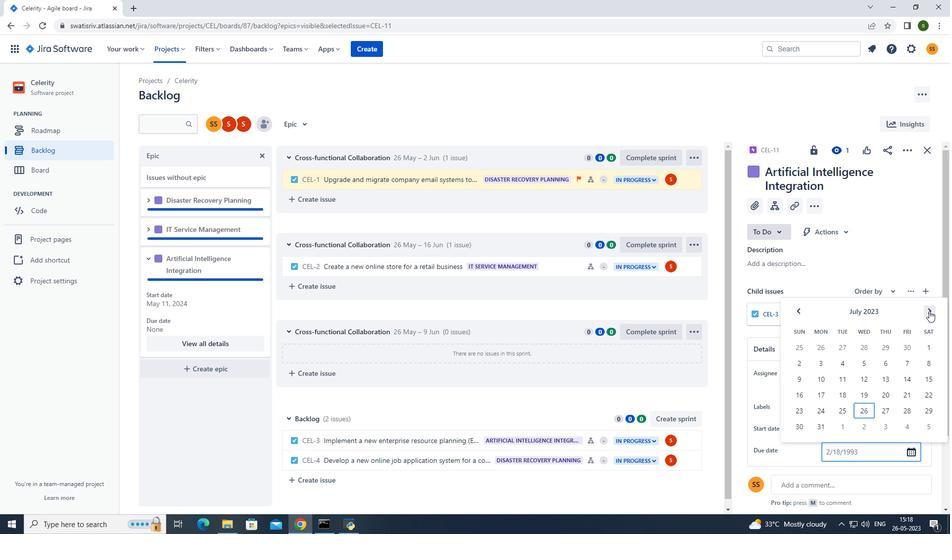 
Action: Mouse pressed left at (929, 311)
Screenshot: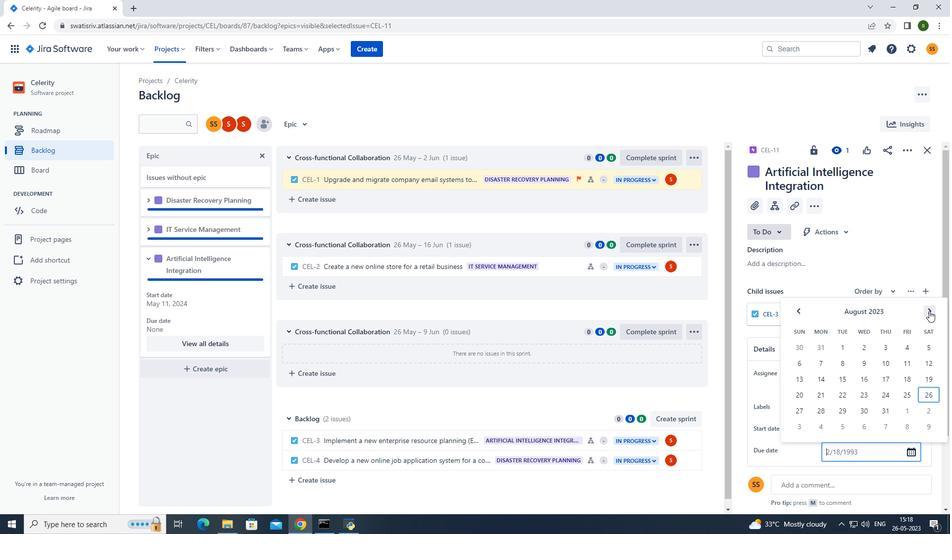 
Action: Mouse pressed left at (929, 311)
Screenshot: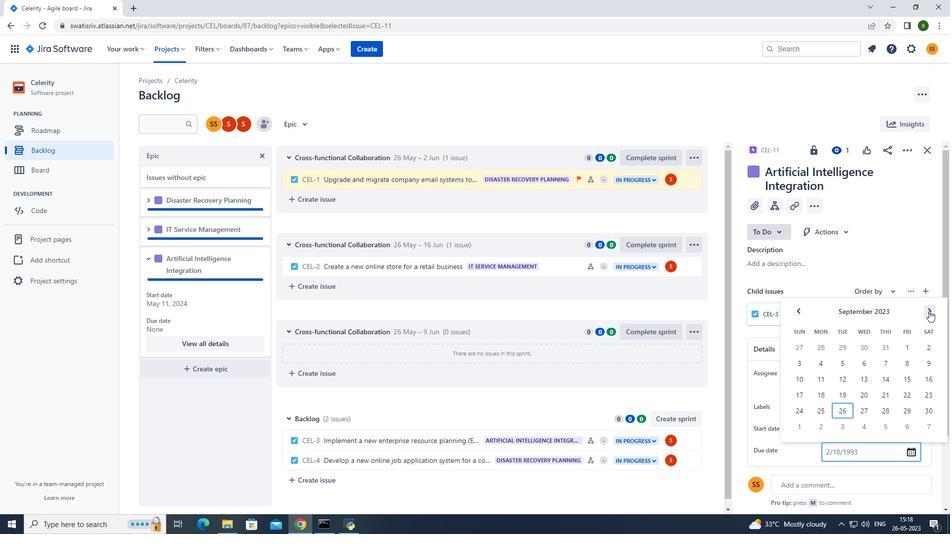 
Action: Mouse pressed left at (929, 311)
Screenshot: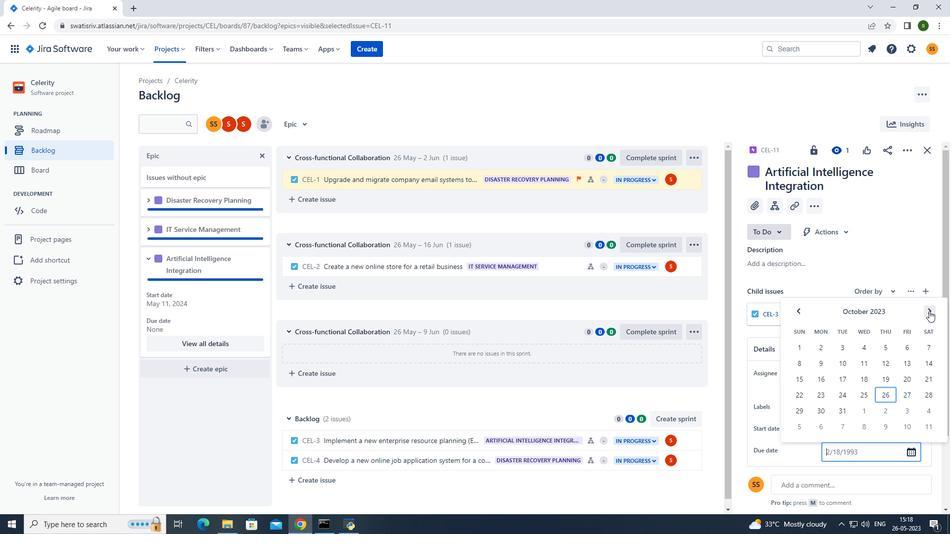 
Action: Mouse pressed left at (929, 311)
Screenshot: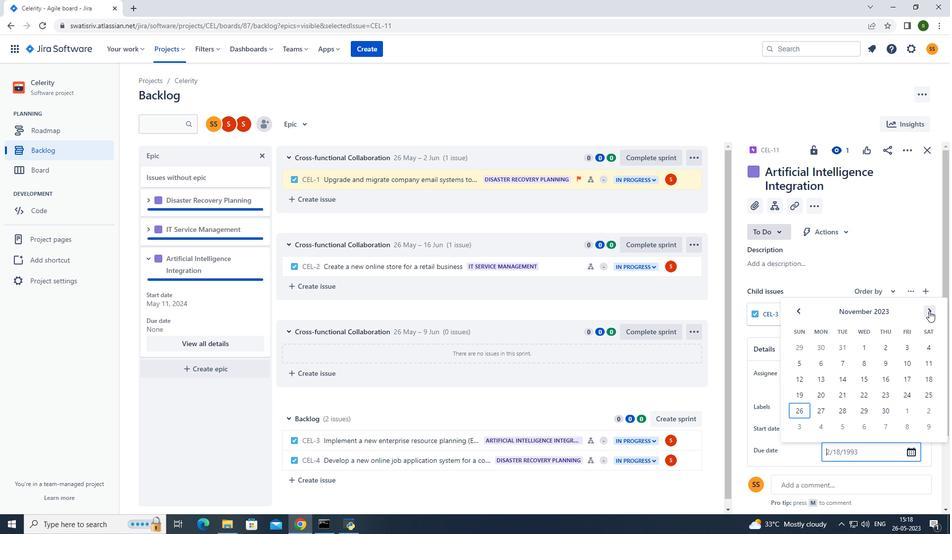 
Action: Mouse pressed left at (929, 311)
Screenshot: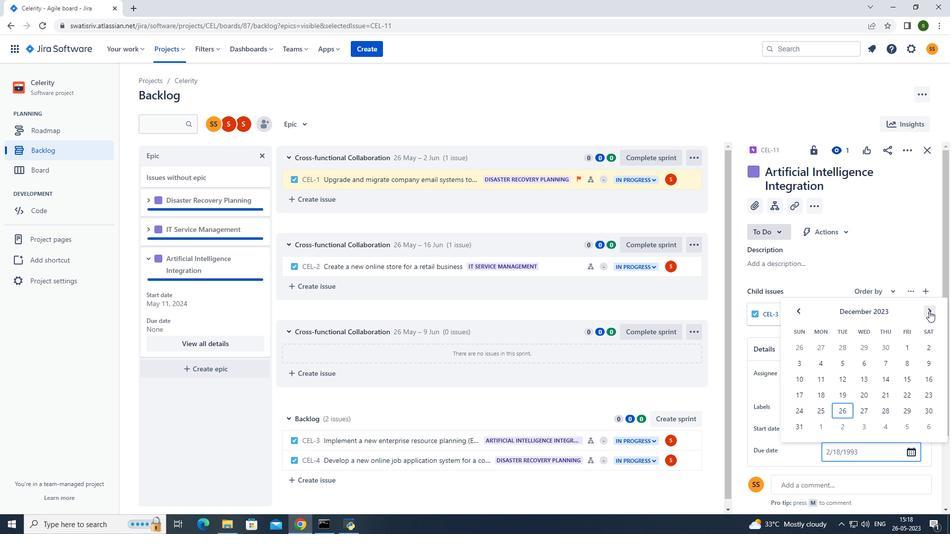 
Action: Mouse pressed left at (929, 311)
Screenshot: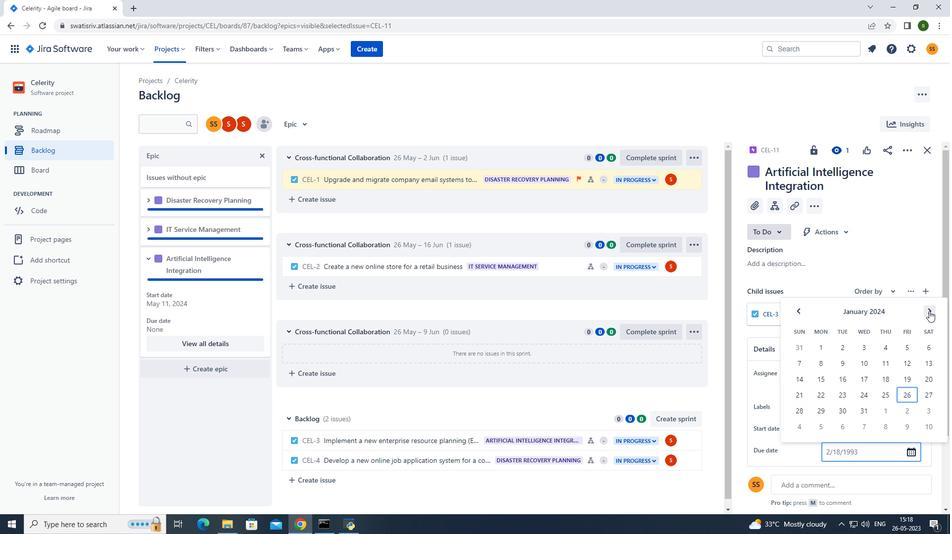 
Action: Mouse pressed left at (929, 311)
Screenshot: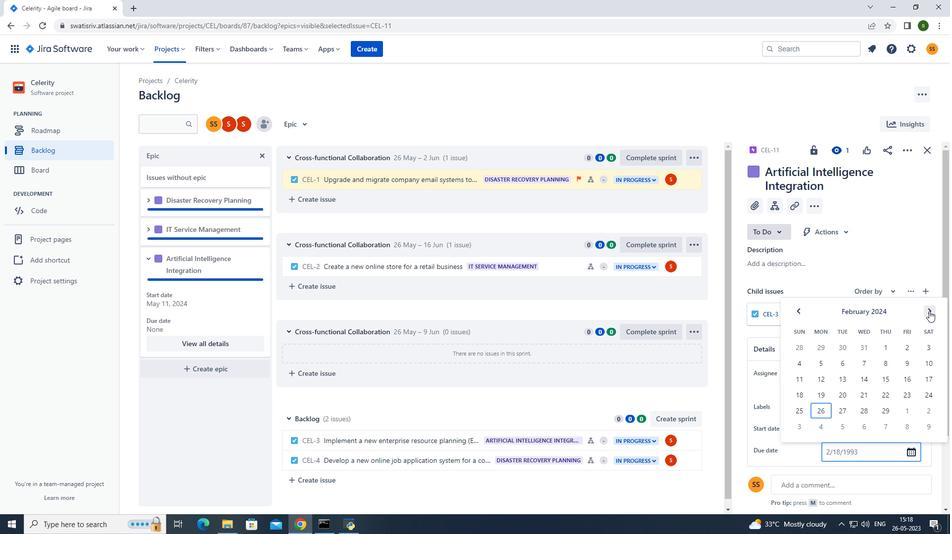 
Action: Mouse pressed left at (929, 311)
Screenshot: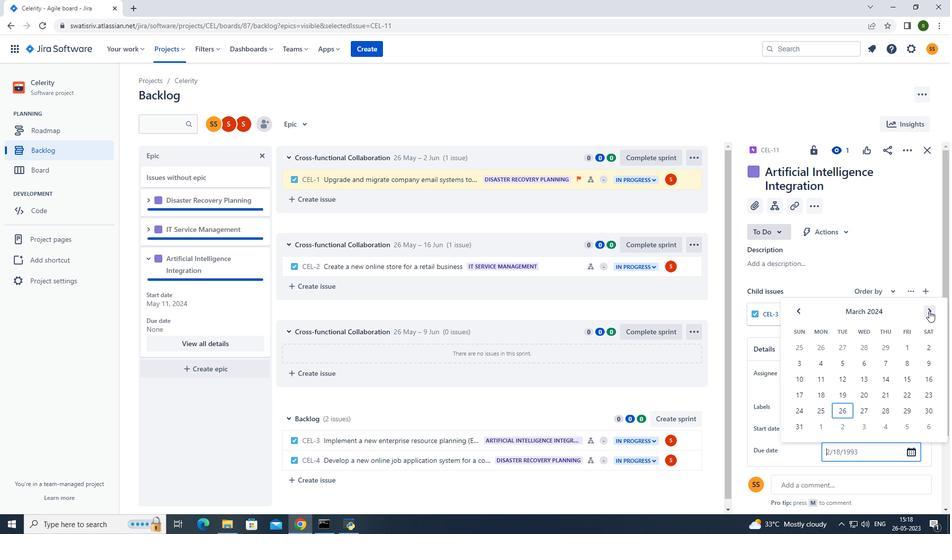 
Action: Mouse pressed left at (929, 311)
Screenshot: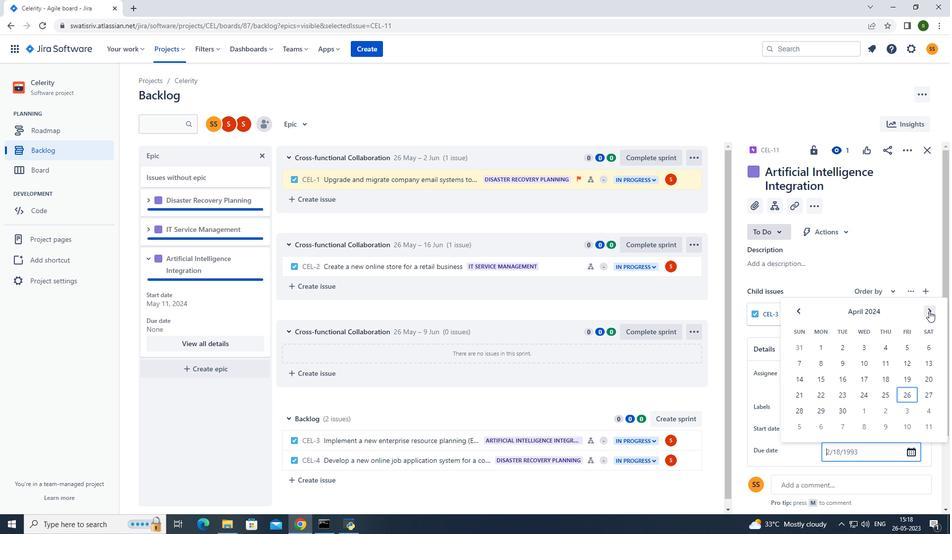 
Action: Mouse pressed left at (929, 311)
Screenshot: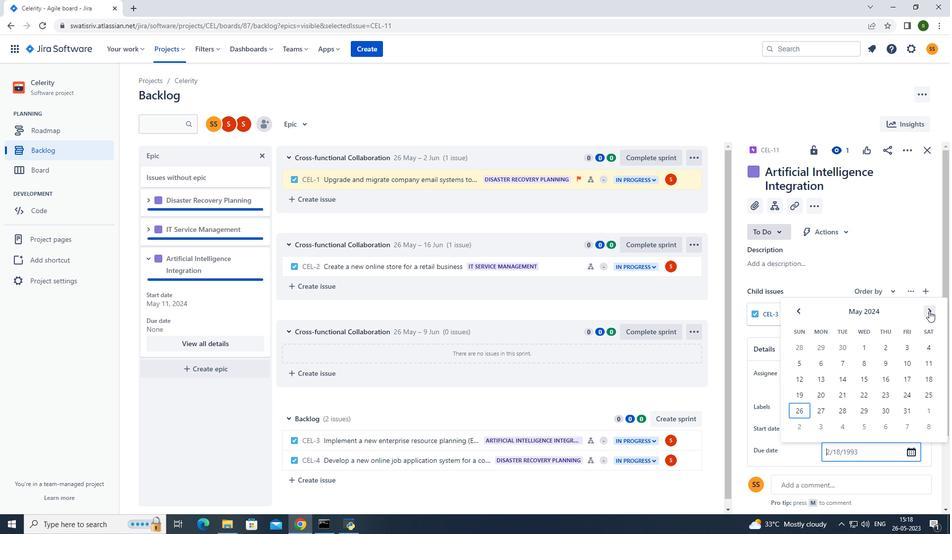 
Action: Mouse moved to (927, 311)
Screenshot: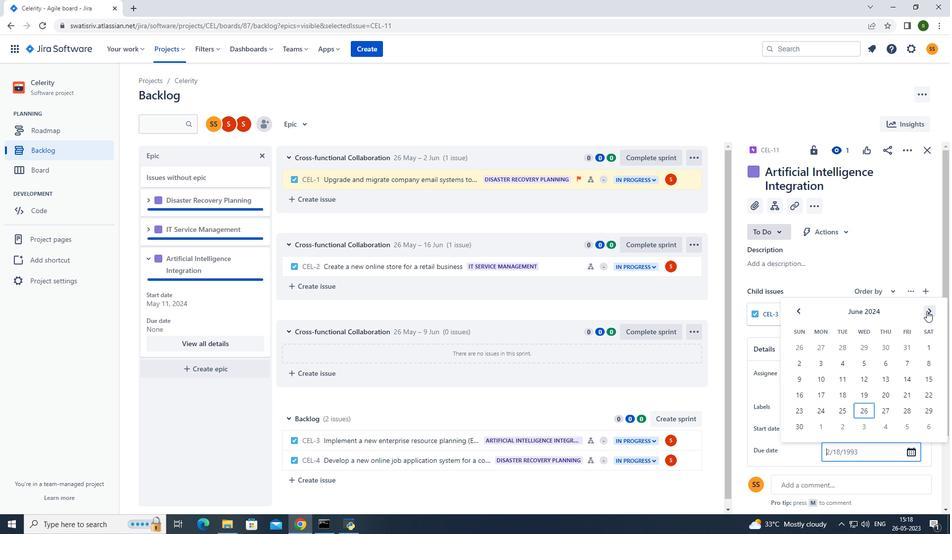 
Action: Mouse pressed left at (927, 311)
Screenshot: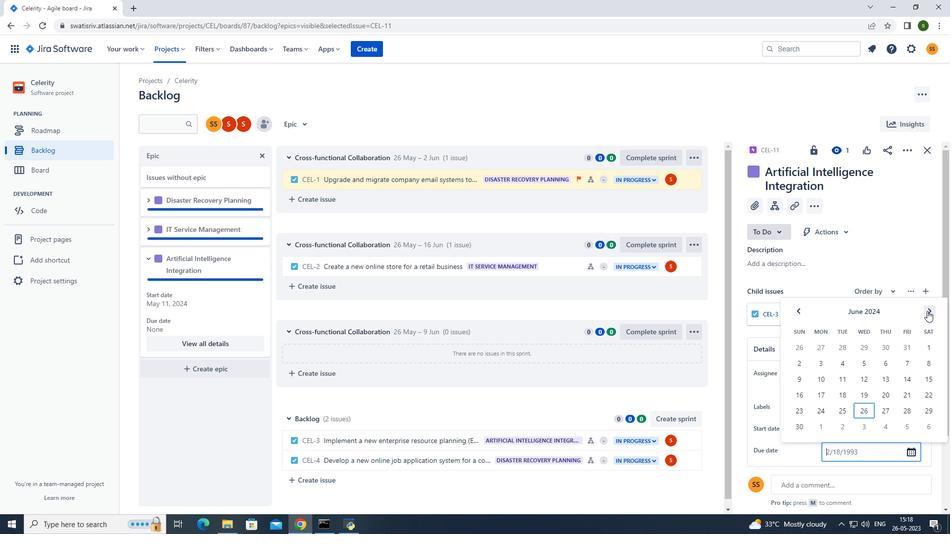 
Action: Mouse pressed left at (927, 311)
Screenshot: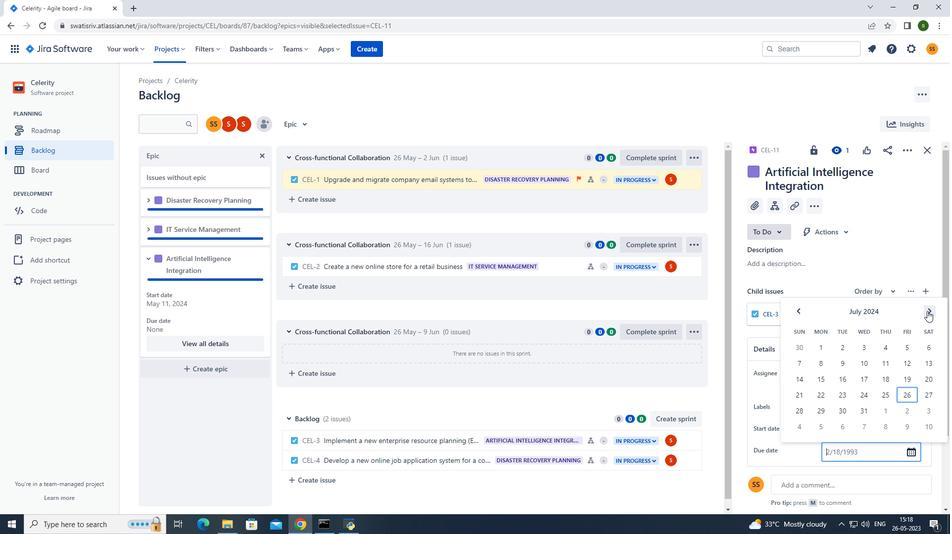 
Action: Mouse pressed left at (927, 311)
Screenshot: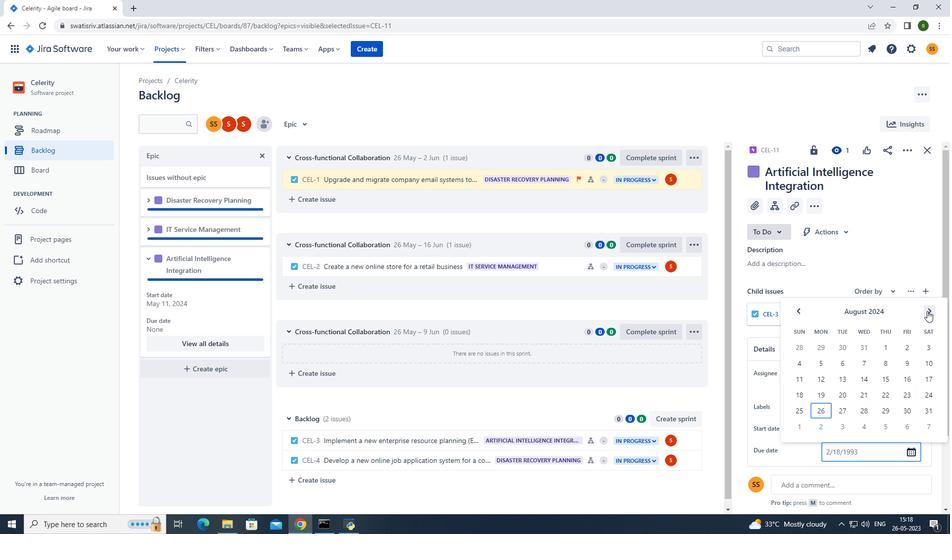 
Action: Mouse pressed left at (927, 311)
Screenshot: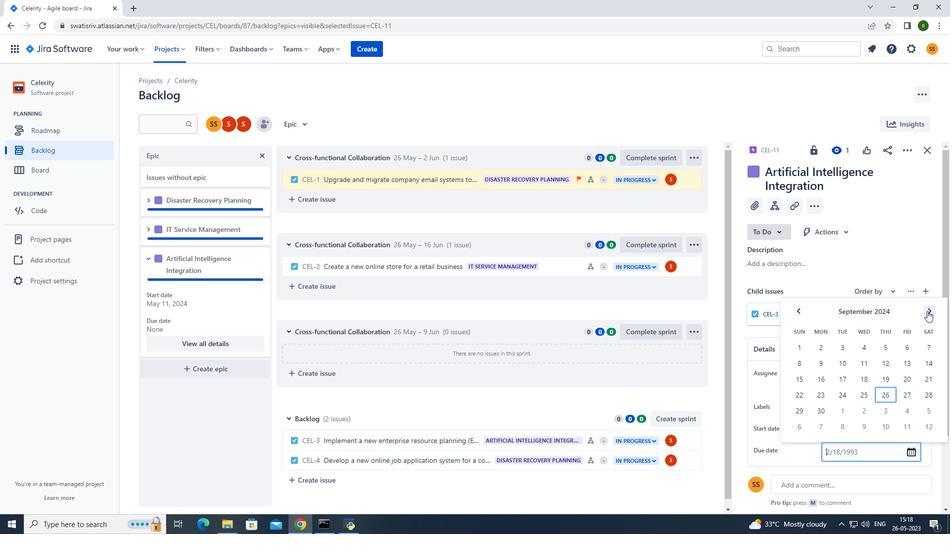 
Action: Mouse pressed left at (927, 311)
Screenshot: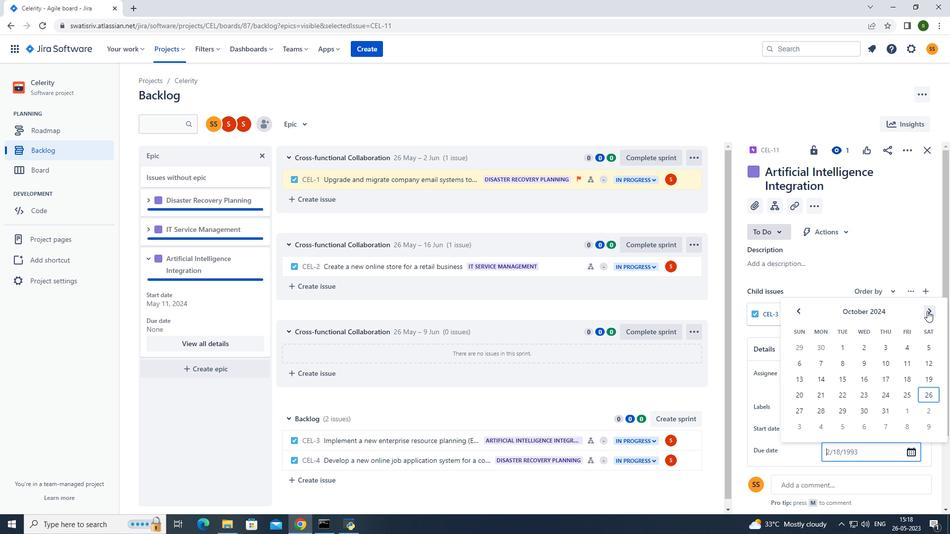
Action: Mouse pressed left at (927, 311)
Screenshot: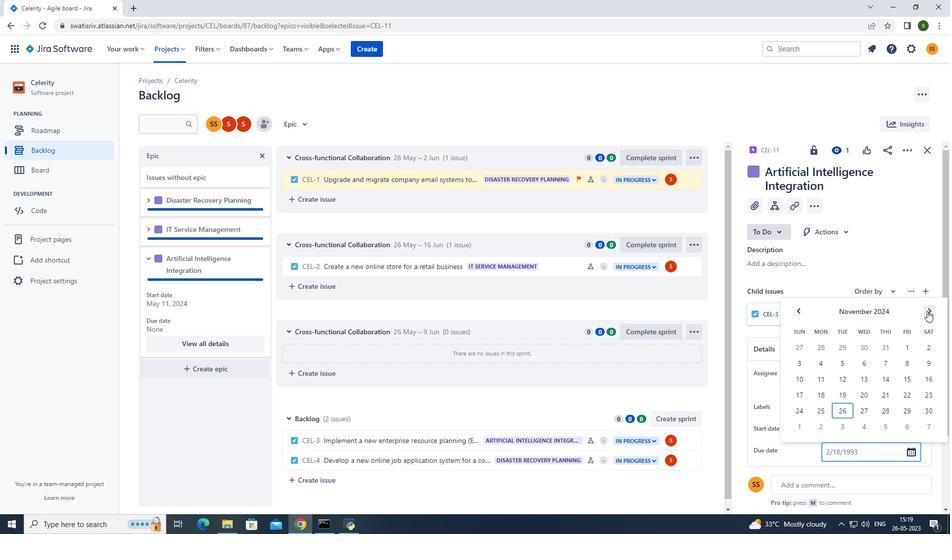 
Action: Mouse moved to (926, 365)
Screenshot: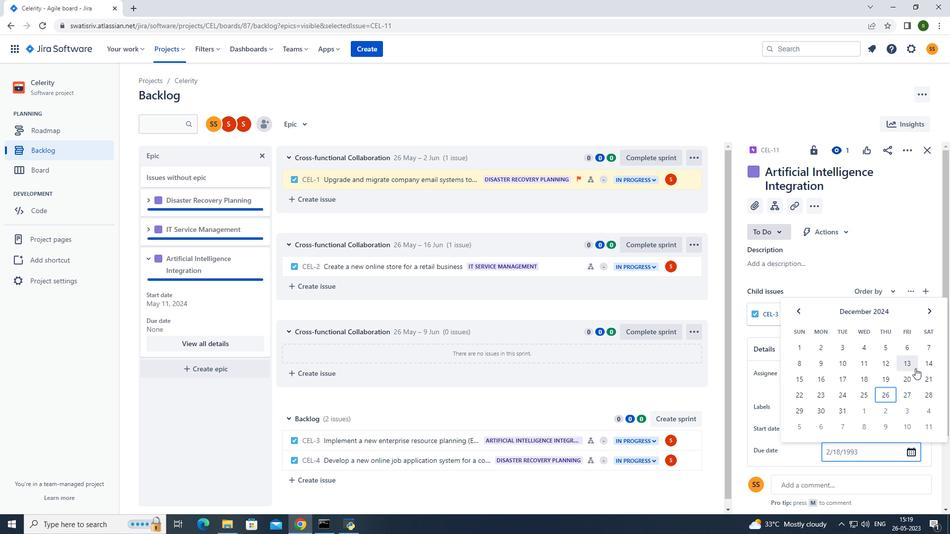 
Action: Mouse pressed left at (926, 365)
Screenshot: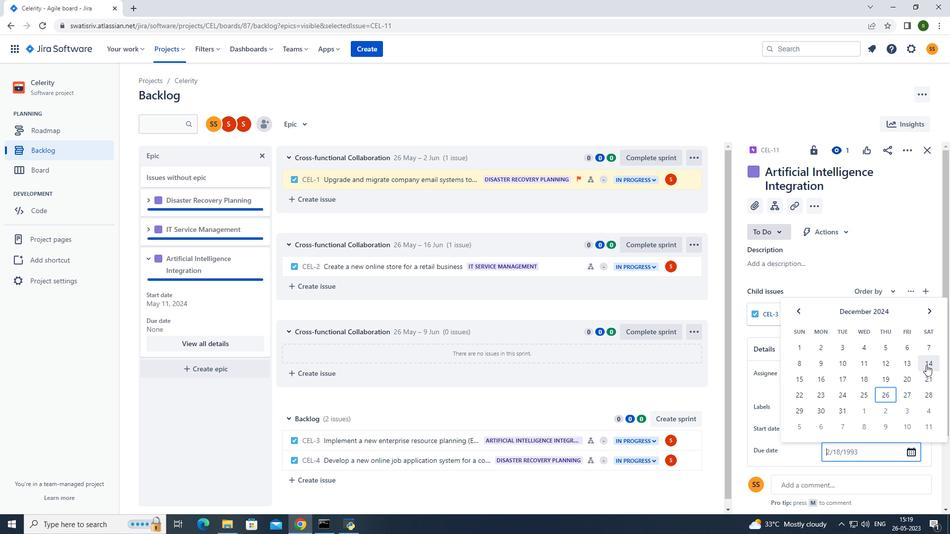 
Action: Mouse moved to (644, 111)
Screenshot: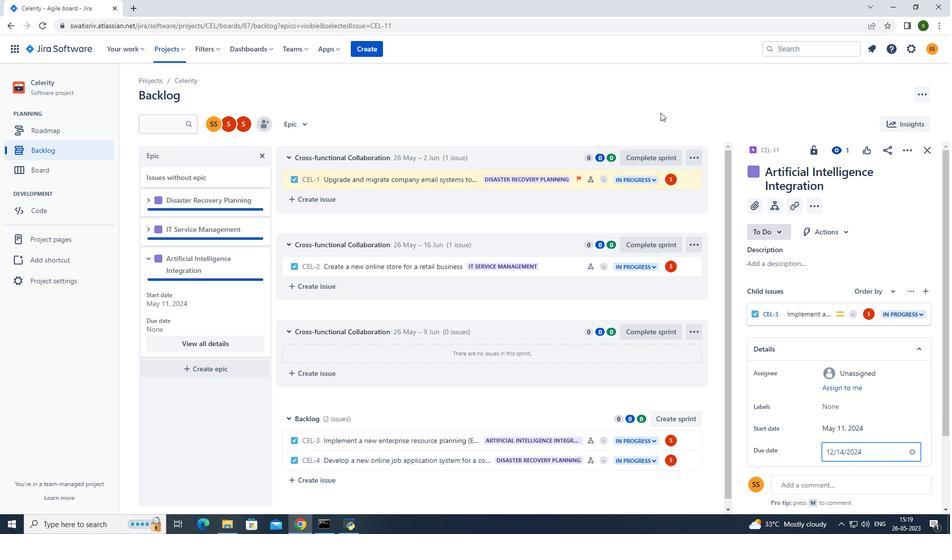 
Action: Mouse pressed left at (644, 111)
Screenshot: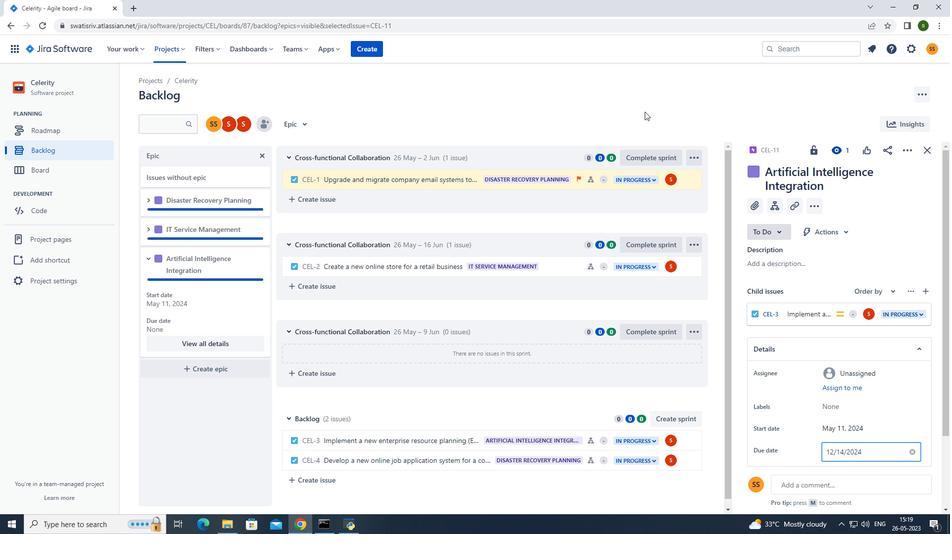 
